 Task: Research Airbnb accommodation in Kaping, Sweden from 10th December, 2023 to 25th December, 2023 for 4 adults. Place can be room with 4 bedrooms having 4 beds and 4 bathrooms. Property type can be hotel. Amenities needed are: wifi, TV, free parkinig on premises, gym, breakfast.
Action: Mouse moved to (513, 91)
Screenshot: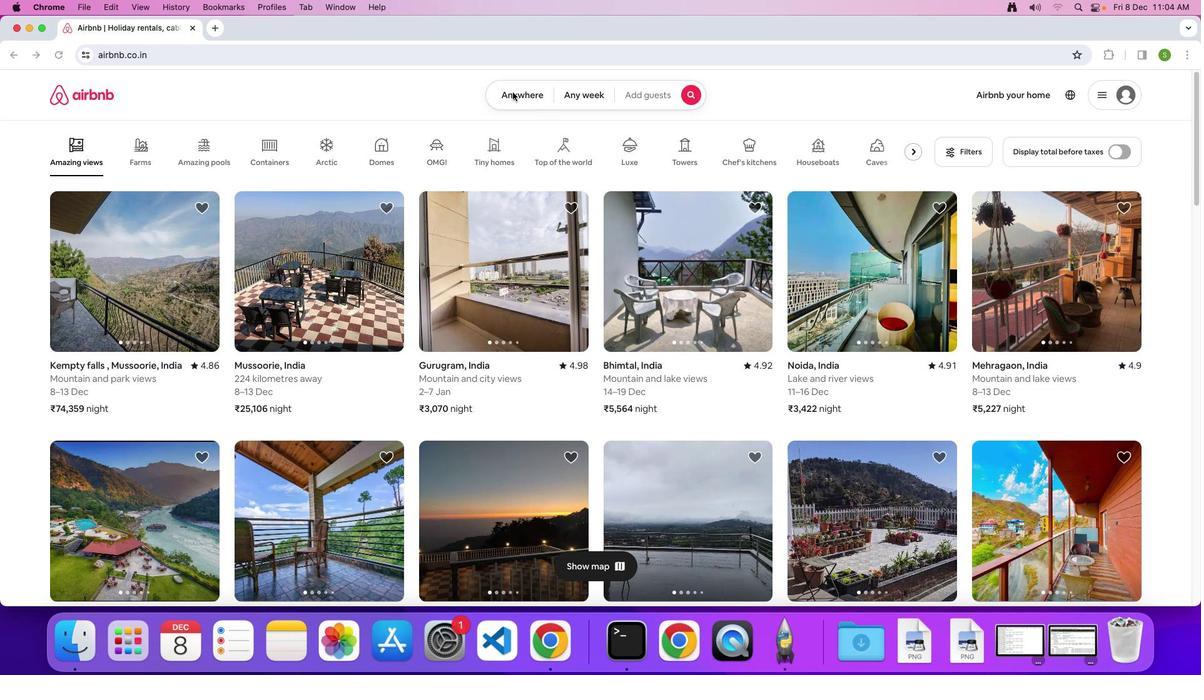 
Action: Mouse pressed left at (513, 91)
Screenshot: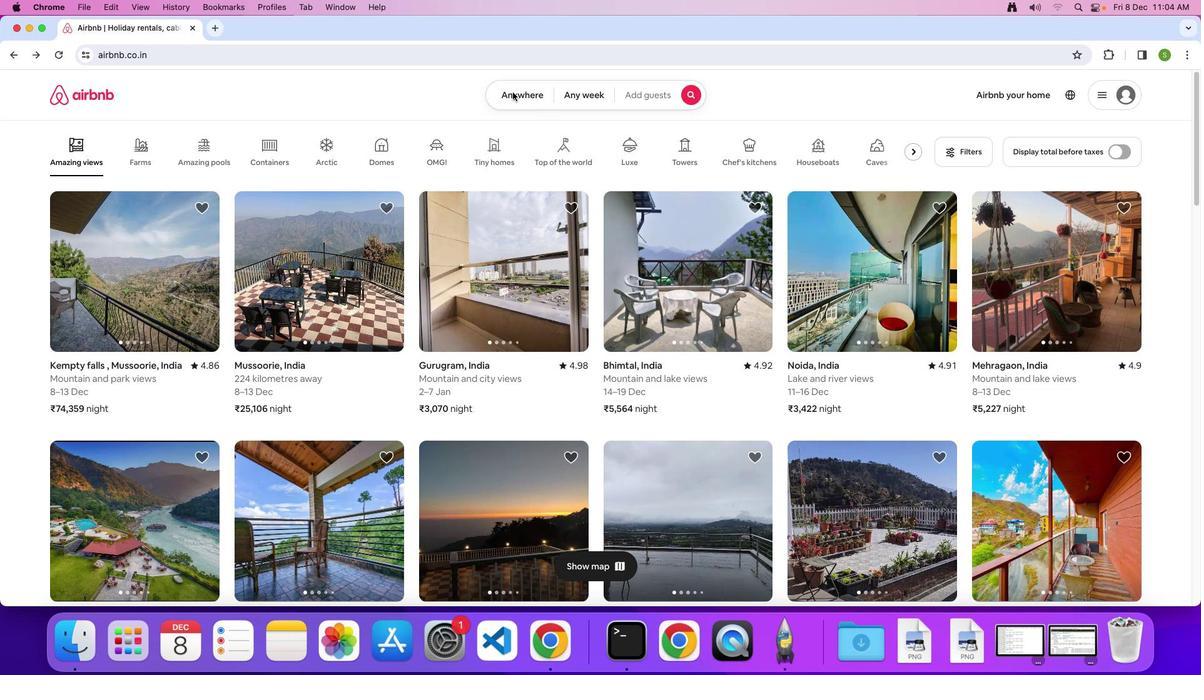 
Action: Mouse moved to (511, 96)
Screenshot: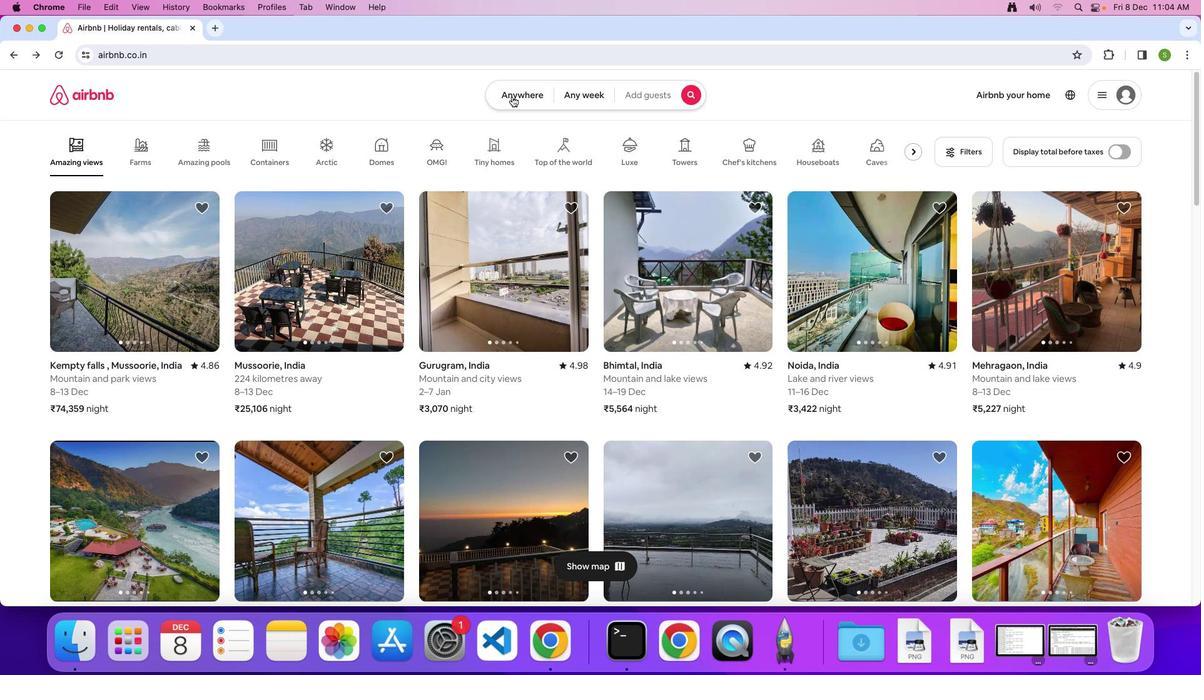 
Action: Mouse pressed left at (511, 96)
Screenshot: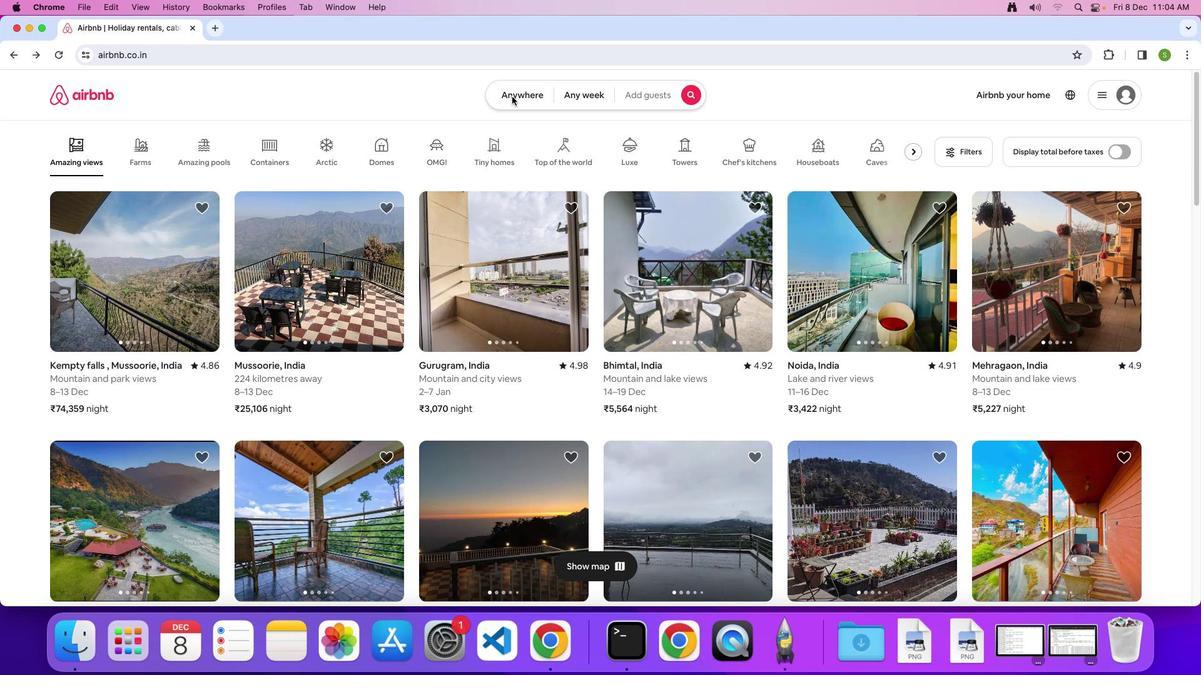 
Action: Mouse moved to (441, 140)
Screenshot: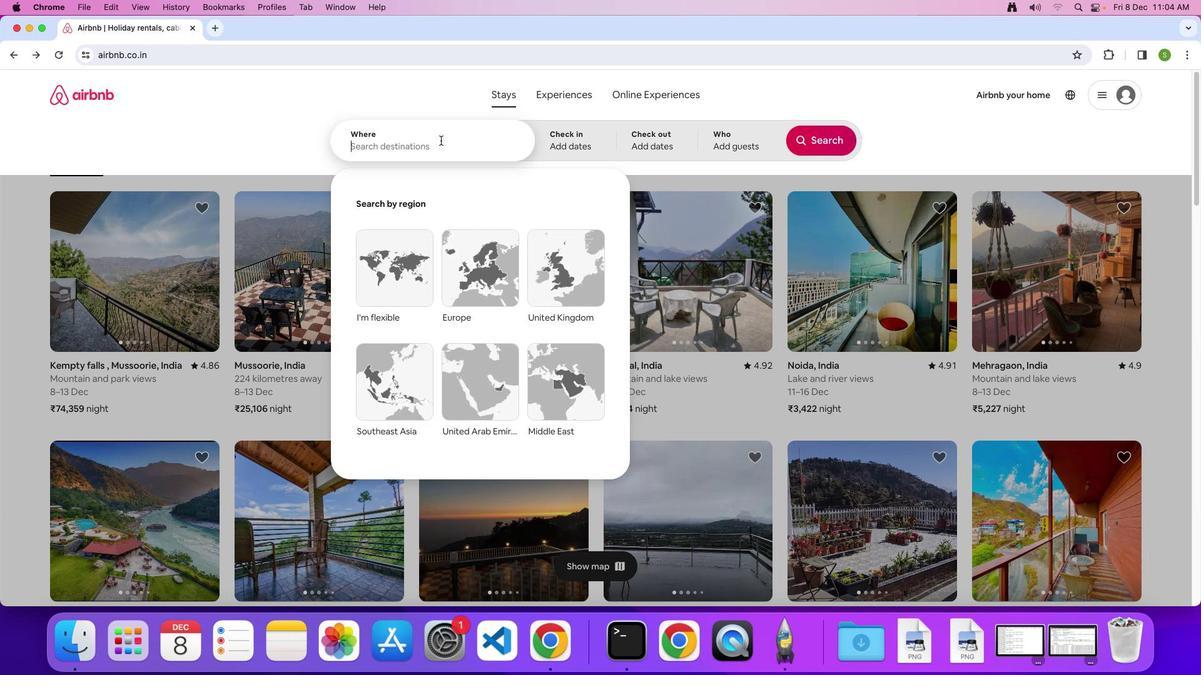 
Action: Mouse pressed left at (441, 140)
Screenshot: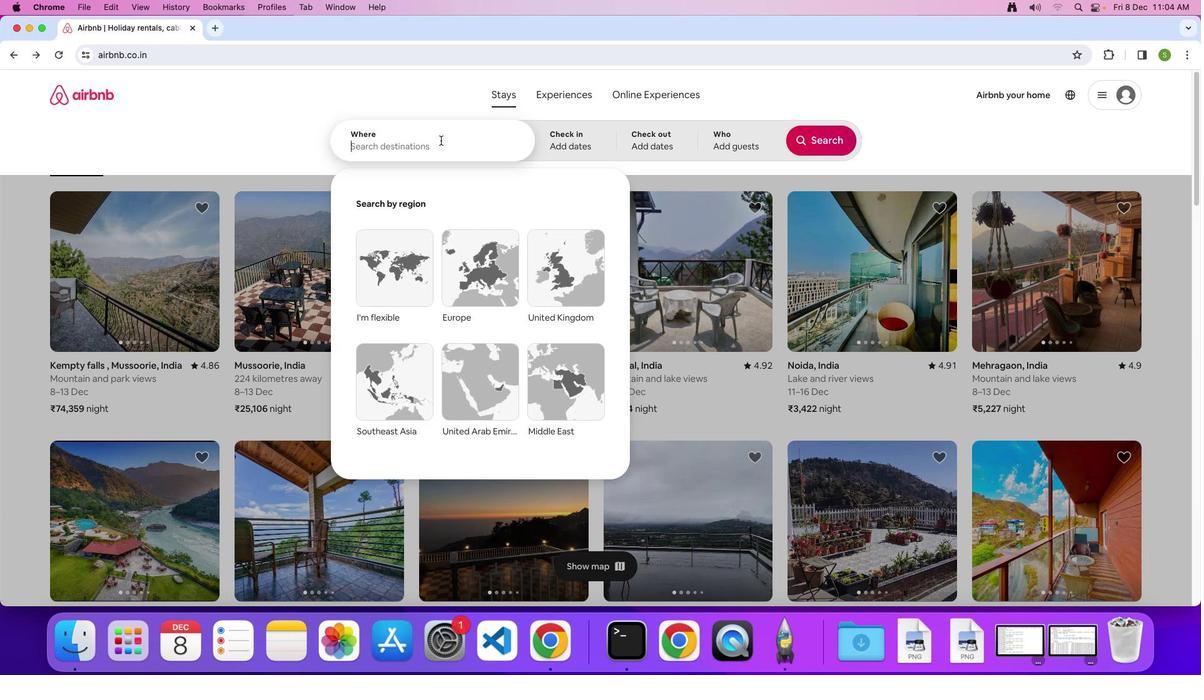 
Action: Key pressed 'K''A'Key.caps_lock'p''i''n''g'','Key.spaceKey.shift'S''w''e''d''e''n'Key.enter
Screenshot: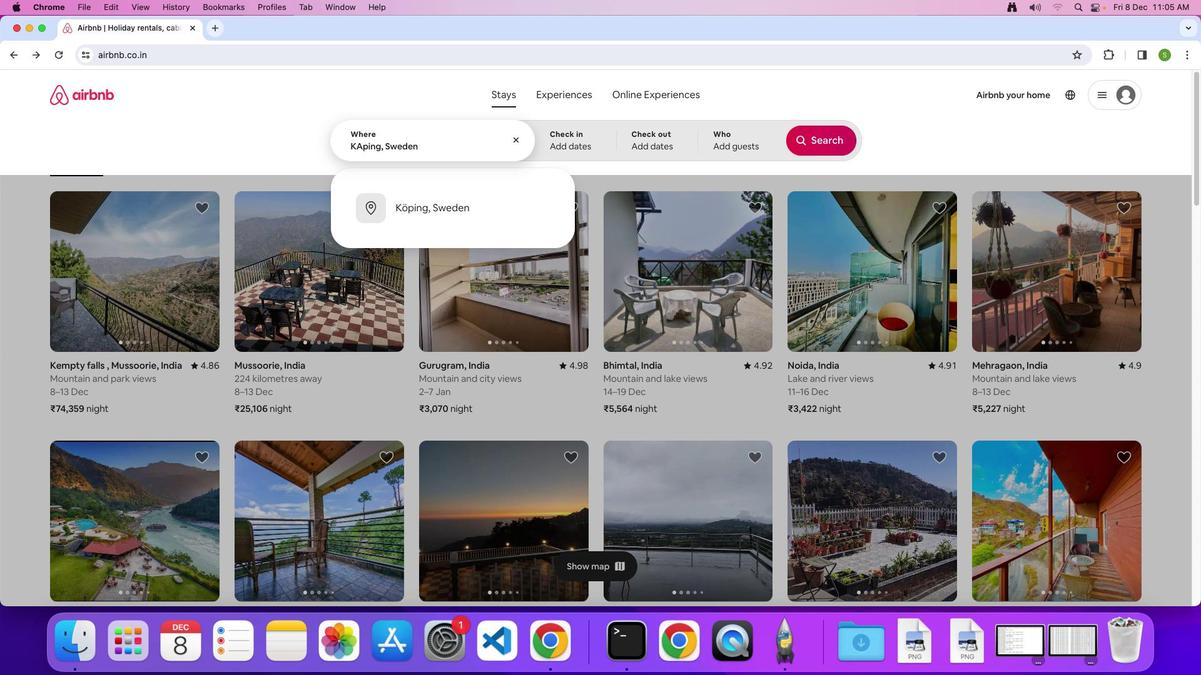 
Action: Mouse moved to (389, 359)
Screenshot: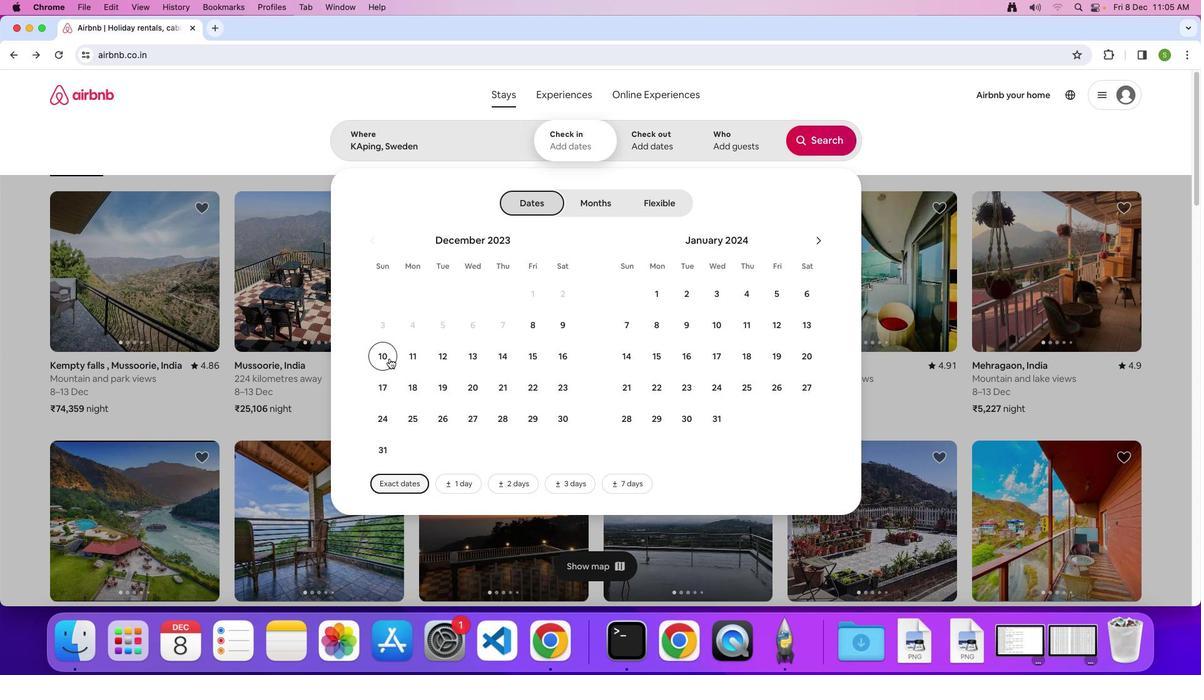 
Action: Mouse pressed left at (389, 359)
Screenshot: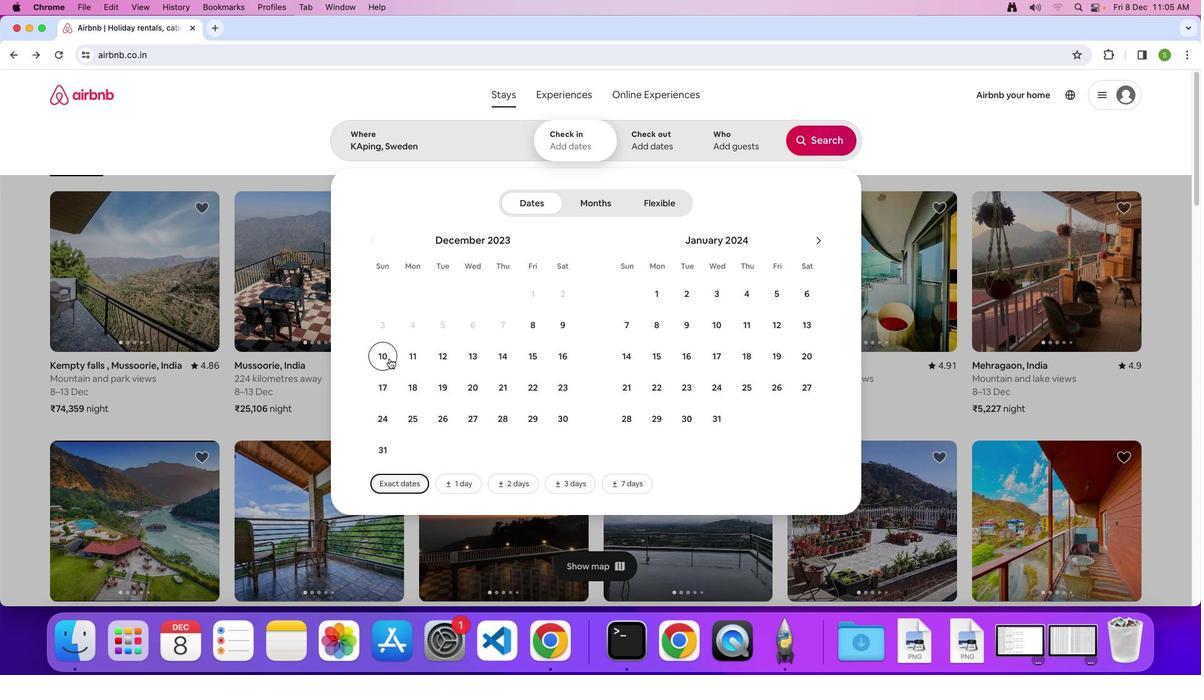 
Action: Mouse moved to (412, 421)
Screenshot: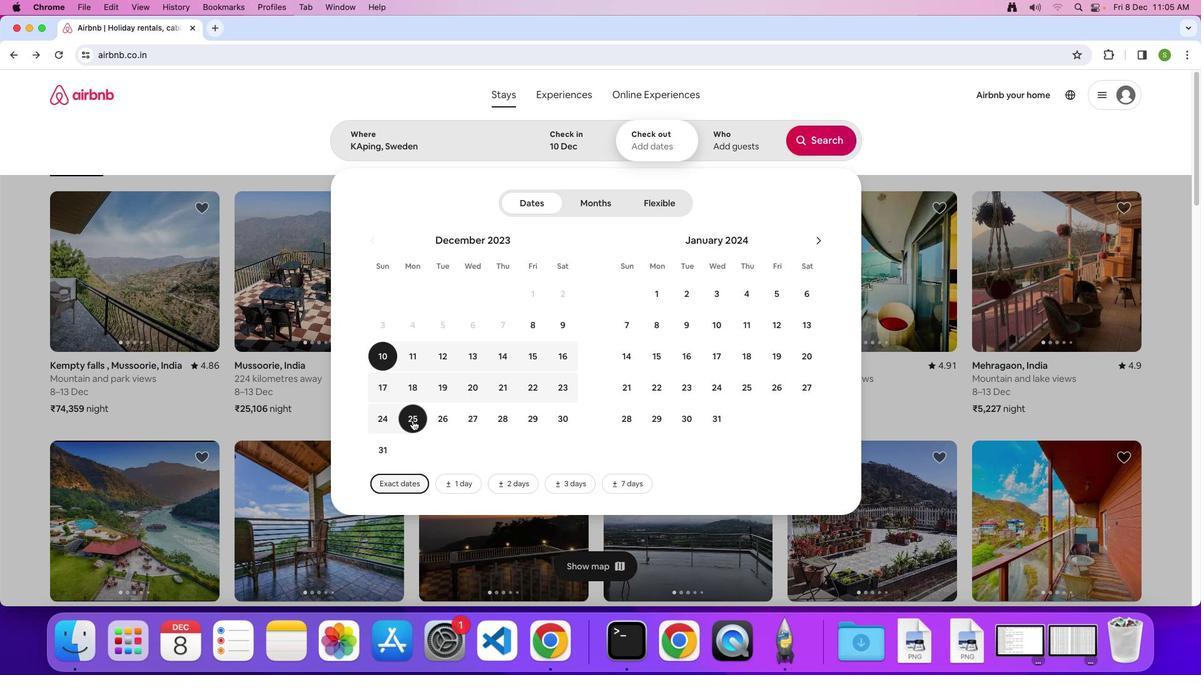 
Action: Mouse pressed left at (412, 421)
Screenshot: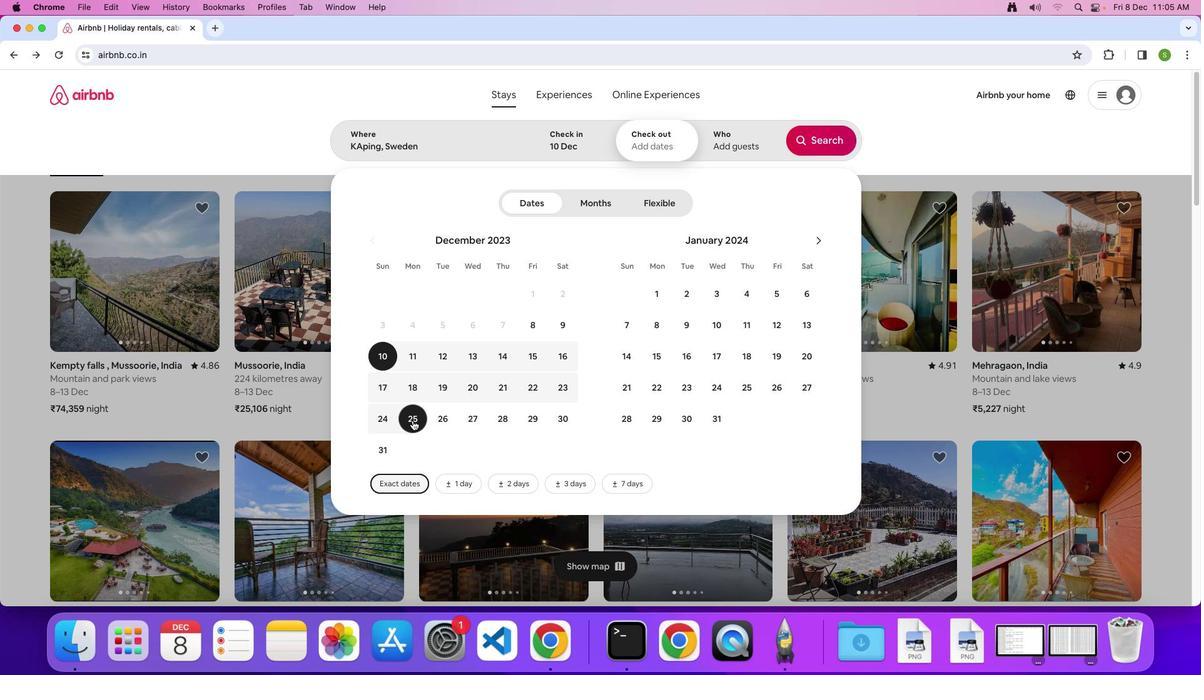 
Action: Mouse moved to (725, 150)
Screenshot: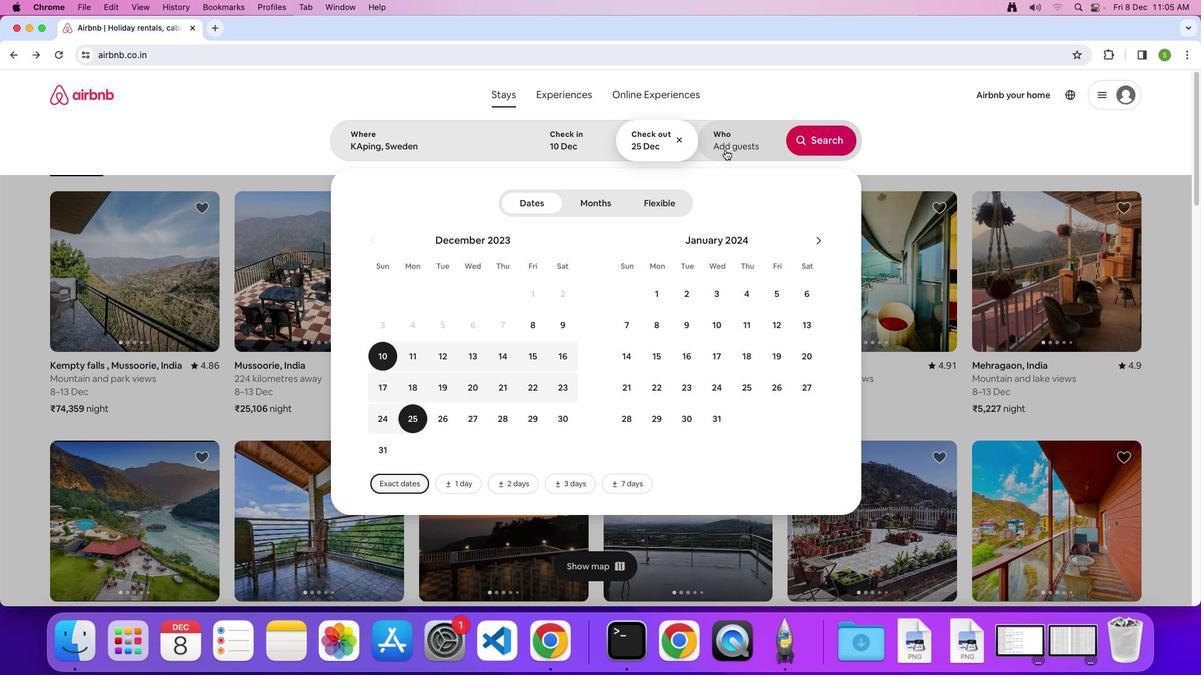 
Action: Mouse pressed left at (725, 150)
Screenshot: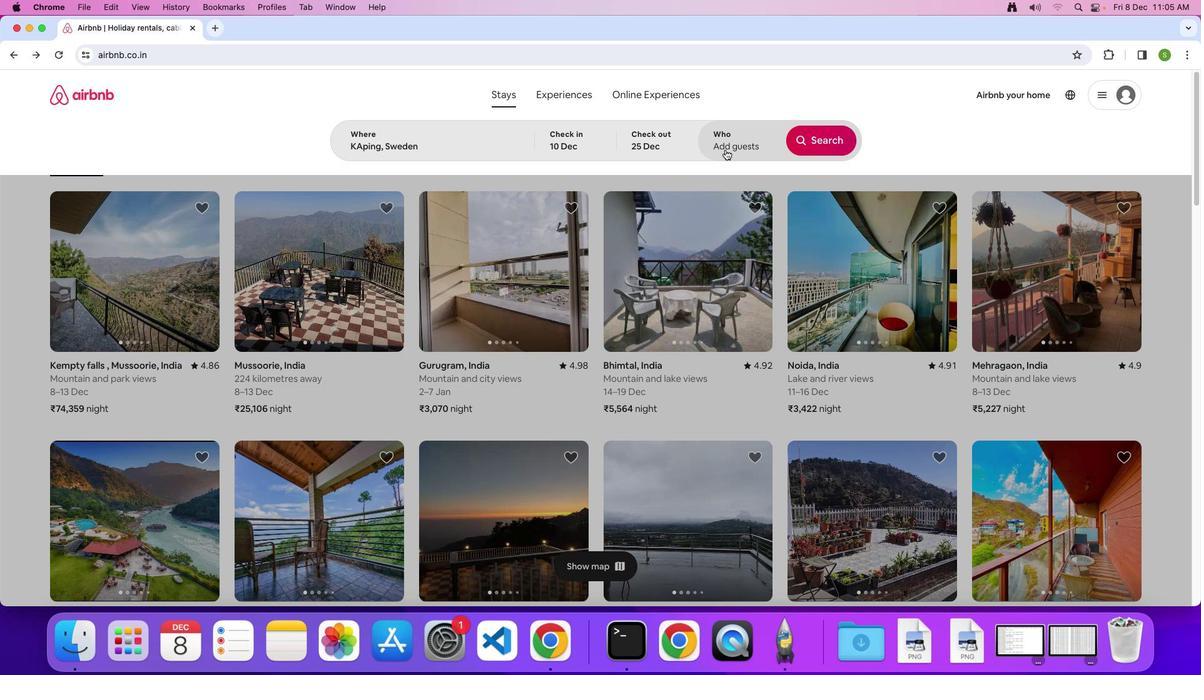 
Action: Mouse moved to (830, 208)
Screenshot: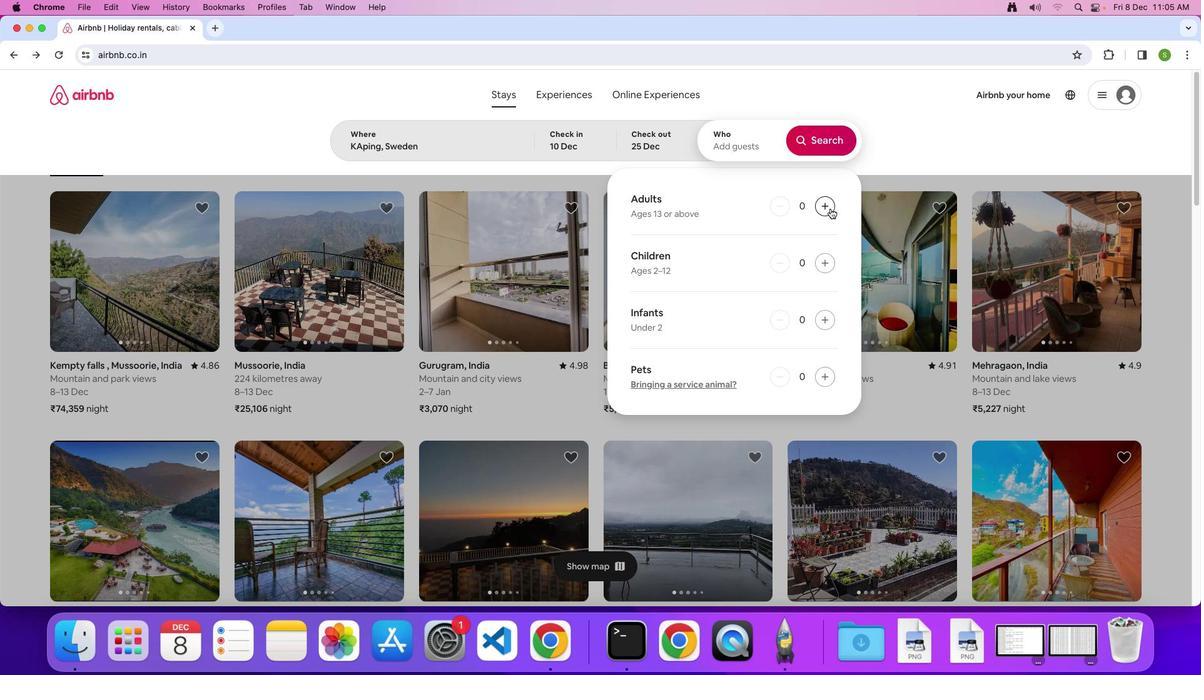
Action: Mouse pressed left at (830, 208)
Screenshot: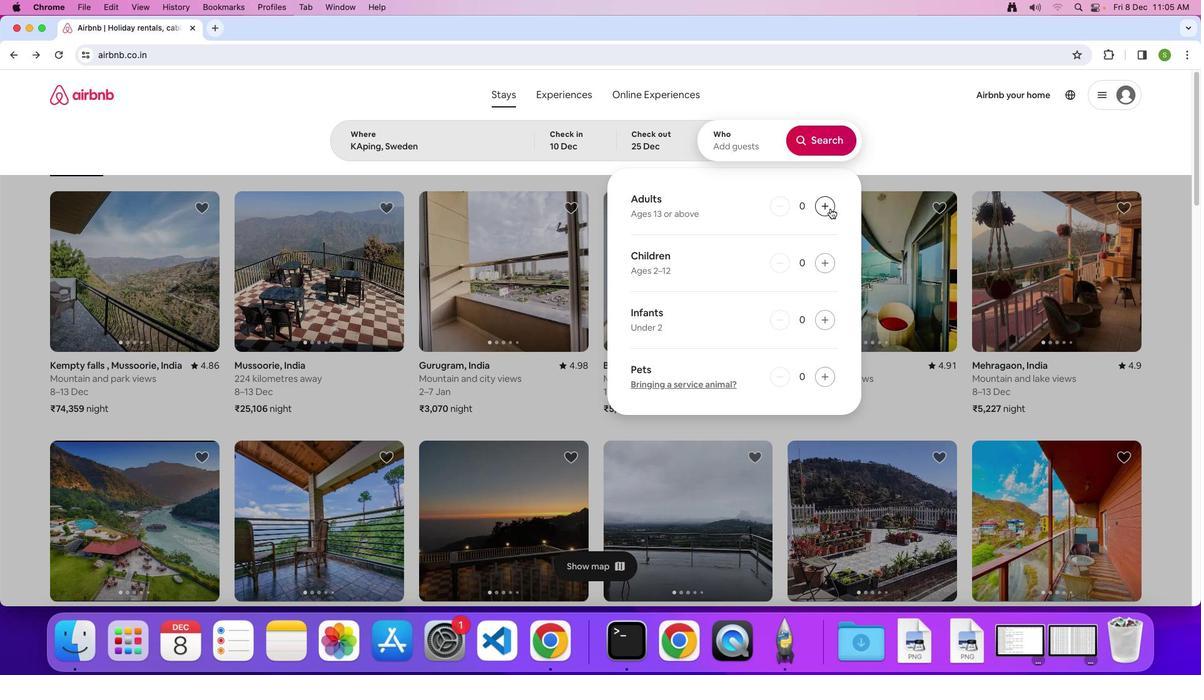 
Action: Mouse pressed left at (830, 208)
Screenshot: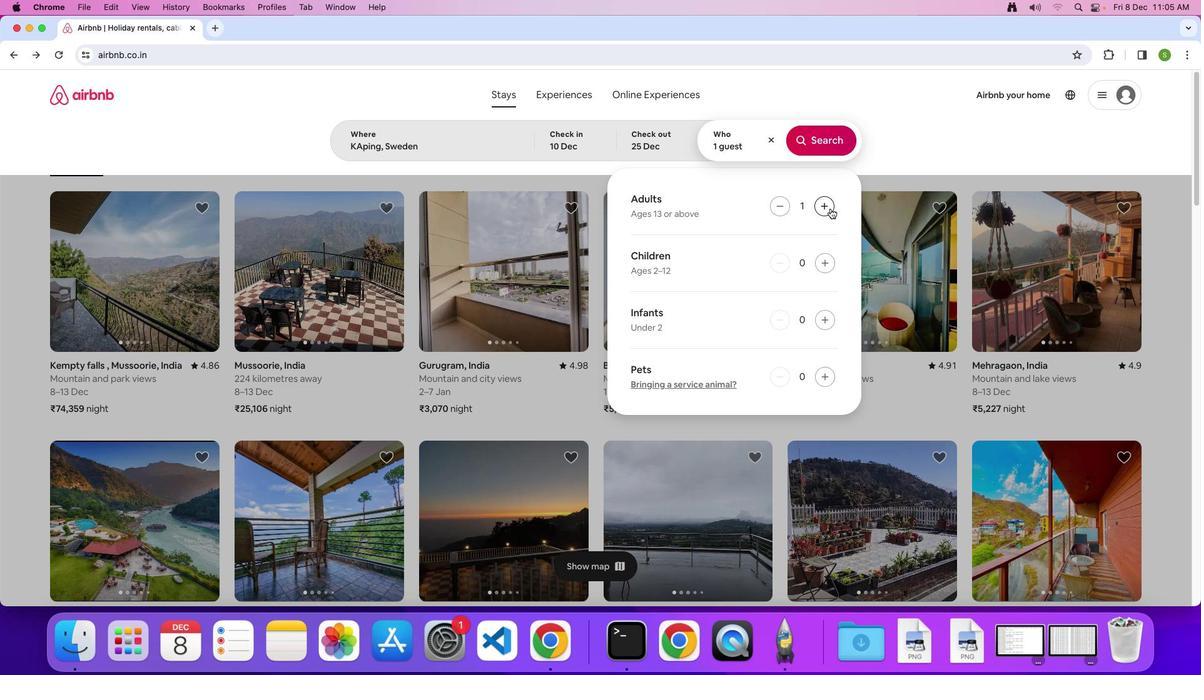 
Action: Mouse pressed left at (830, 208)
Screenshot: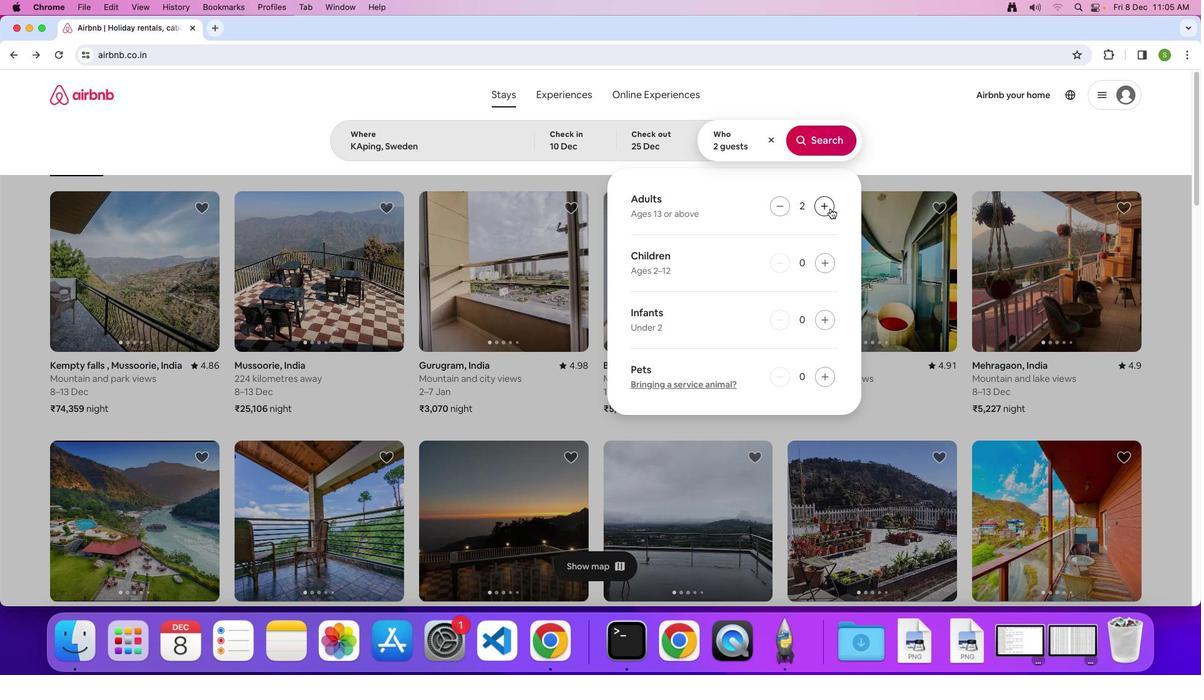 
Action: Mouse pressed left at (830, 208)
Screenshot: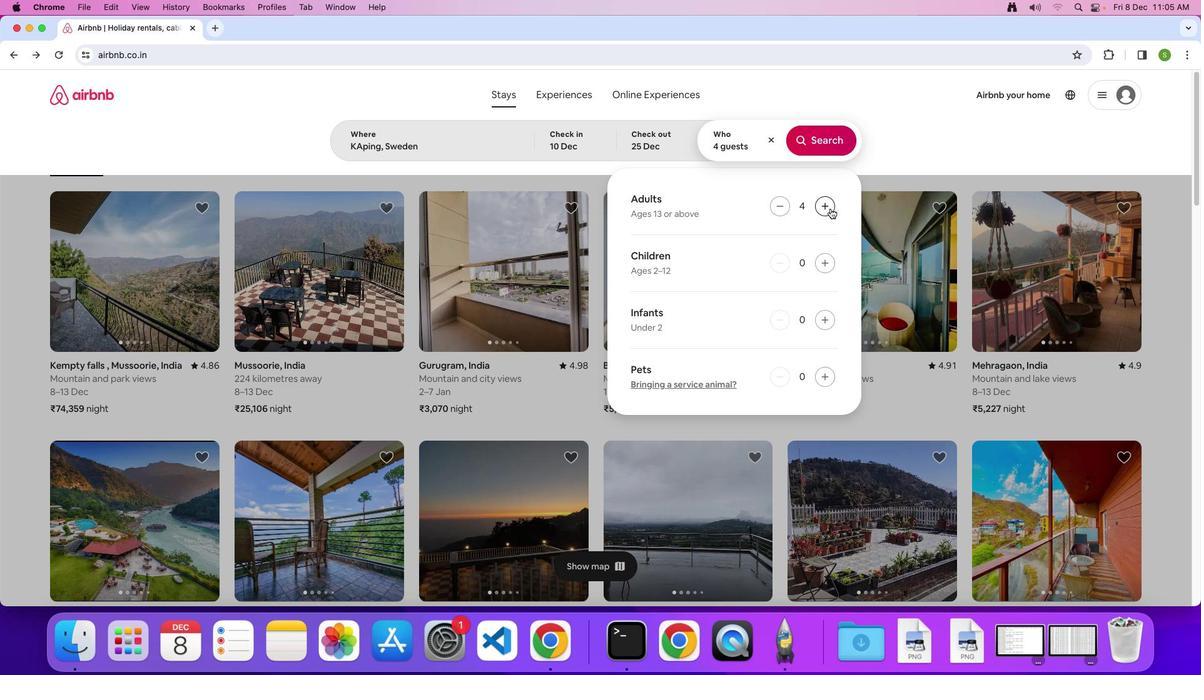
Action: Mouse moved to (823, 146)
Screenshot: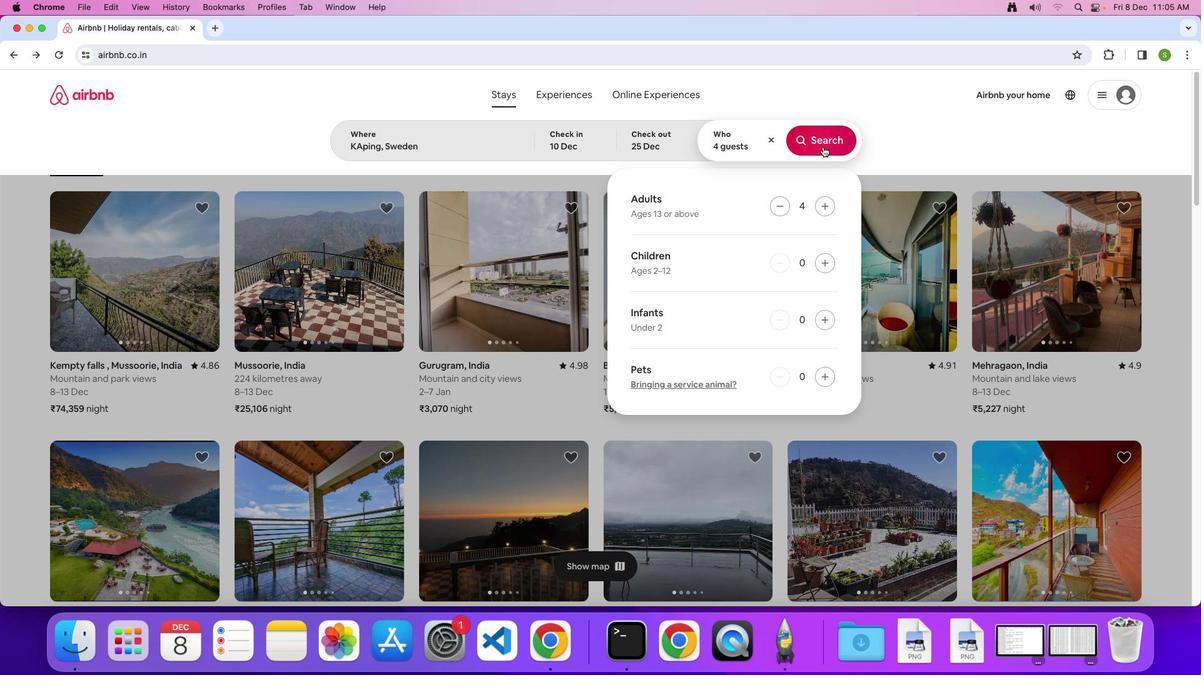 
Action: Mouse pressed left at (823, 146)
Screenshot: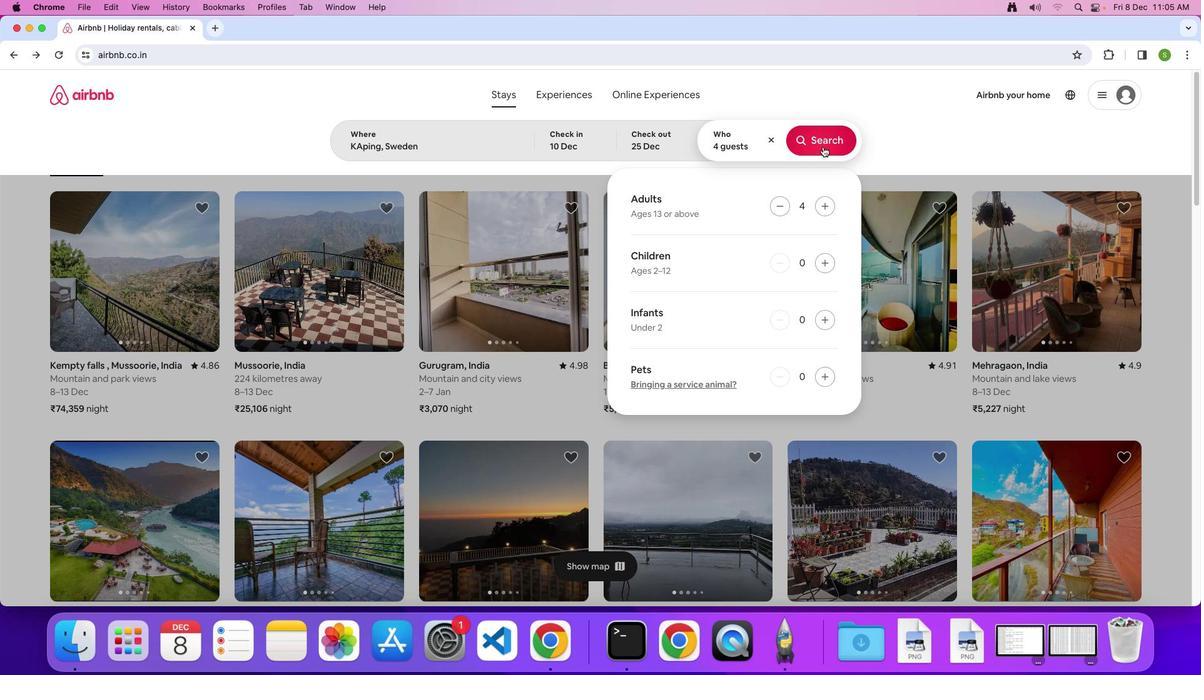 
Action: Mouse moved to (1009, 149)
Screenshot: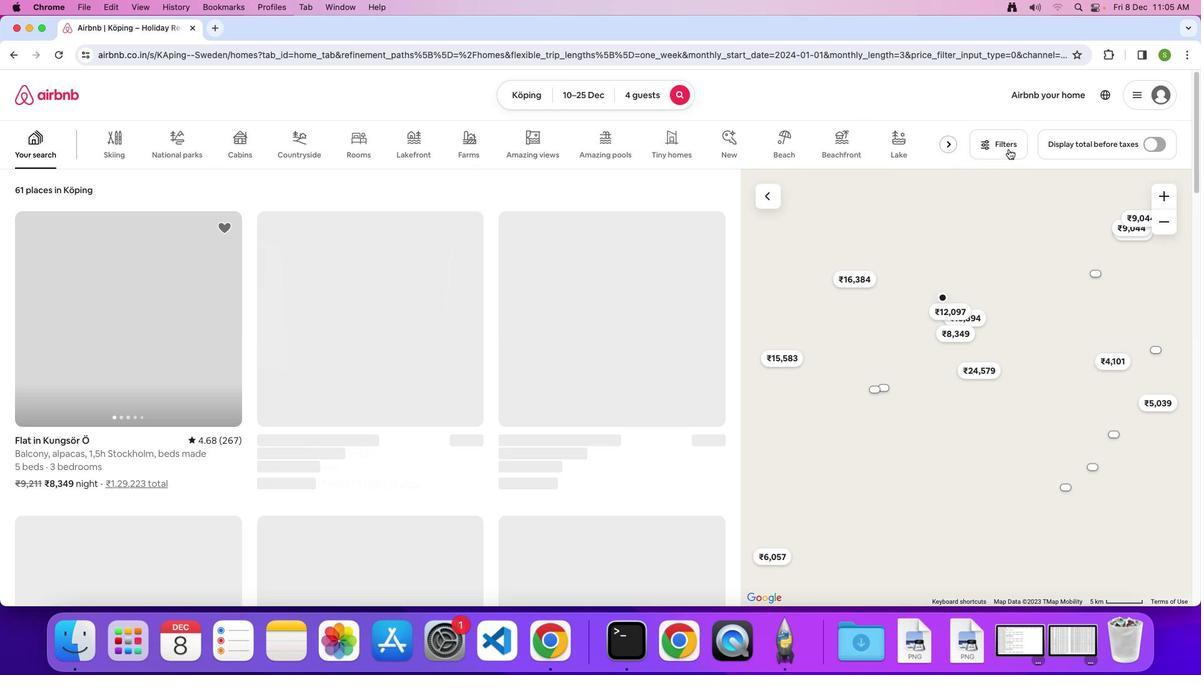 
Action: Mouse pressed left at (1009, 149)
Screenshot: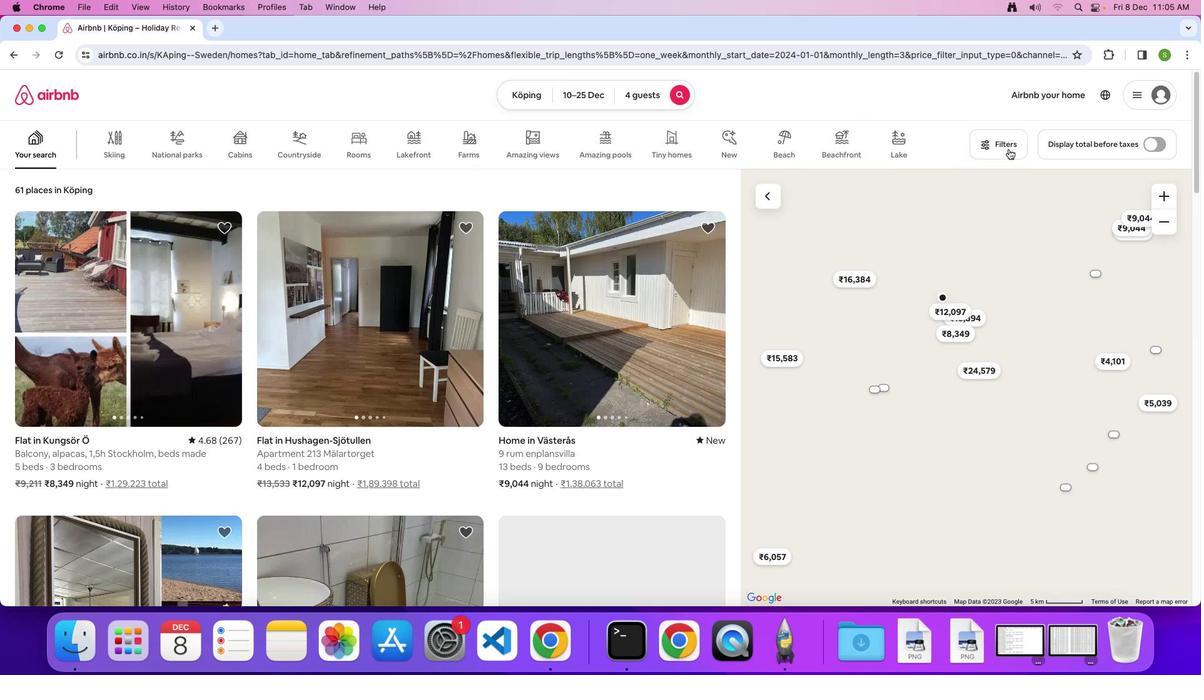 
Action: Mouse moved to (603, 228)
Screenshot: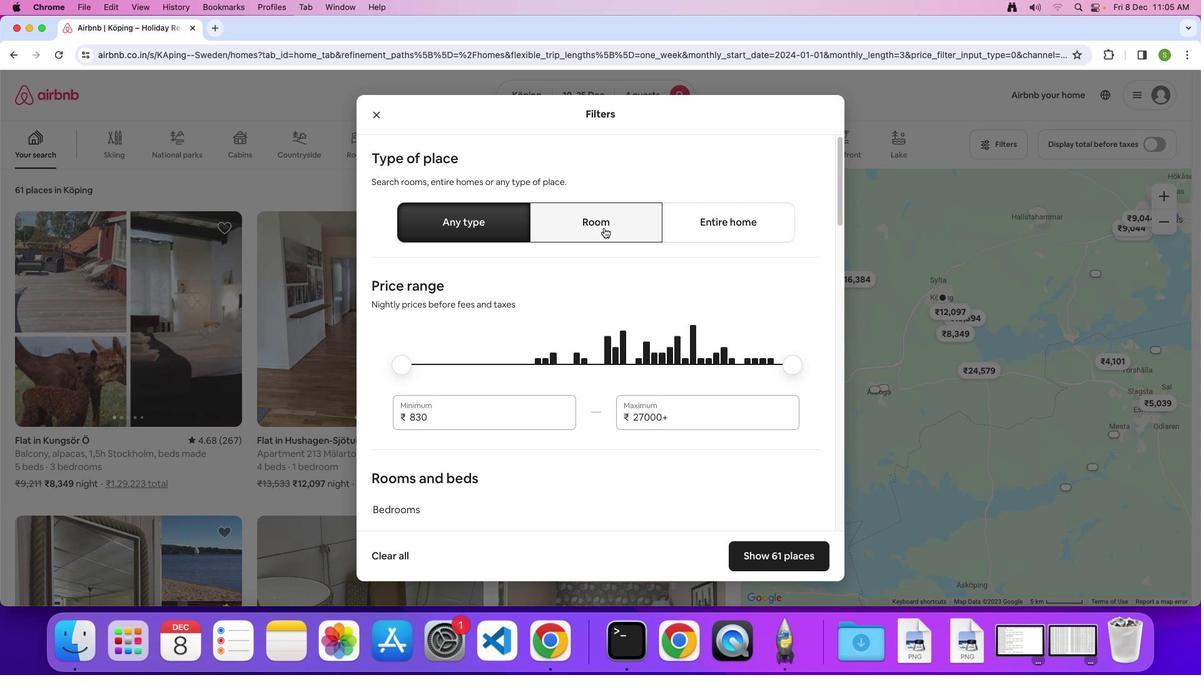 
Action: Mouse pressed left at (603, 228)
Screenshot: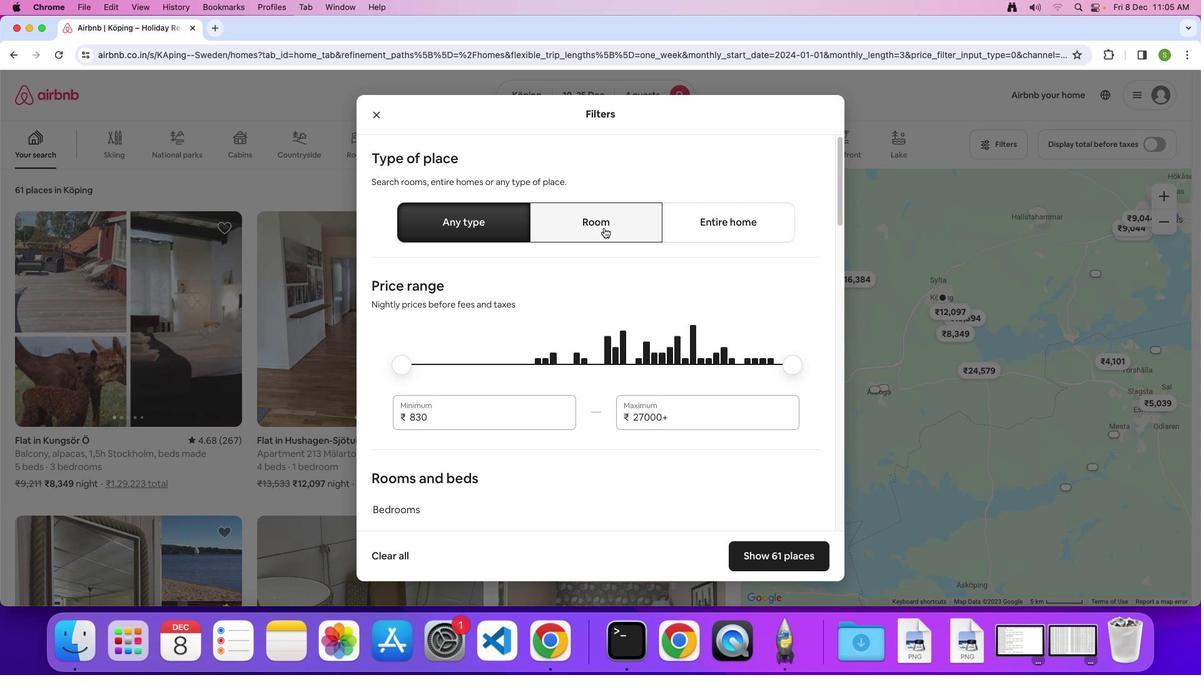 
Action: Mouse moved to (591, 348)
Screenshot: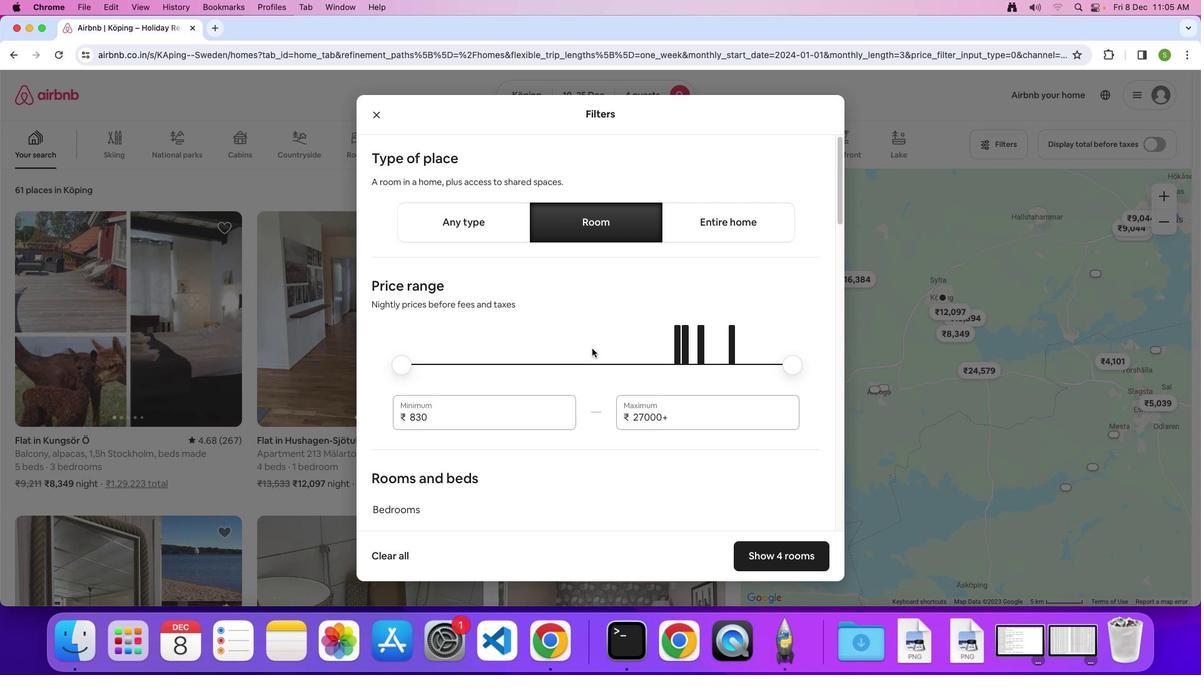 
Action: Mouse scrolled (591, 348) with delta (0, 0)
Screenshot: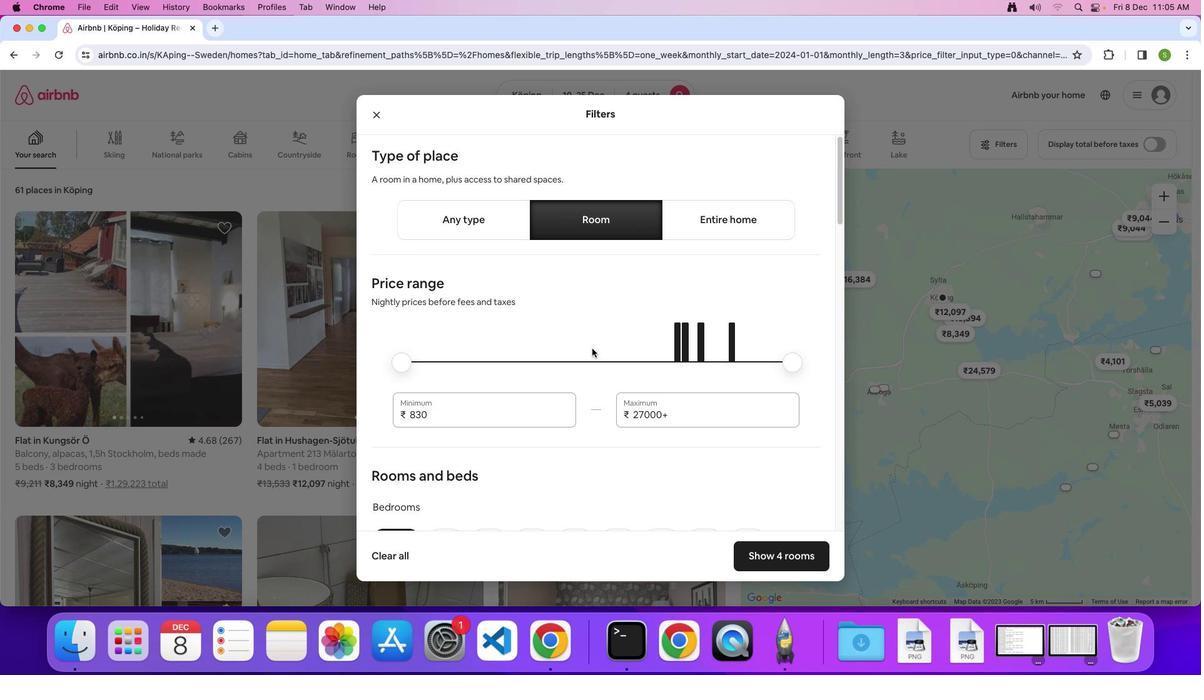 
Action: Mouse scrolled (591, 348) with delta (0, 0)
Screenshot: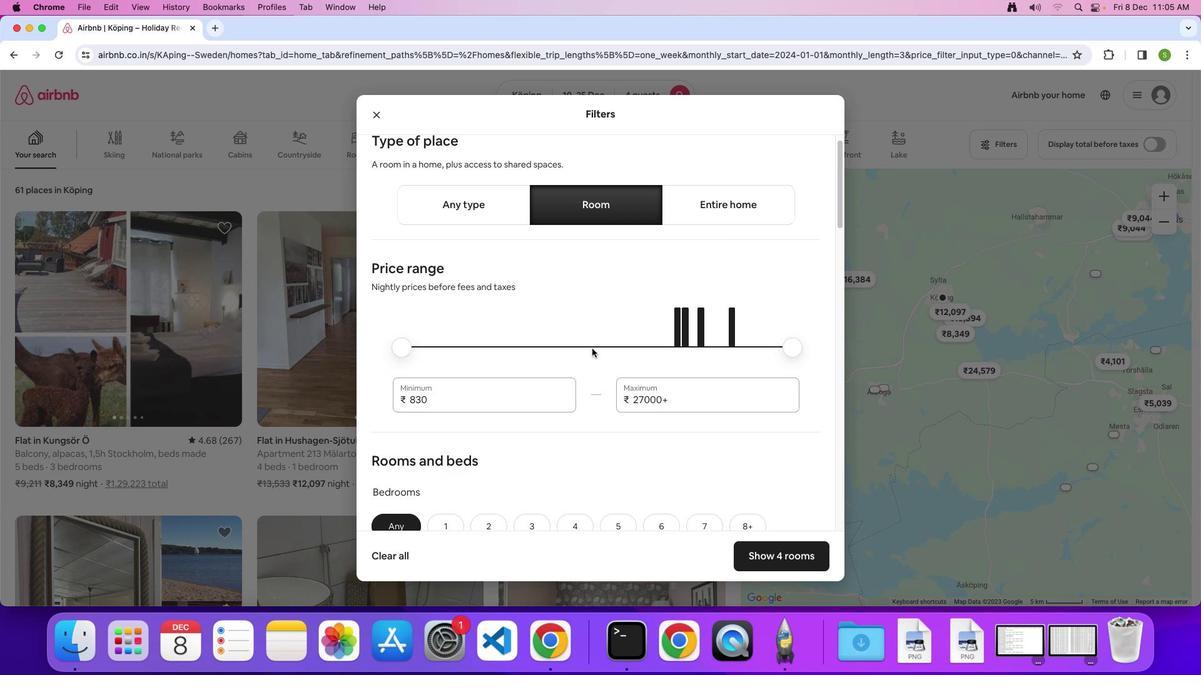 
Action: Mouse scrolled (591, 348) with delta (0, 0)
Screenshot: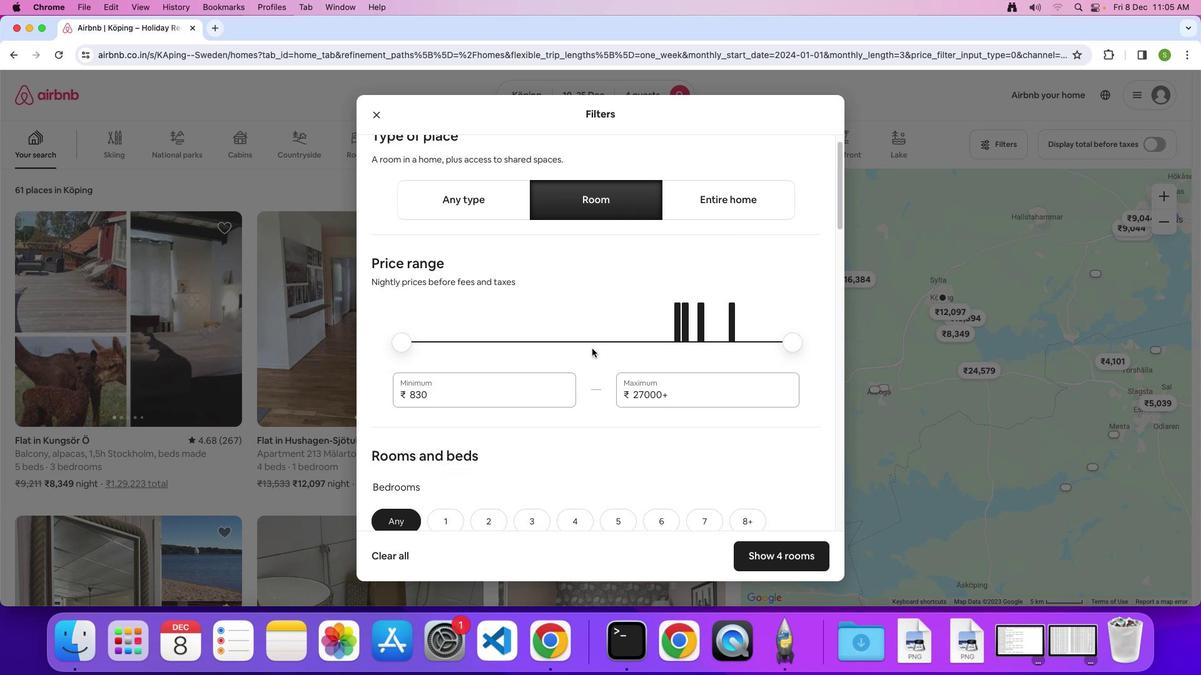 
Action: Mouse scrolled (591, 348) with delta (0, 0)
Screenshot: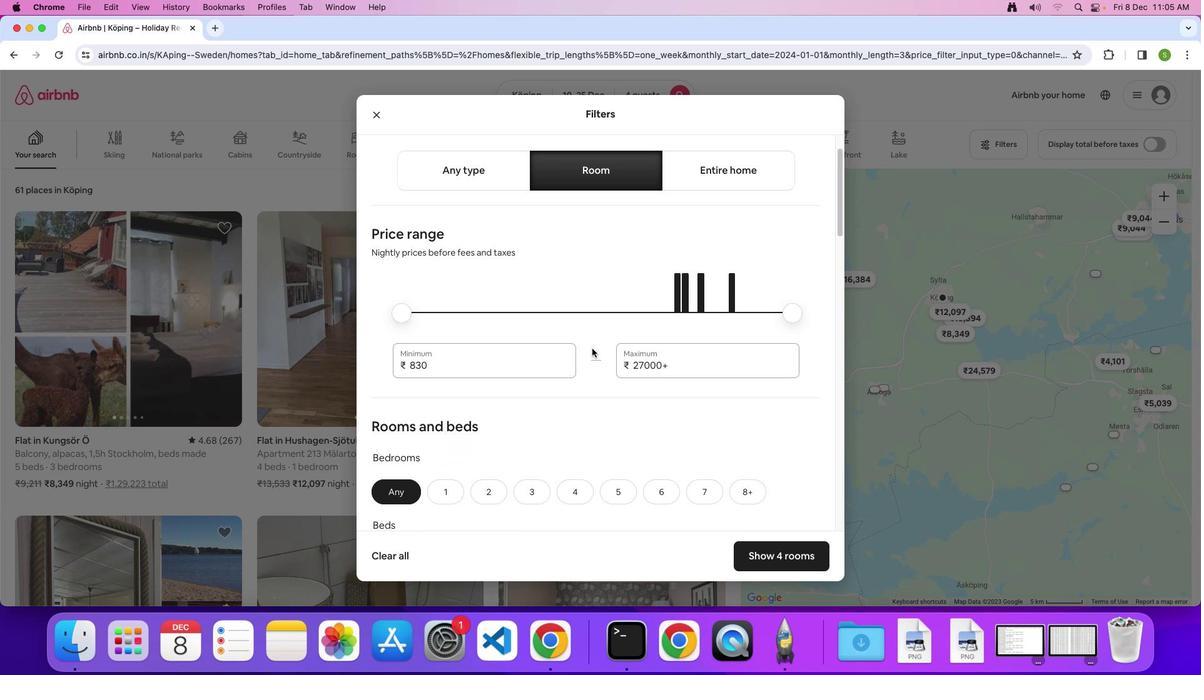 
Action: Mouse scrolled (591, 348) with delta (0, 0)
Screenshot: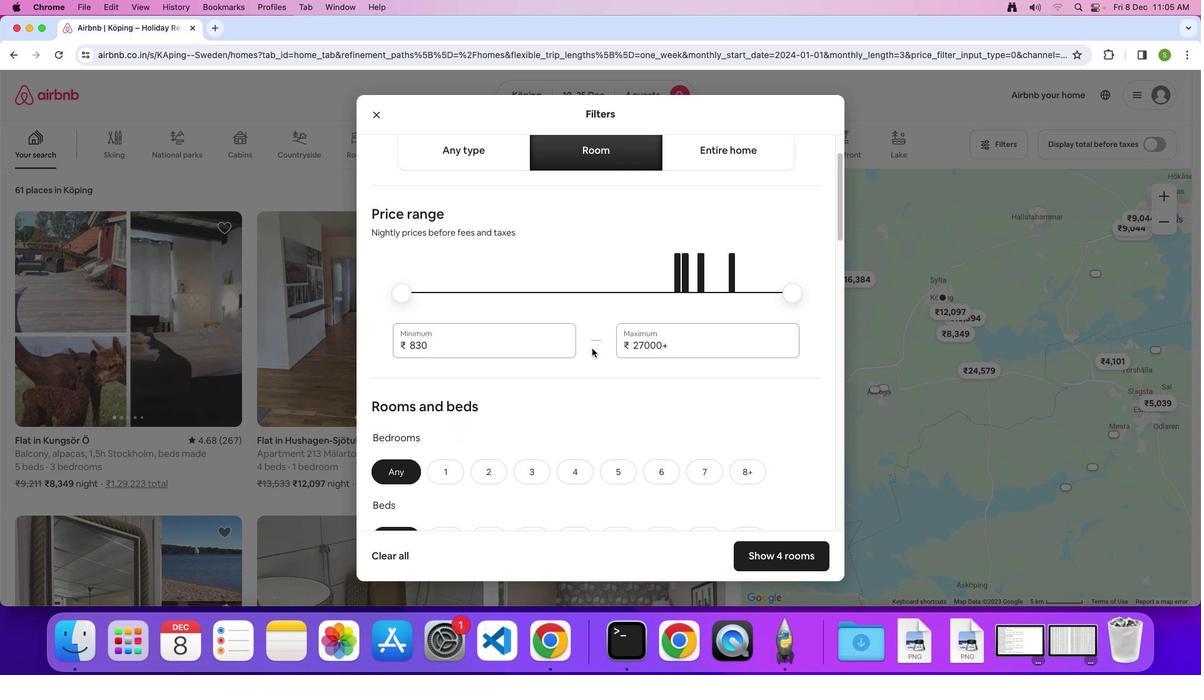 
Action: Mouse scrolled (591, 348) with delta (0, -1)
Screenshot: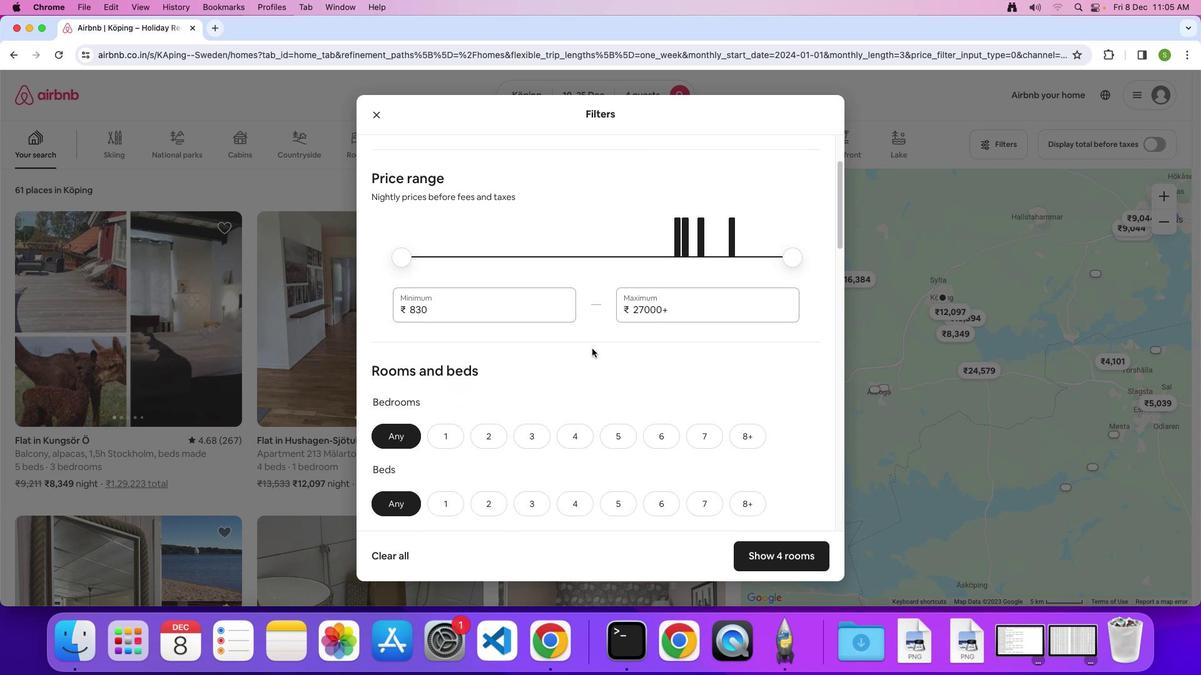 
Action: Mouse scrolled (591, 348) with delta (0, 0)
Screenshot: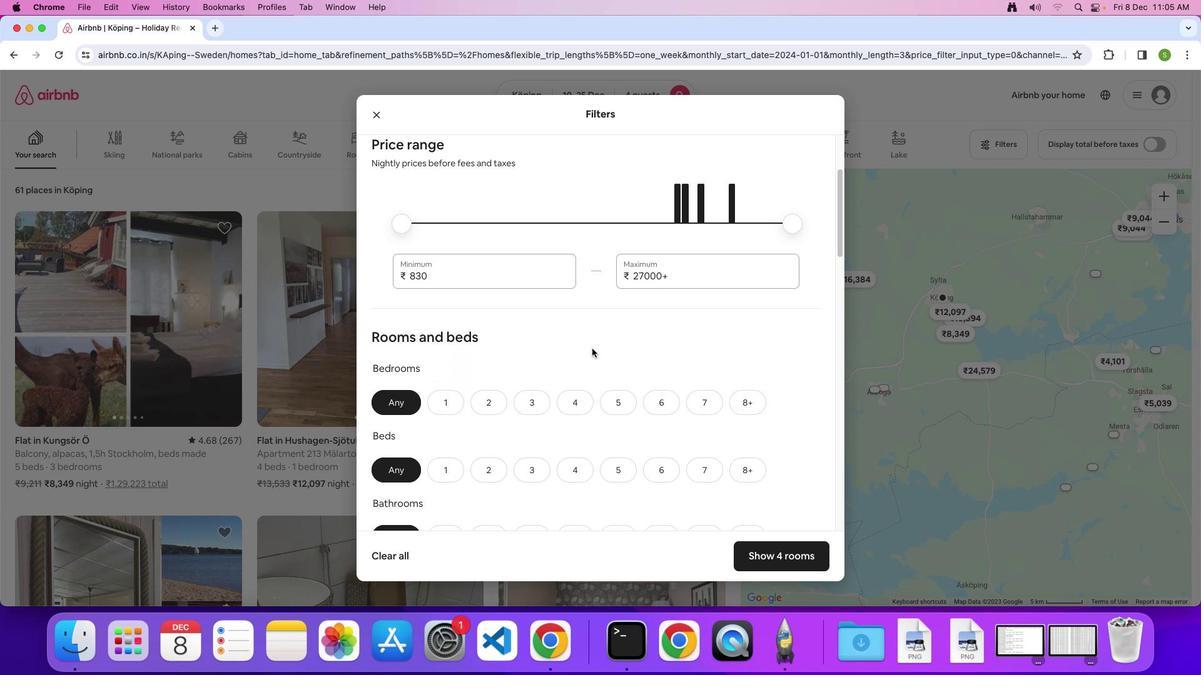 
Action: Mouse scrolled (591, 348) with delta (0, 0)
Screenshot: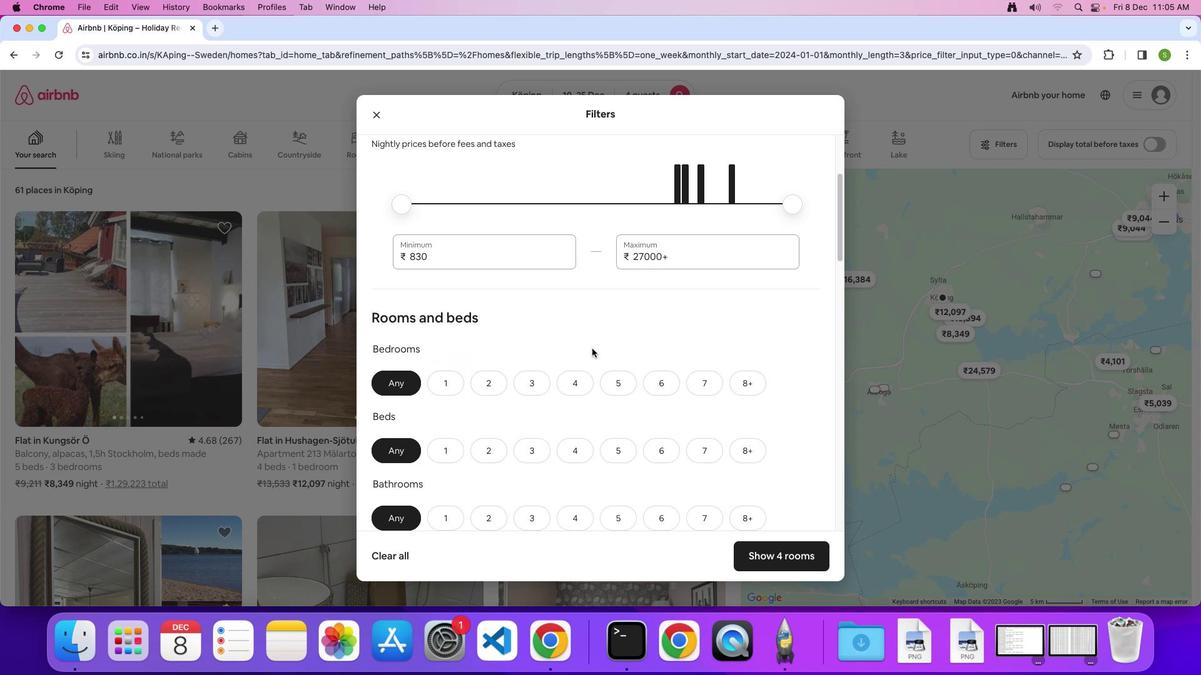 
Action: Mouse scrolled (591, 348) with delta (0, -1)
Screenshot: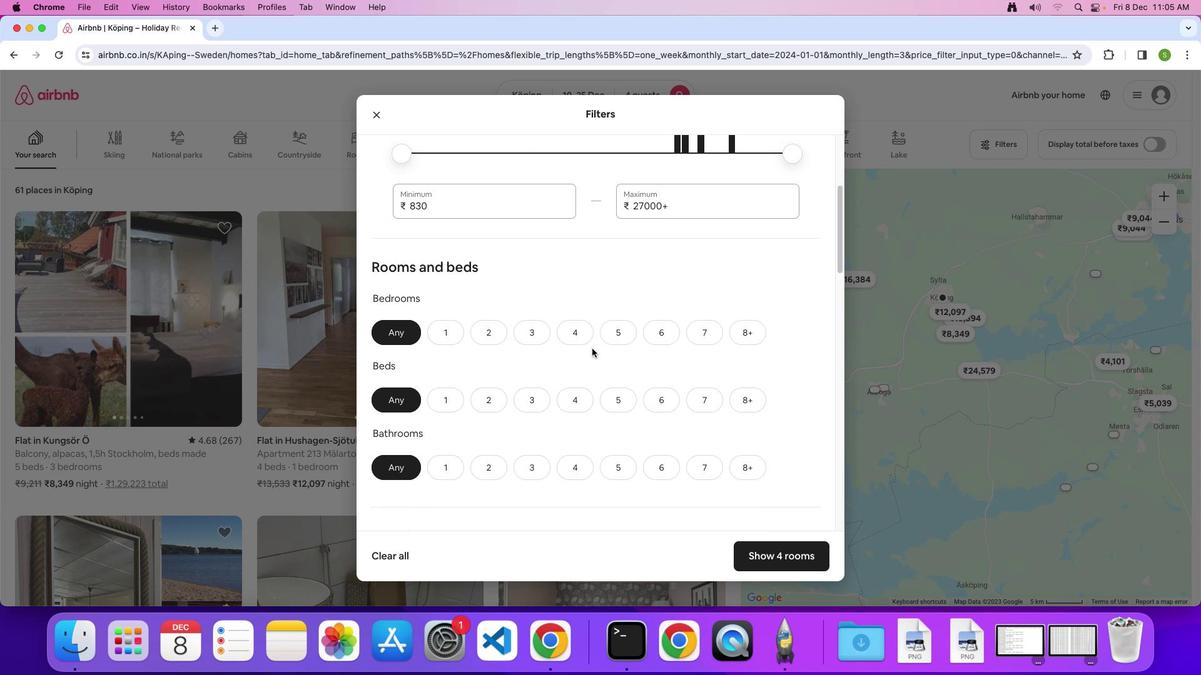 
Action: Mouse moved to (582, 320)
Screenshot: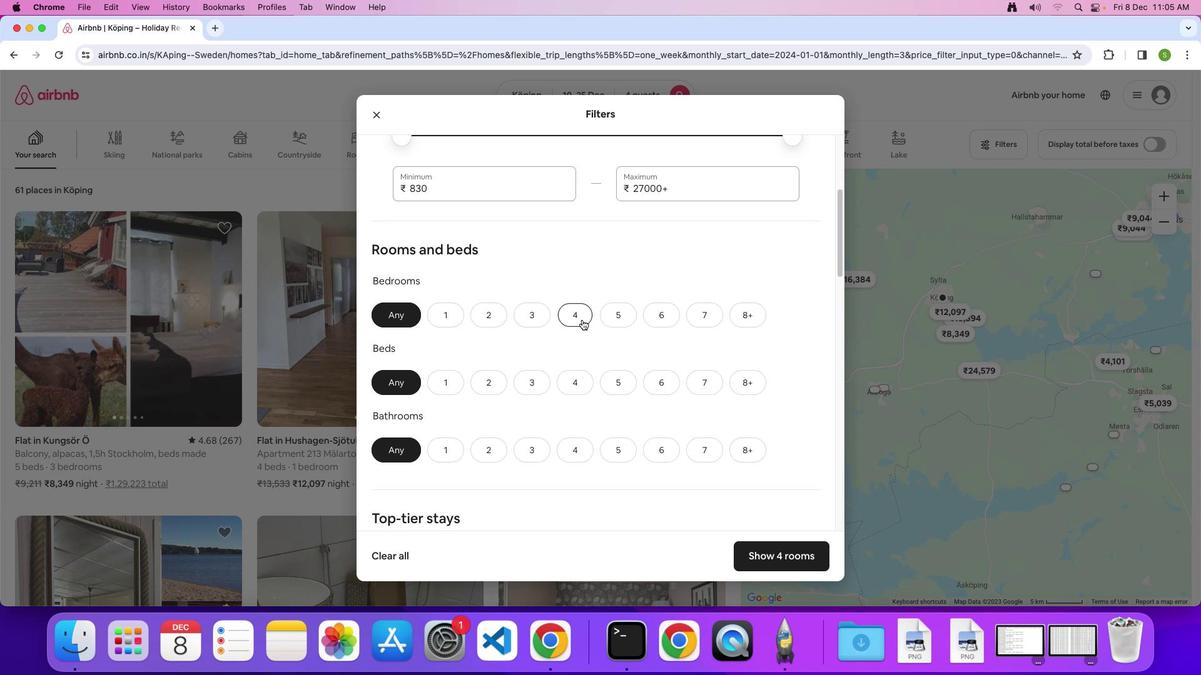 
Action: Mouse pressed left at (582, 320)
Screenshot: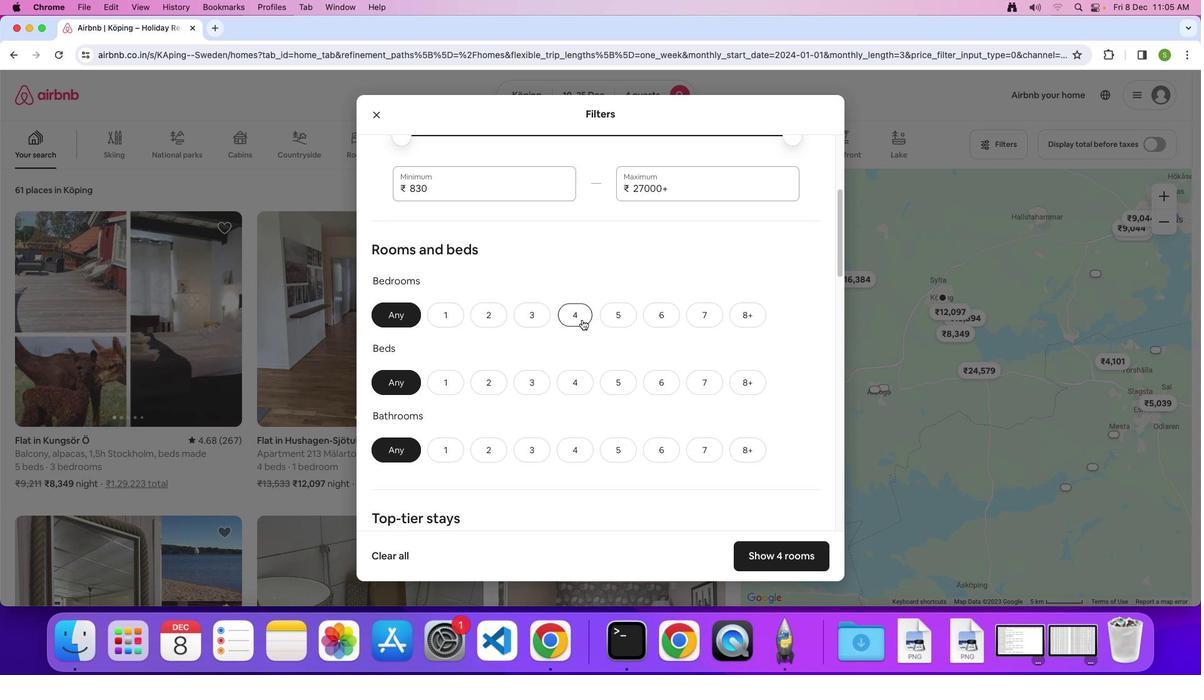
Action: Mouse moved to (577, 387)
Screenshot: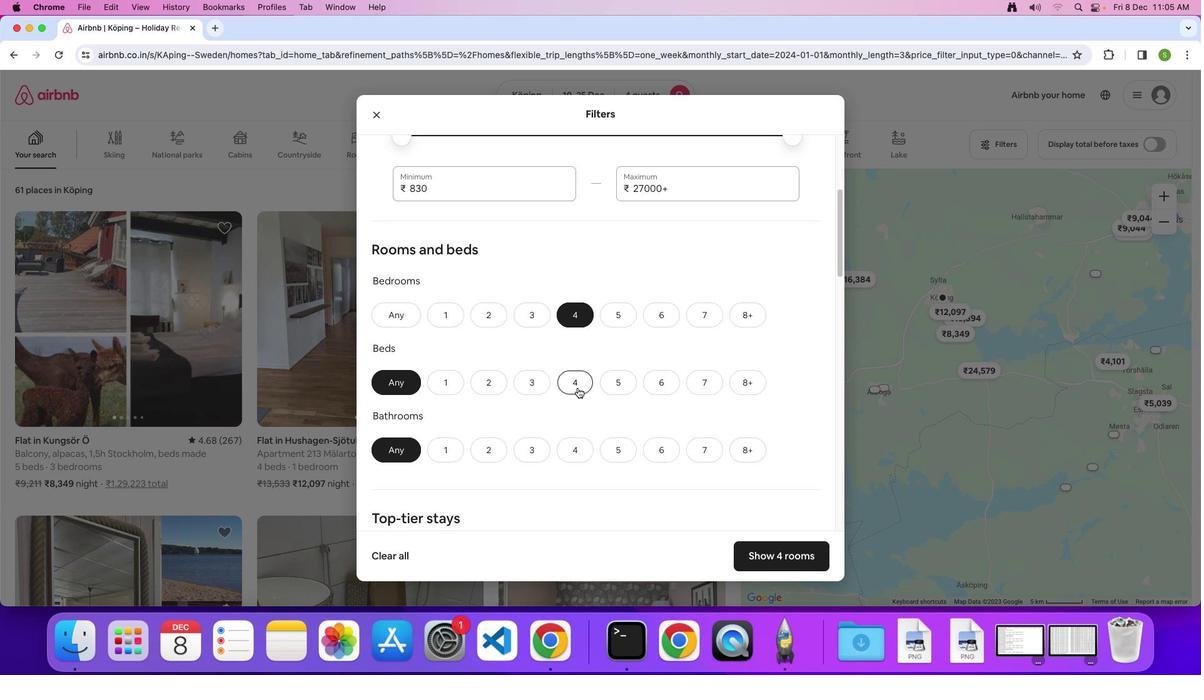 
Action: Mouse pressed left at (577, 387)
Screenshot: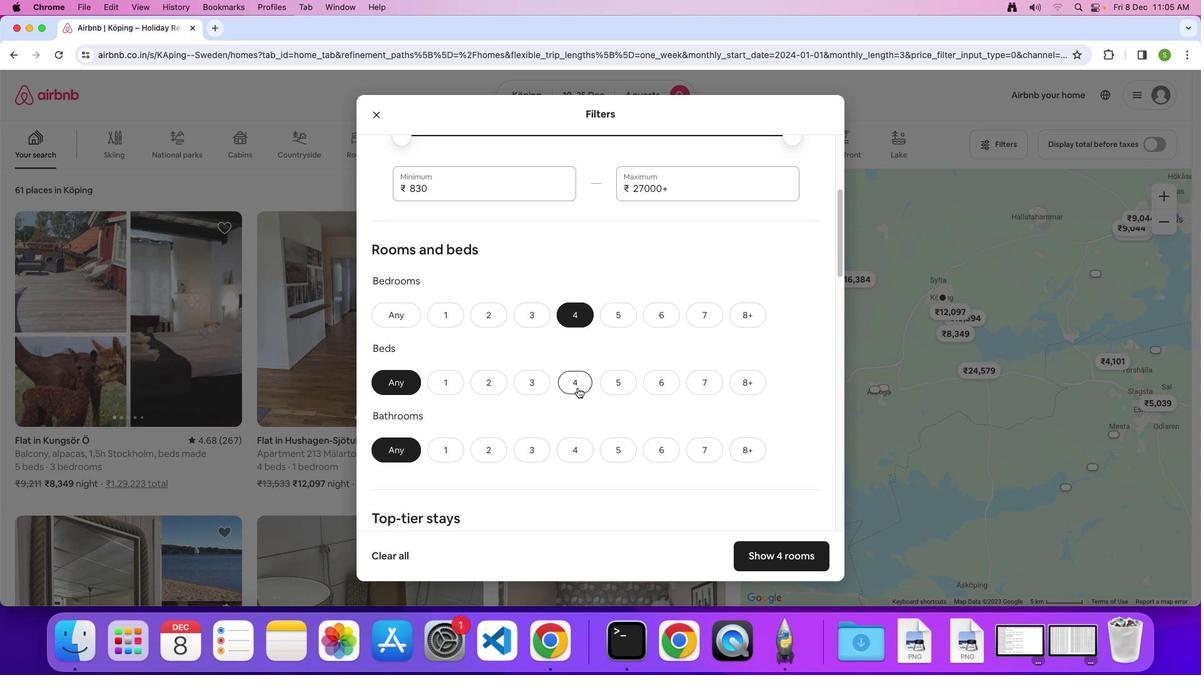 
Action: Mouse moved to (659, 365)
Screenshot: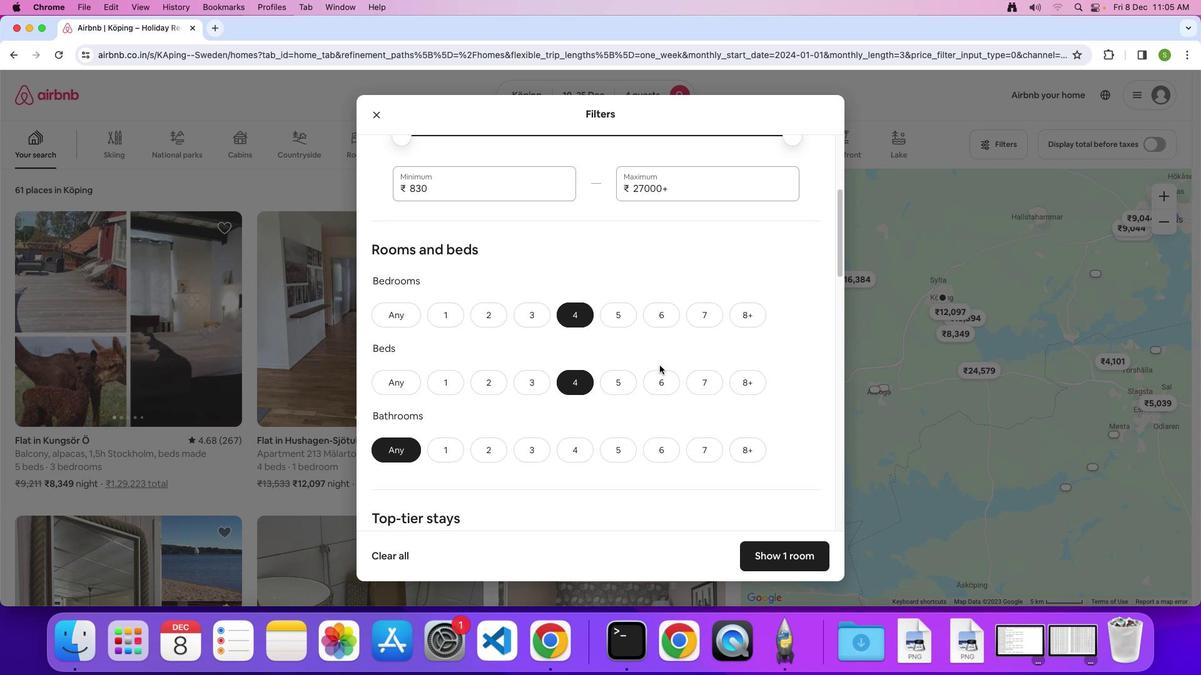 
Action: Mouse scrolled (659, 365) with delta (0, 0)
Screenshot: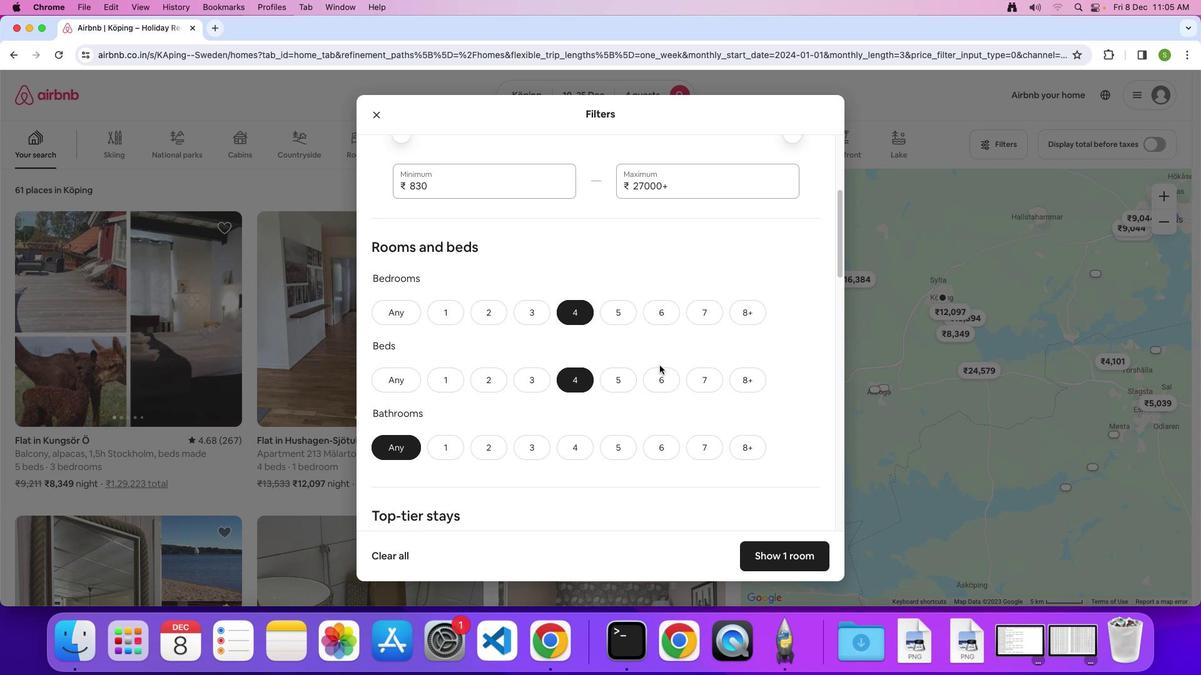 
Action: Mouse scrolled (659, 365) with delta (0, 0)
Screenshot: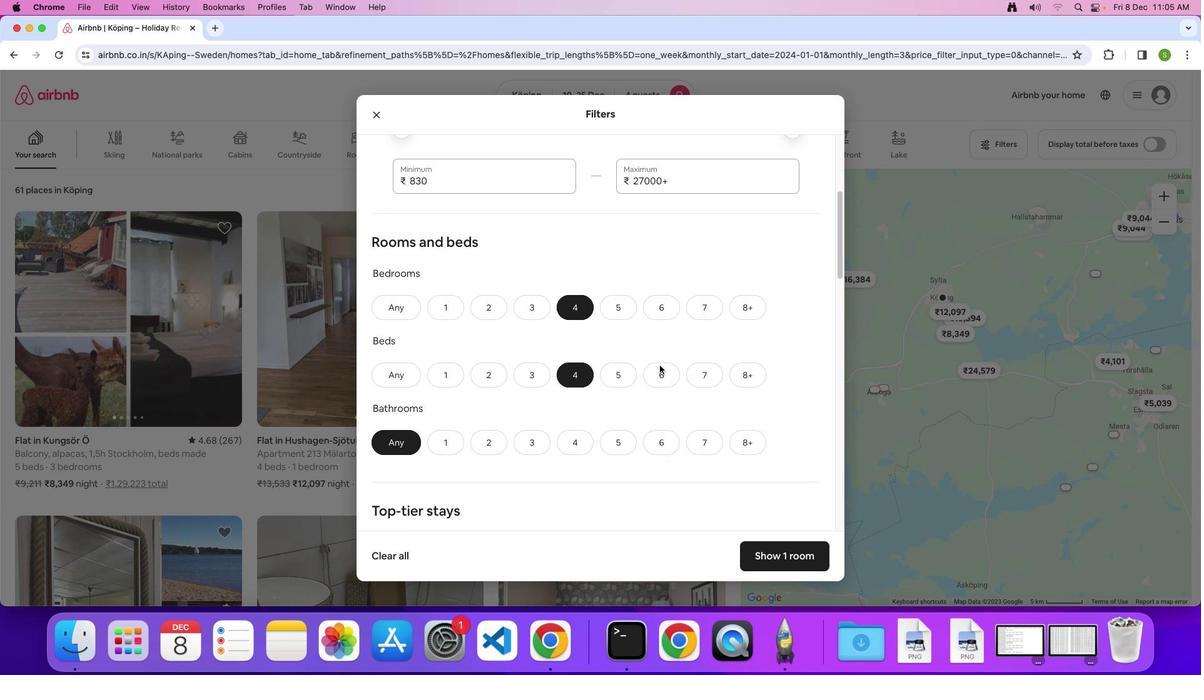 
Action: Mouse scrolled (659, 365) with delta (0, 0)
Screenshot: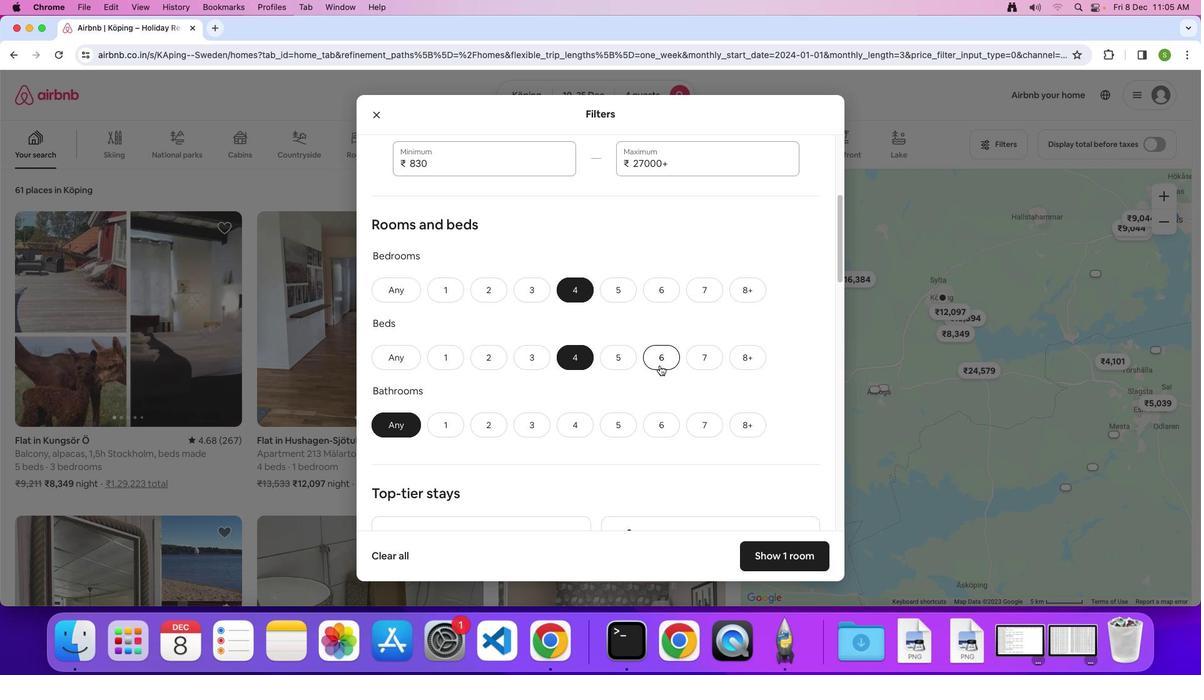 
Action: Mouse scrolled (659, 365) with delta (0, 0)
Screenshot: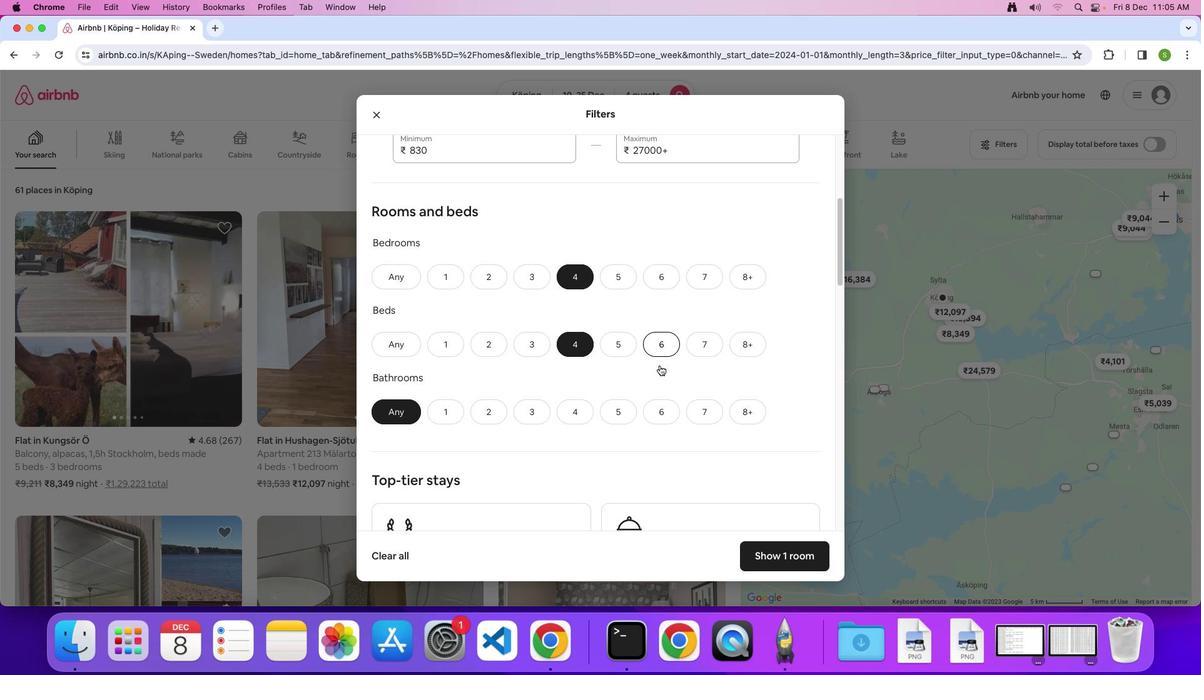 
Action: Mouse moved to (659, 365)
Screenshot: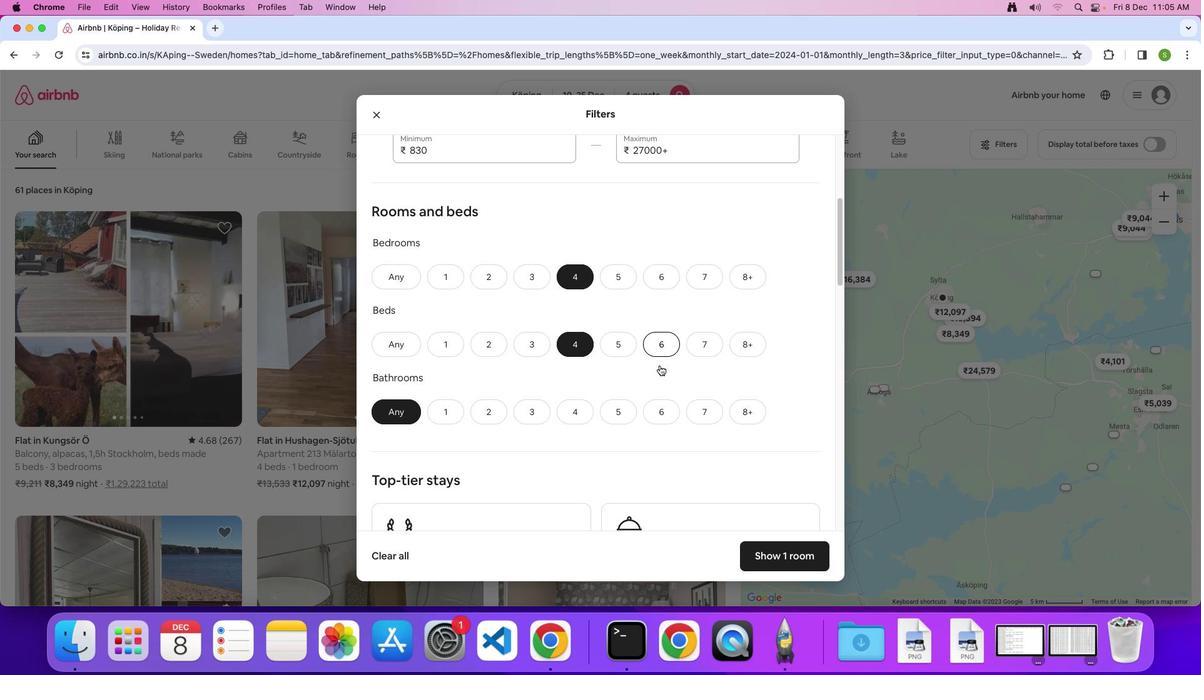 
Action: Mouse scrolled (659, 365) with delta (0, -1)
Screenshot: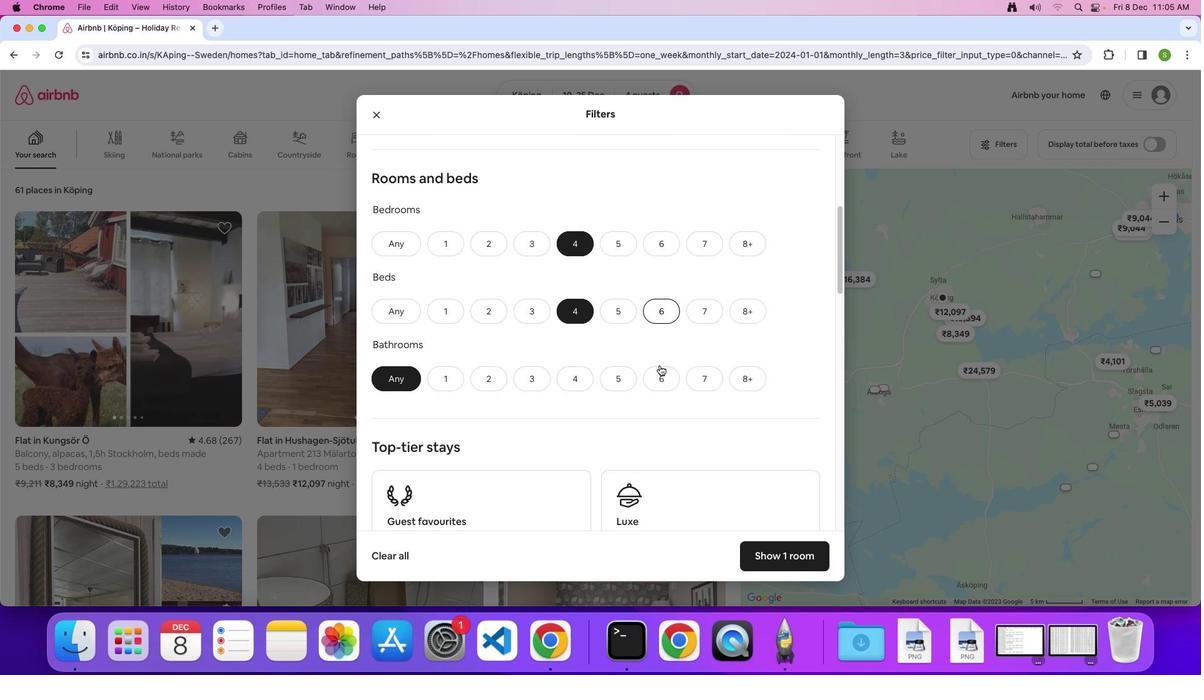 
Action: Mouse moved to (575, 347)
Screenshot: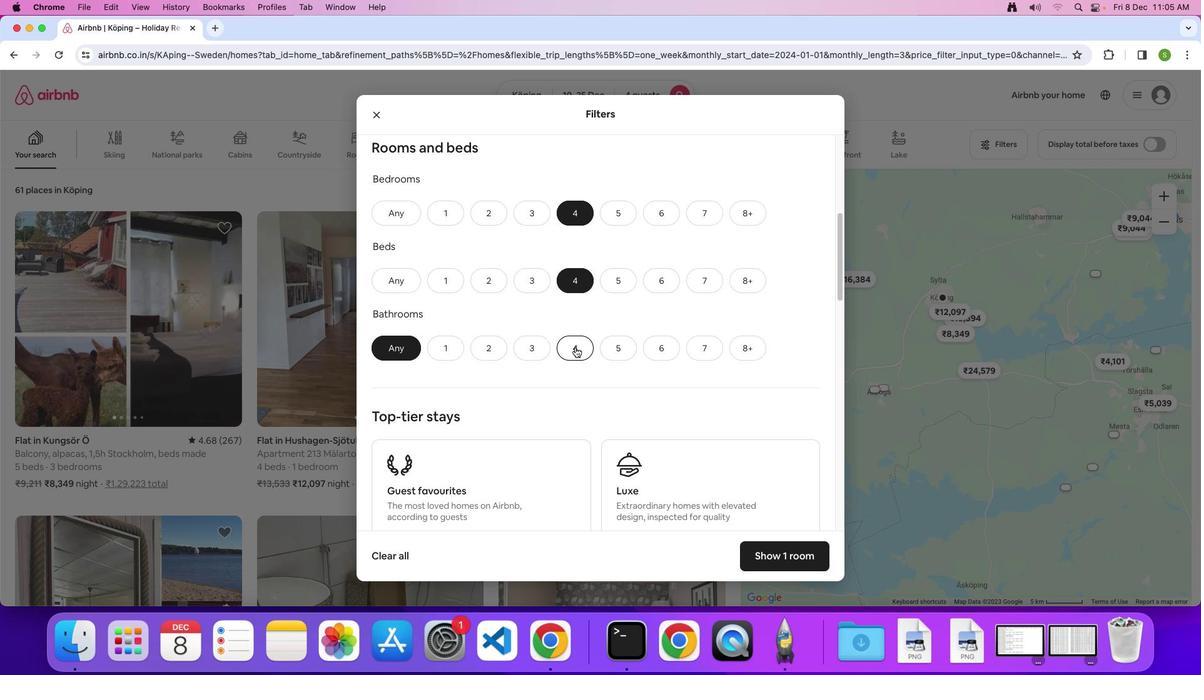
Action: Mouse pressed left at (575, 347)
Screenshot: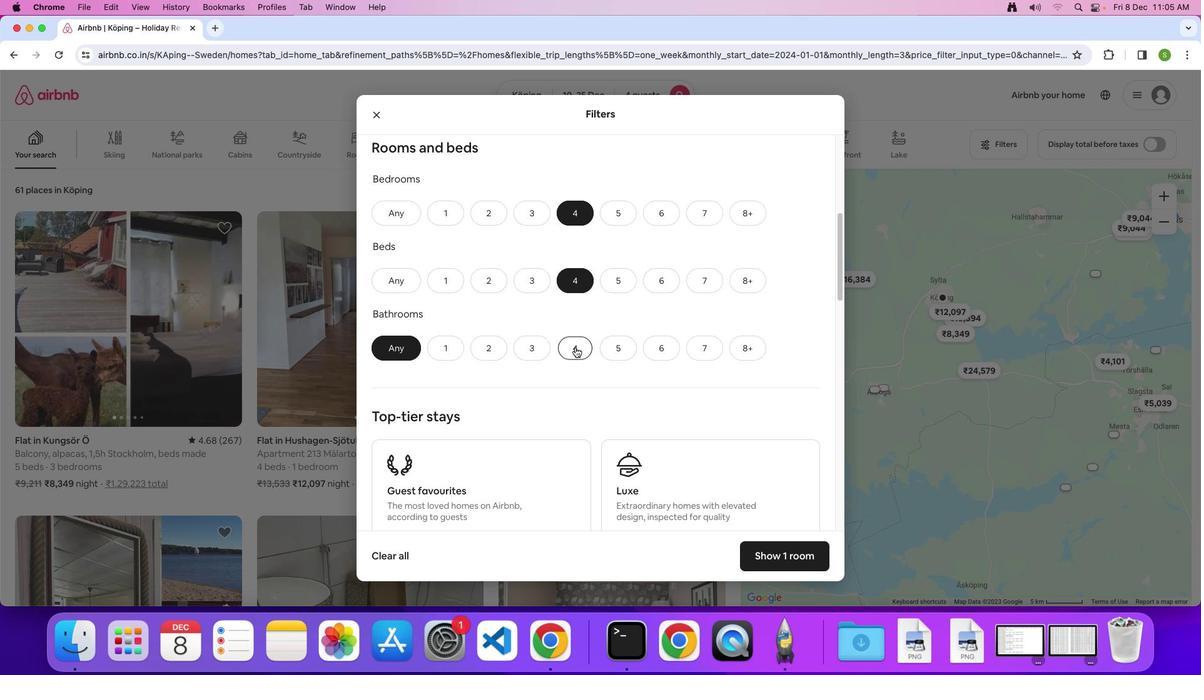 
Action: Mouse moved to (683, 332)
Screenshot: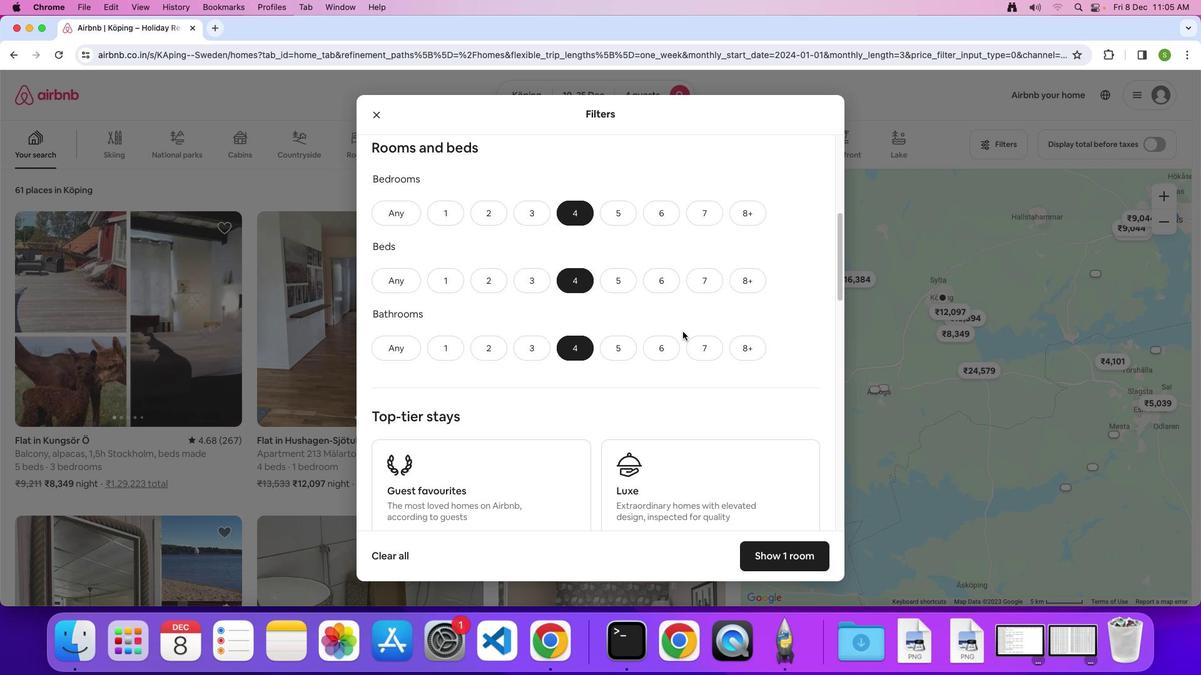 
Action: Mouse scrolled (683, 332) with delta (0, 0)
Screenshot: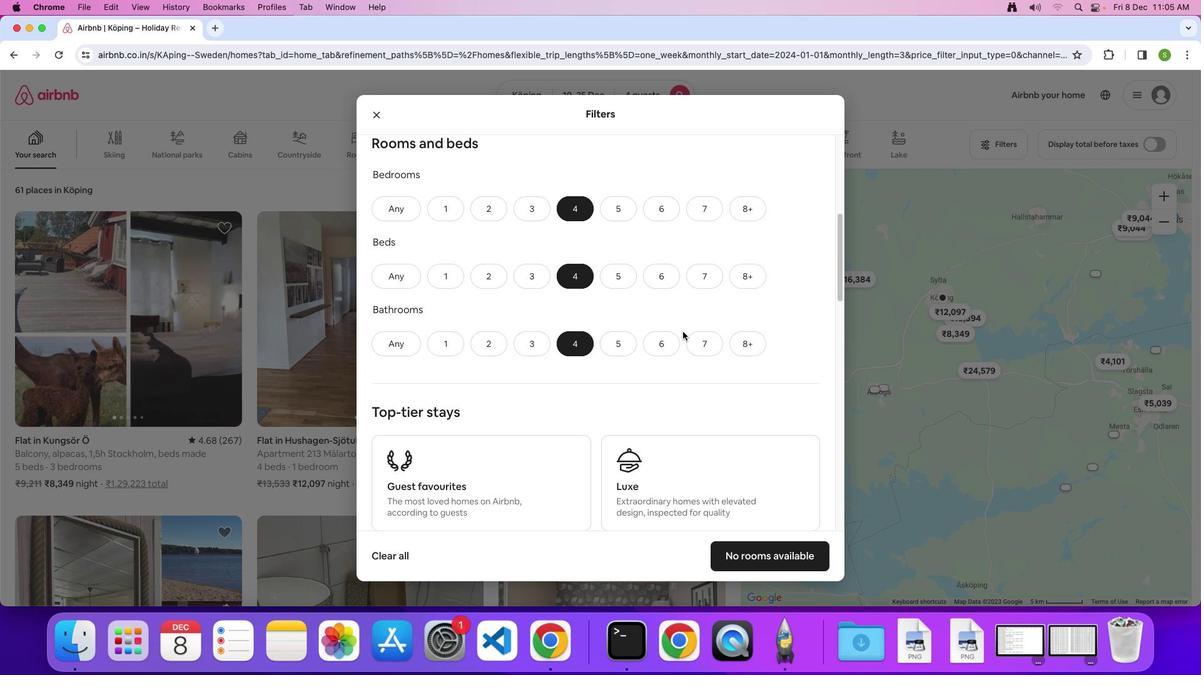 
Action: Mouse scrolled (683, 332) with delta (0, 0)
Screenshot: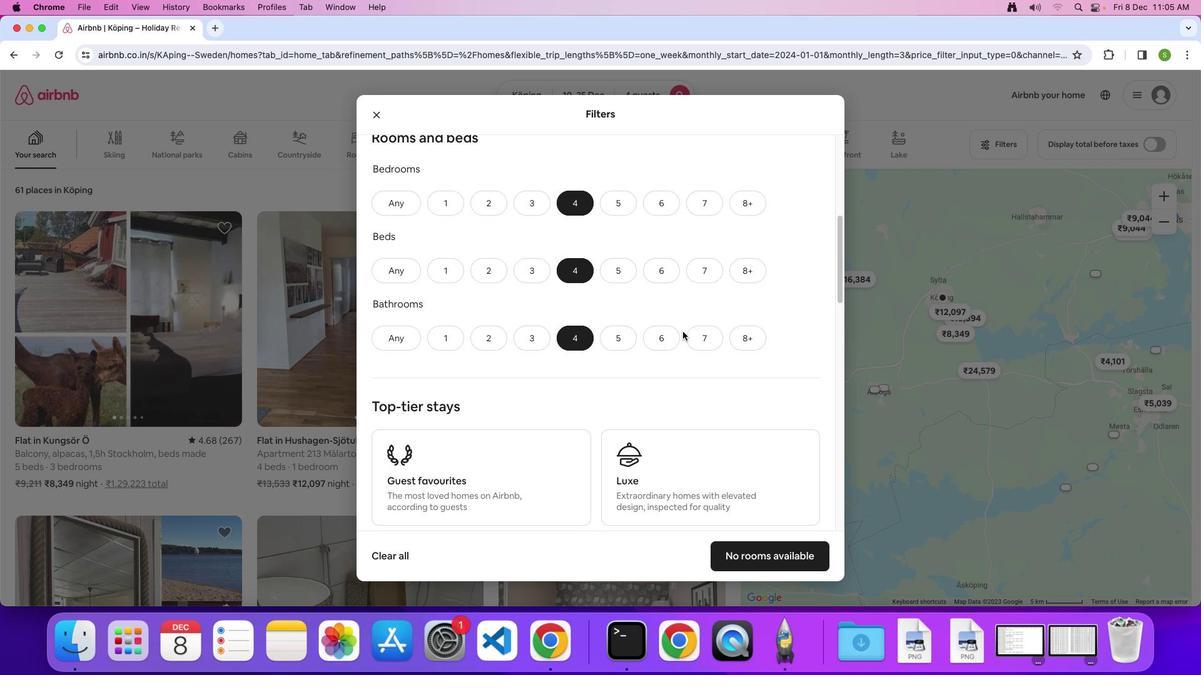 
Action: Mouse scrolled (683, 332) with delta (0, -1)
Screenshot: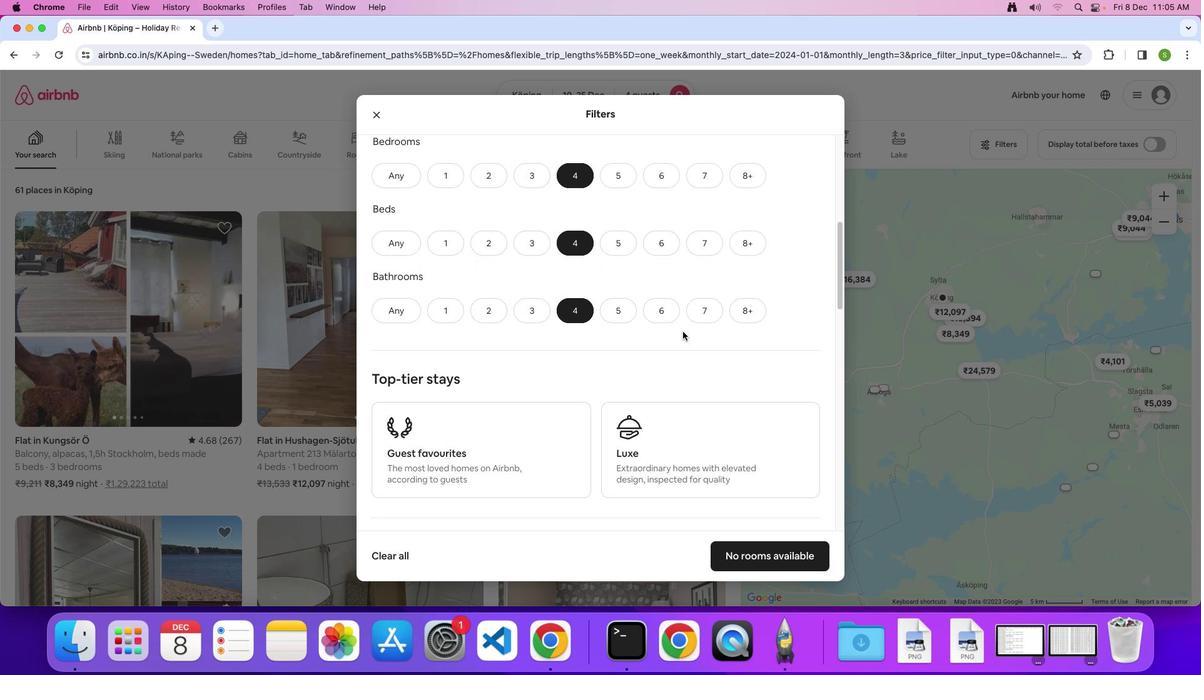 
Action: Mouse scrolled (683, 332) with delta (0, 0)
Screenshot: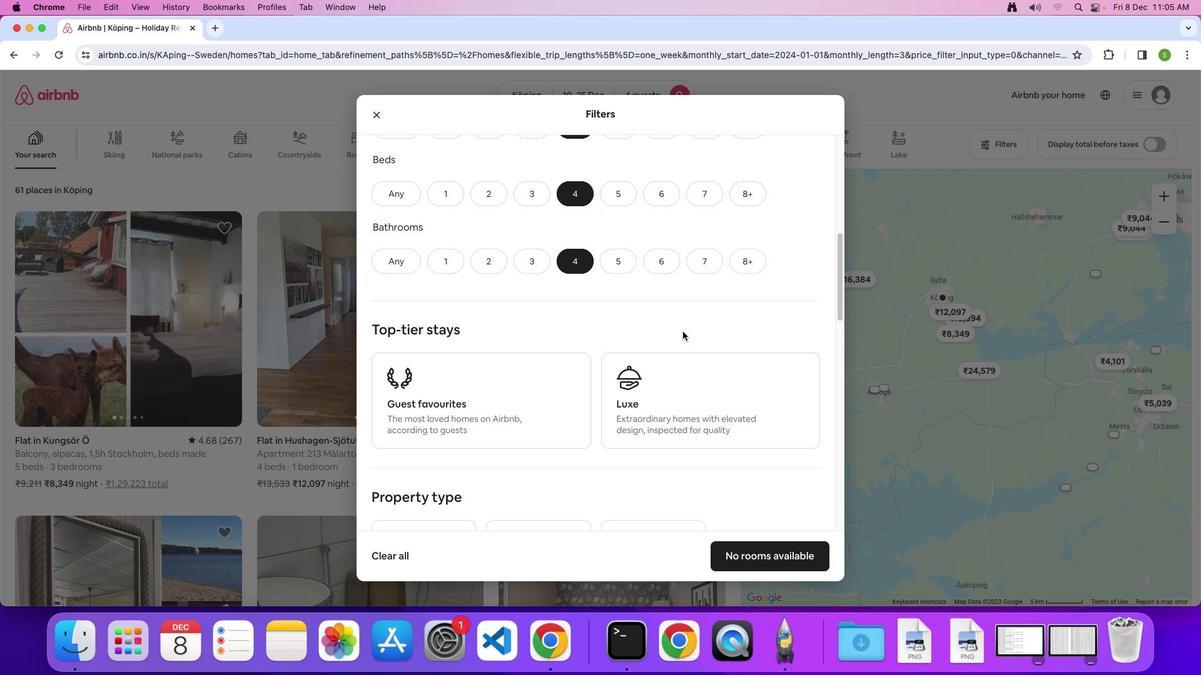 
Action: Mouse scrolled (683, 332) with delta (0, 0)
Screenshot: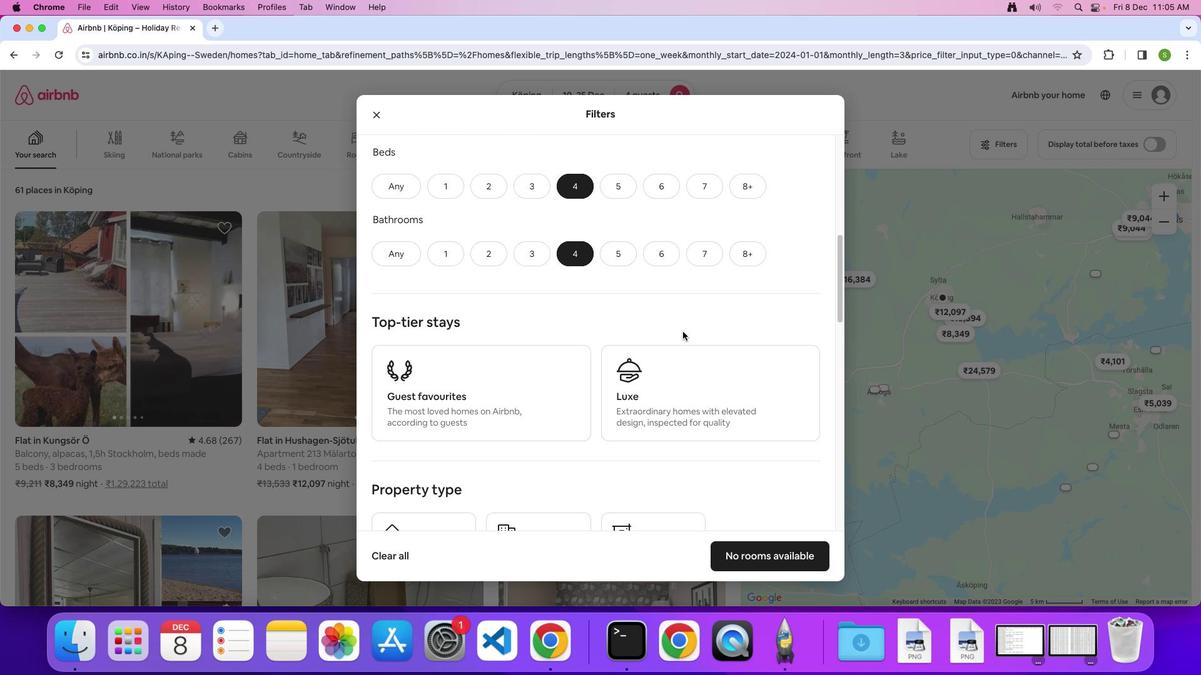 
Action: Mouse scrolled (683, 332) with delta (0, 0)
Screenshot: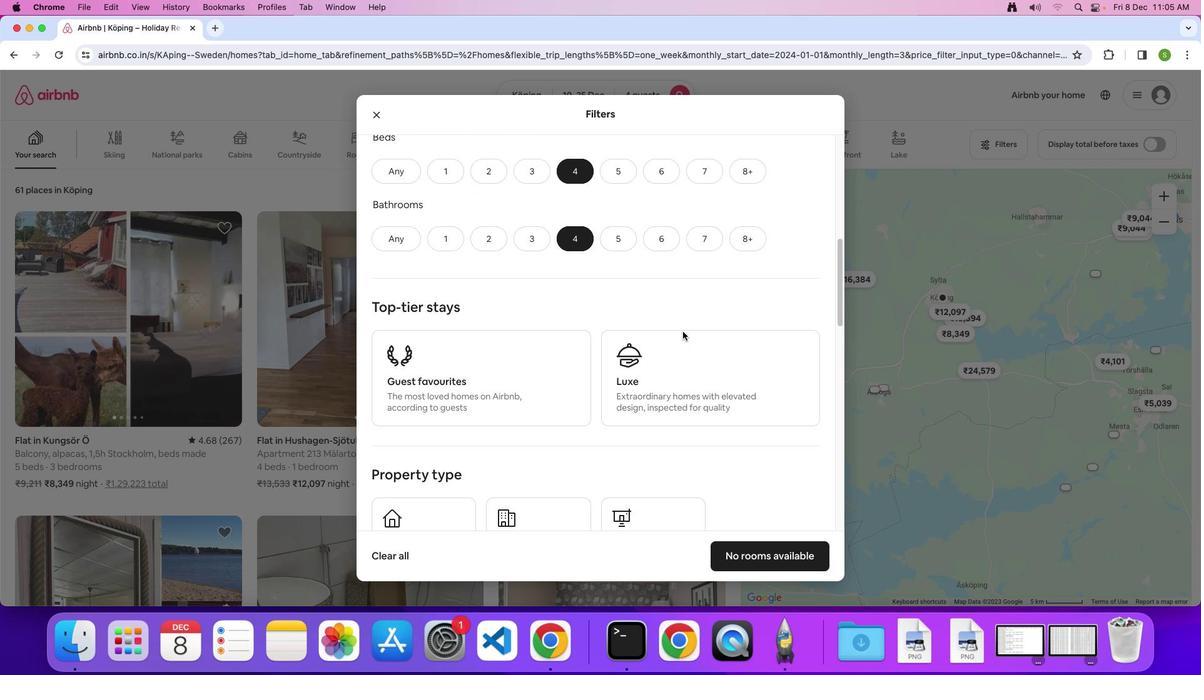 
Action: Mouse scrolled (683, 332) with delta (0, 0)
Screenshot: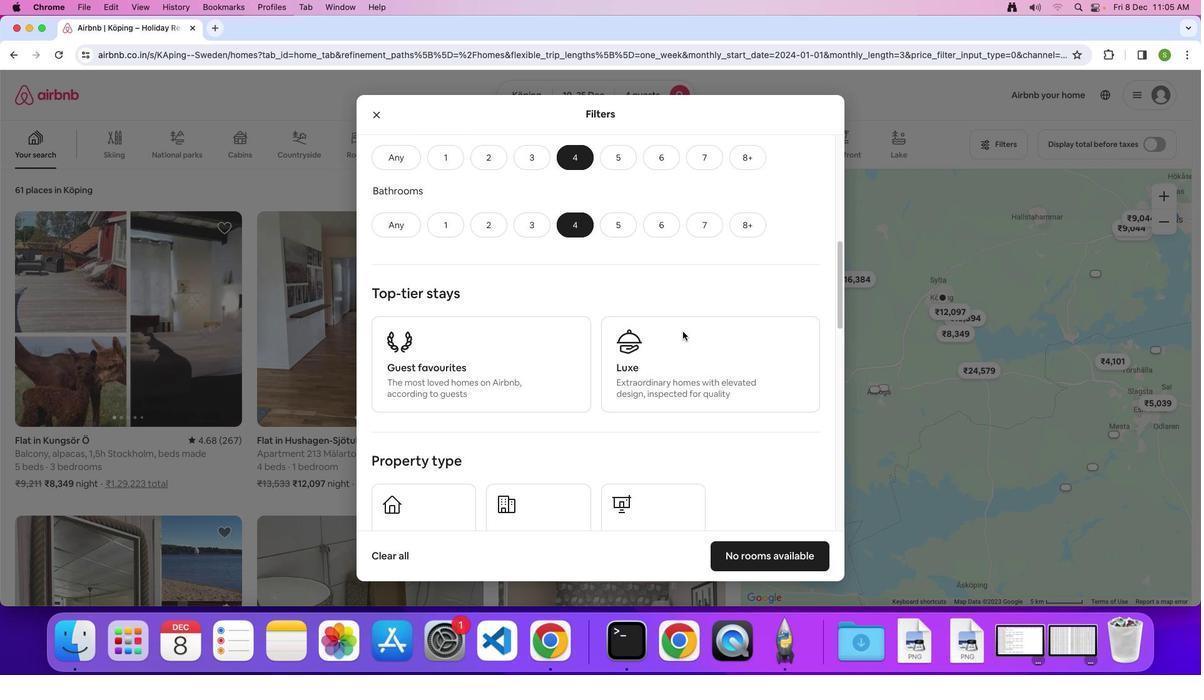 
Action: Mouse scrolled (683, 332) with delta (0, -1)
Screenshot: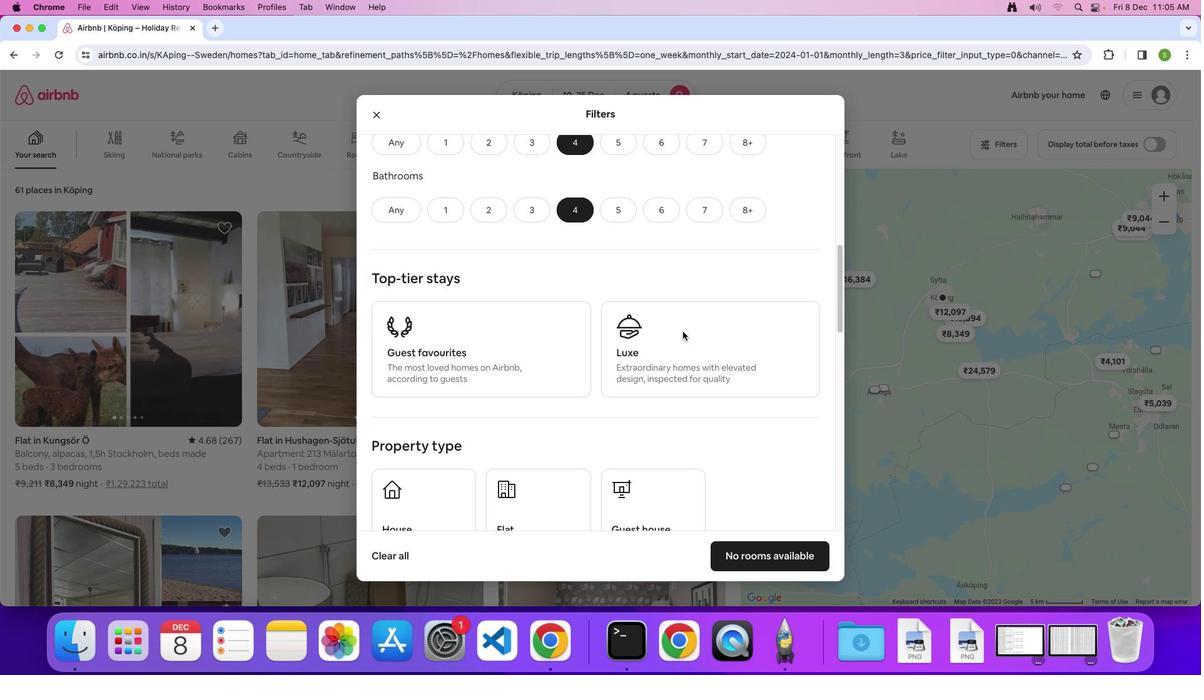
Action: Mouse scrolled (683, 332) with delta (0, 0)
Screenshot: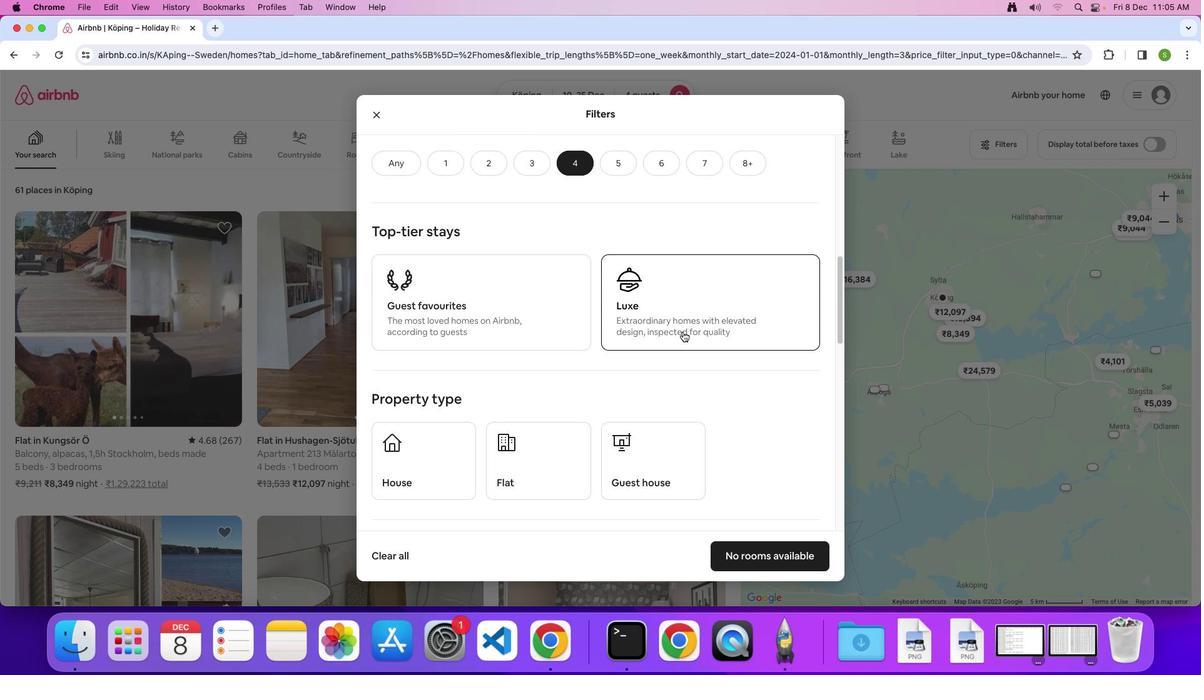 
Action: Mouse scrolled (683, 332) with delta (0, 0)
Screenshot: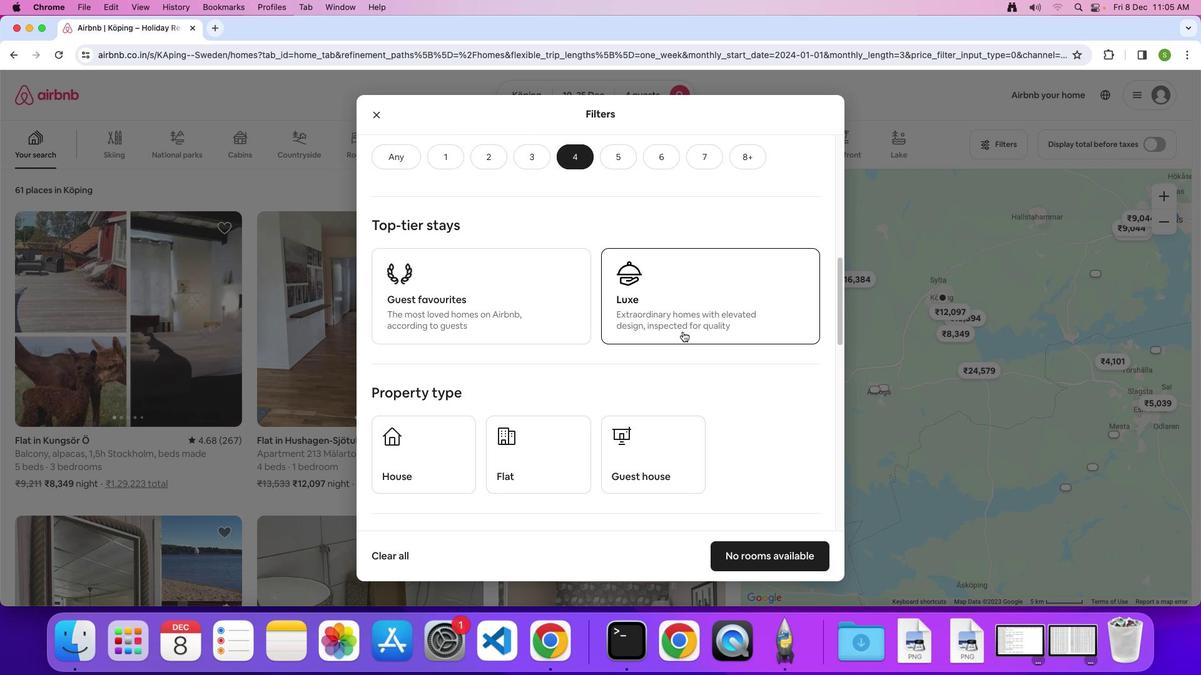 
Action: Mouse scrolled (683, 332) with delta (0, 0)
Screenshot: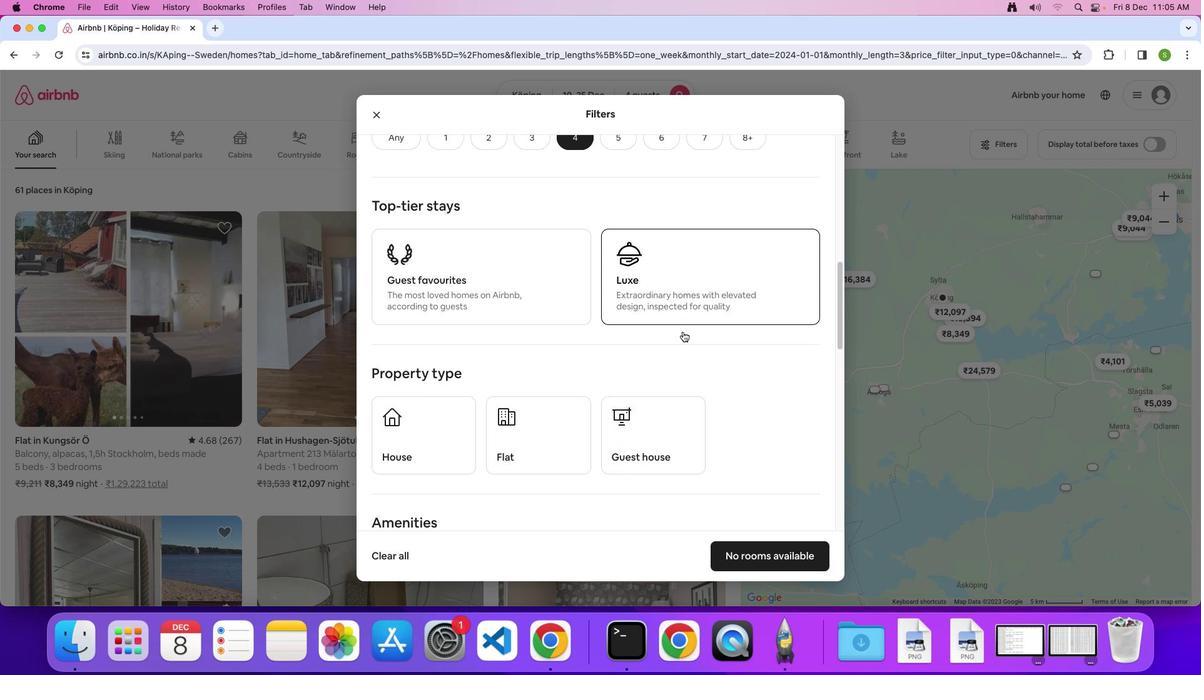 
Action: Mouse scrolled (683, 332) with delta (0, 0)
Screenshot: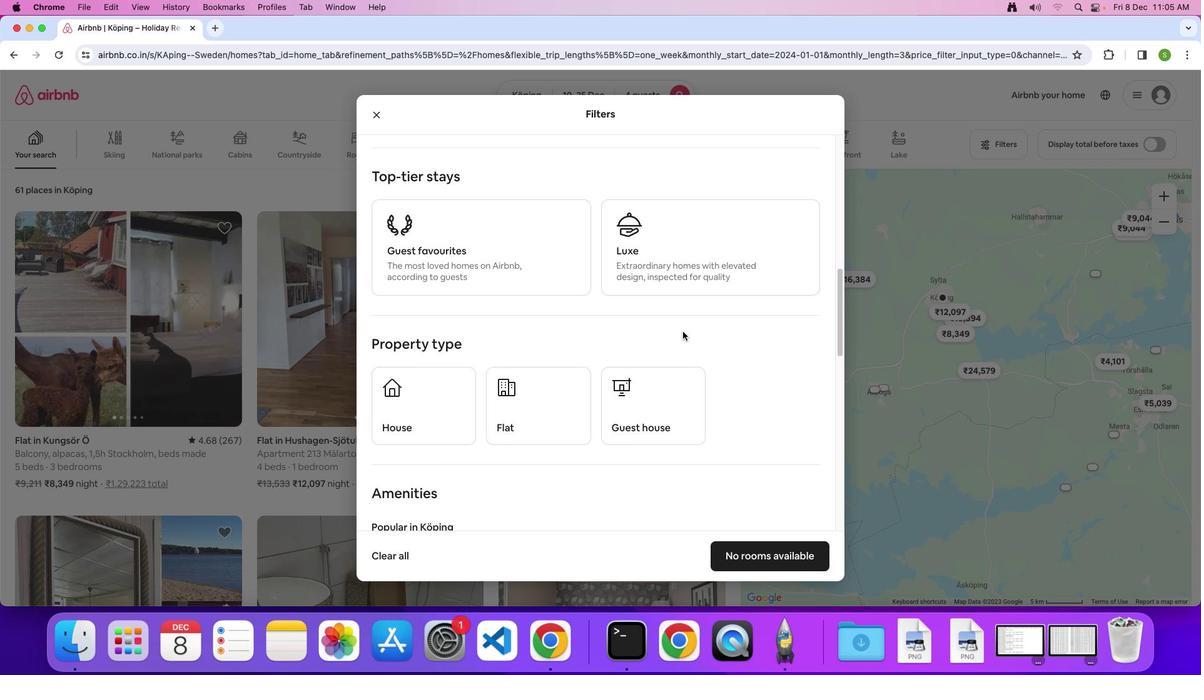 
Action: Mouse scrolled (683, 332) with delta (0, 0)
Screenshot: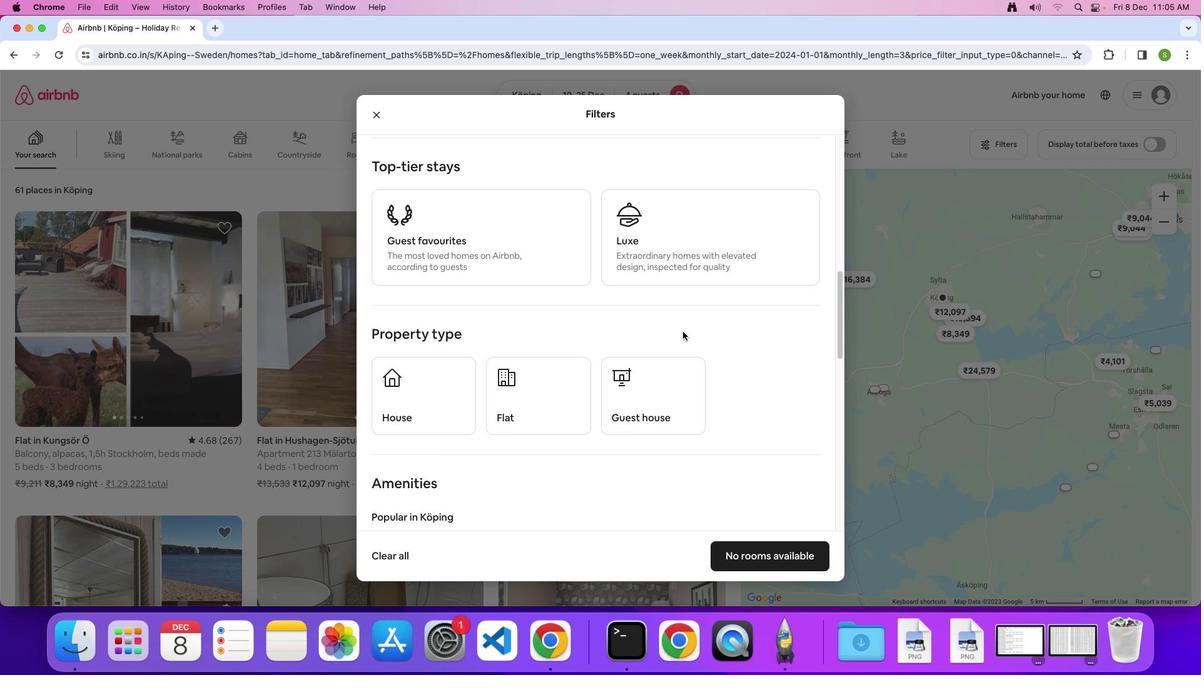 
Action: Mouse scrolled (683, 332) with delta (0, 0)
Screenshot: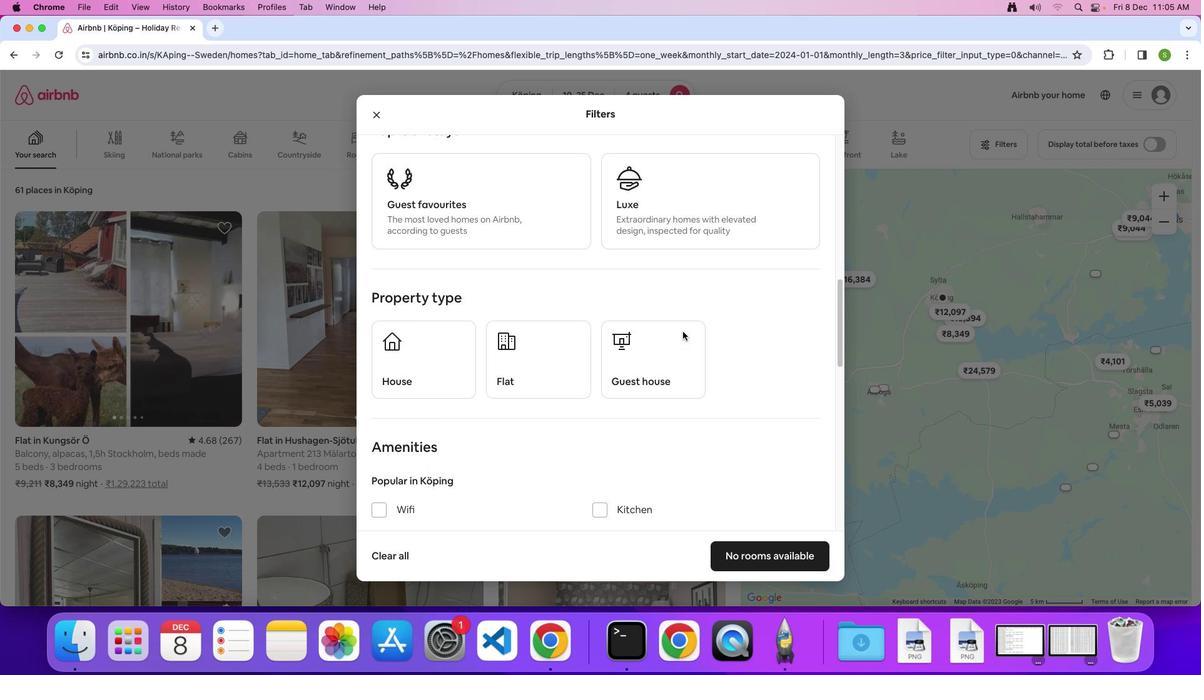 
Action: Mouse scrolled (683, 332) with delta (0, 0)
Screenshot: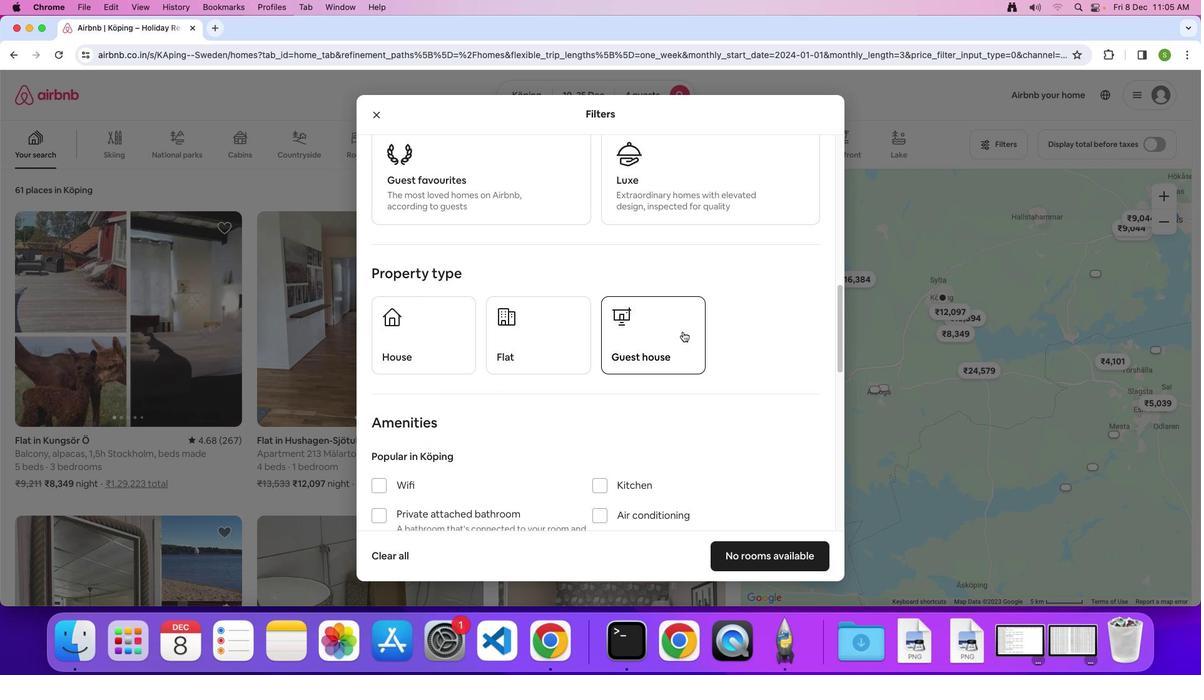 
Action: Mouse scrolled (683, 332) with delta (0, 0)
Screenshot: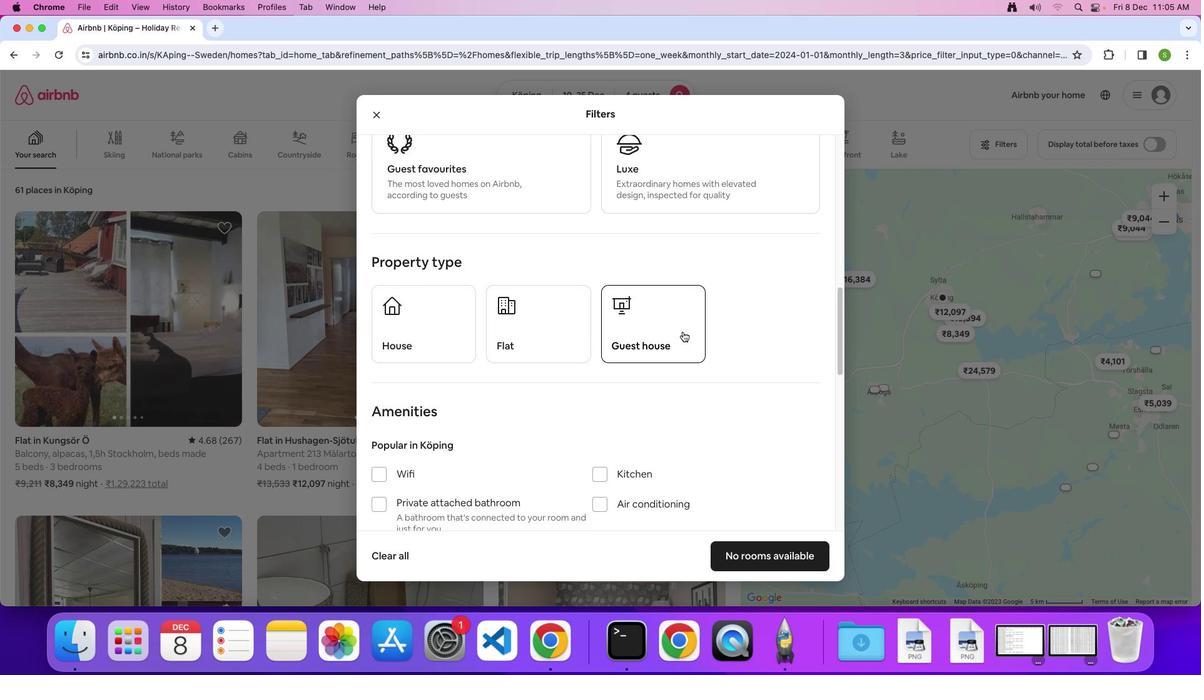 
Action: Mouse scrolled (683, 332) with delta (0, 0)
Screenshot: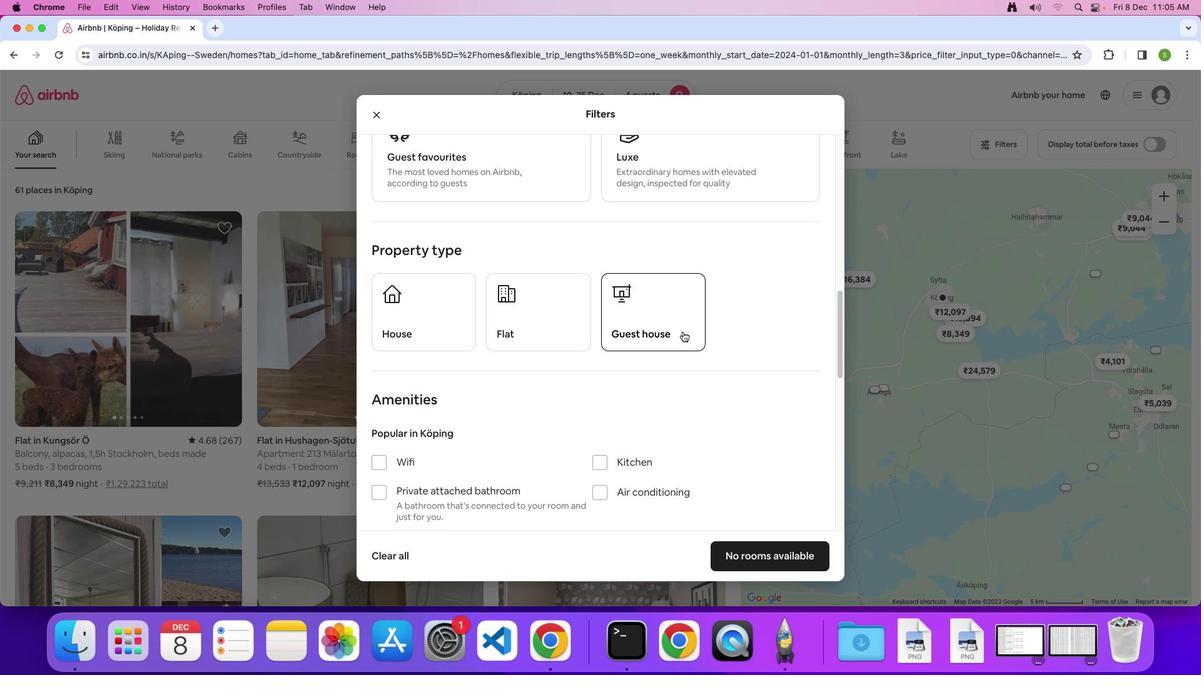 
Action: Mouse scrolled (683, 332) with delta (0, 0)
Screenshot: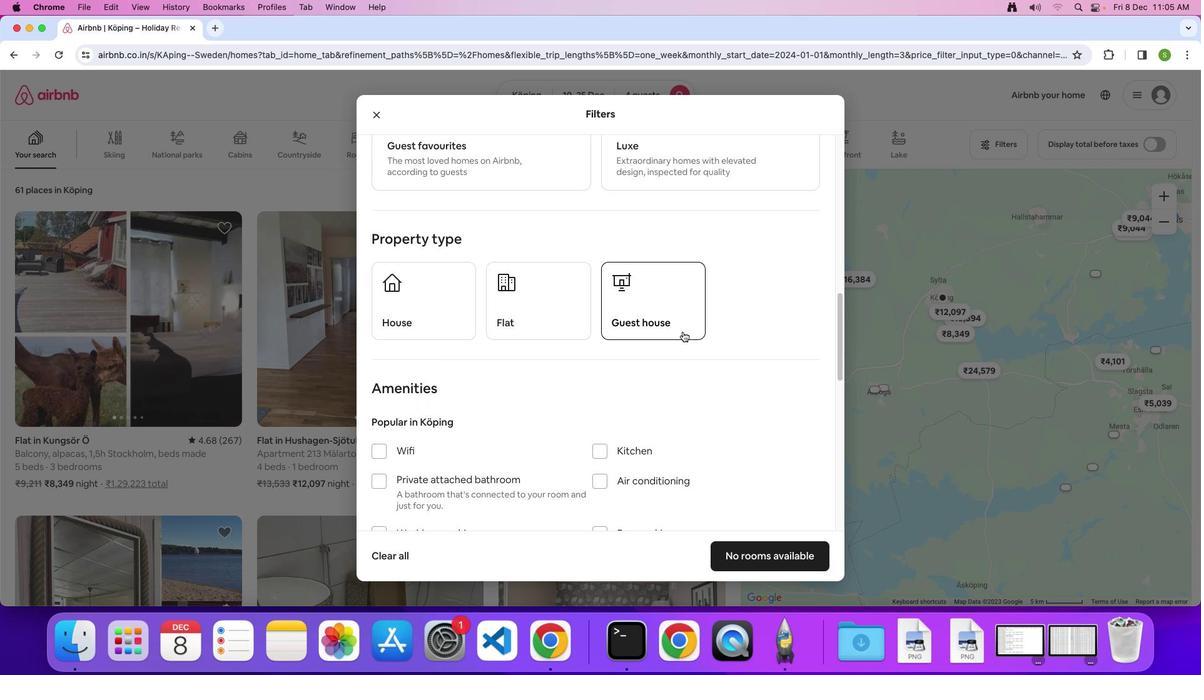
Action: Mouse scrolled (683, 332) with delta (0, -1)
Screenshot: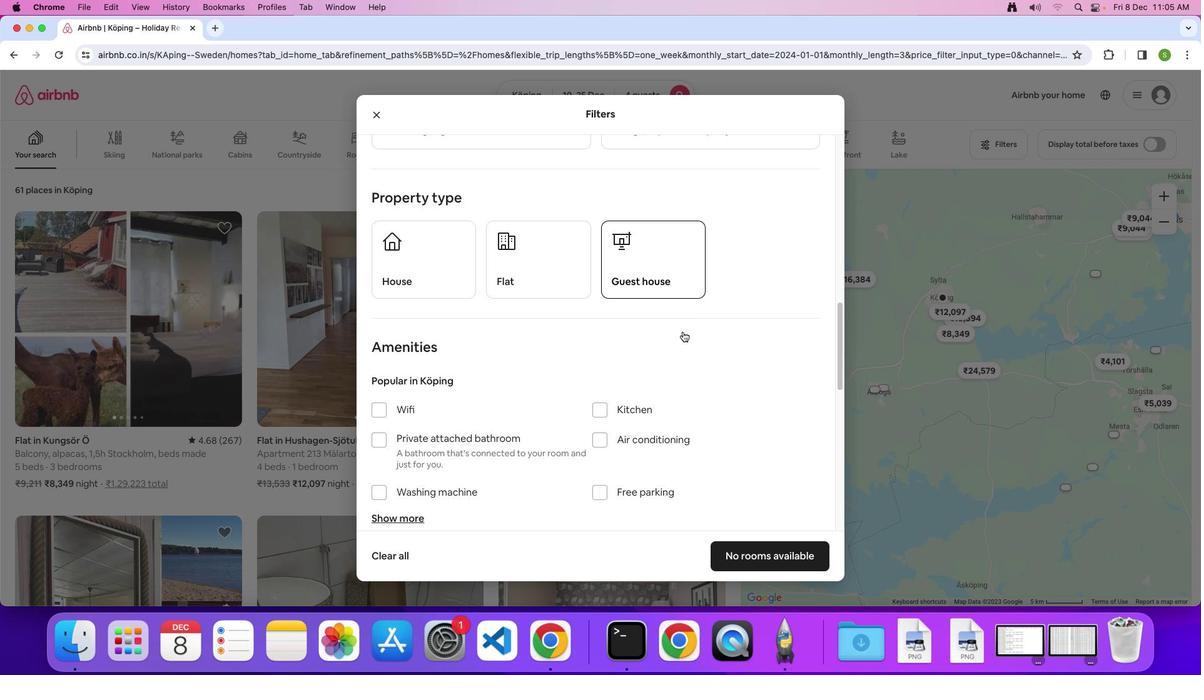 
Action: Mouse scrolled (683, 332) with delta (0, 0)
Screenshot: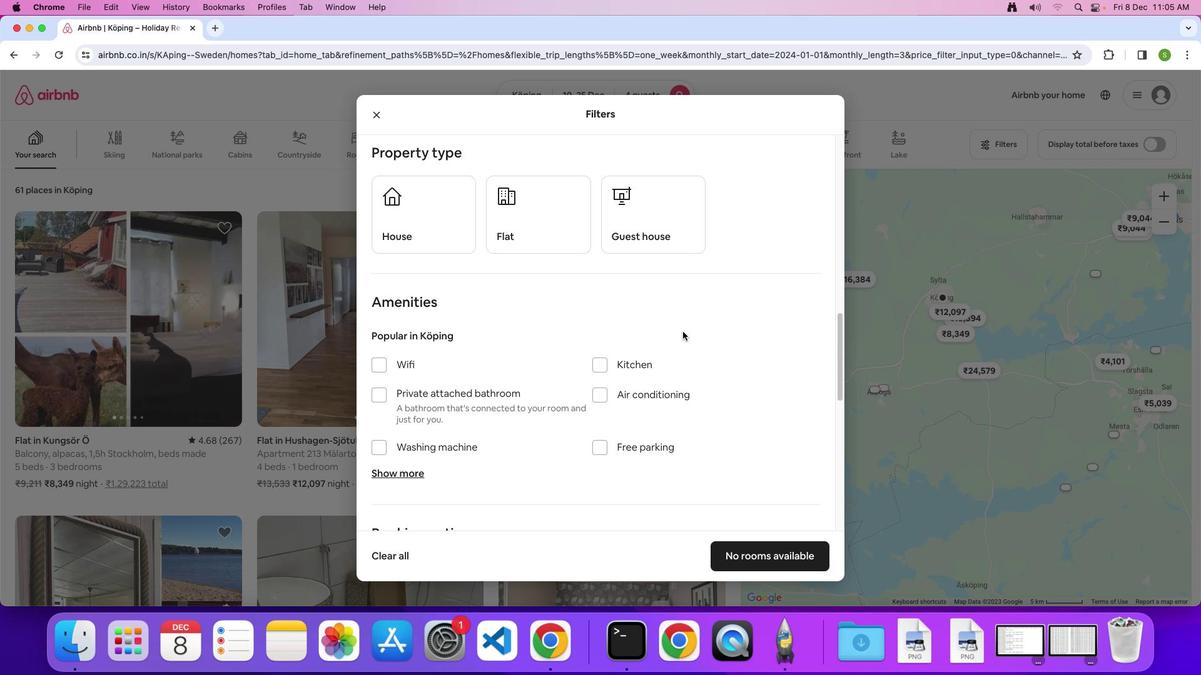 
Action: Mouse scrolled (683, 332) with delta (0, 0)
Screenshot: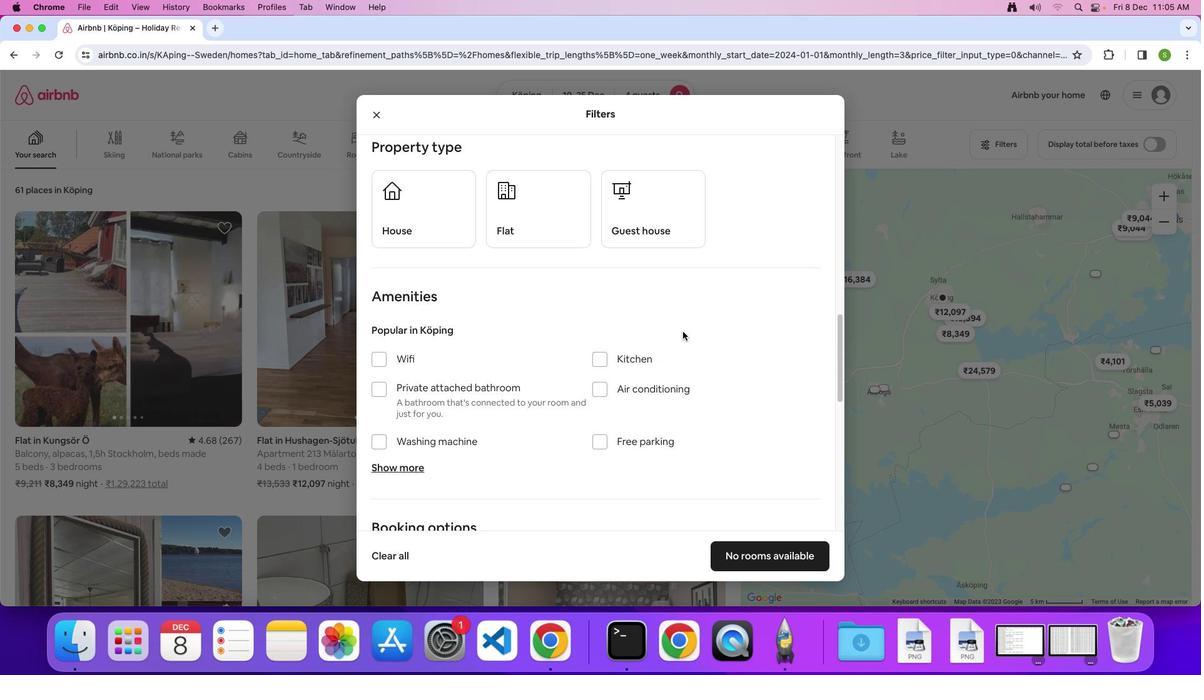 
Action: Mouse scrolled (683, 332) with delta (0, -1)
Screenshot: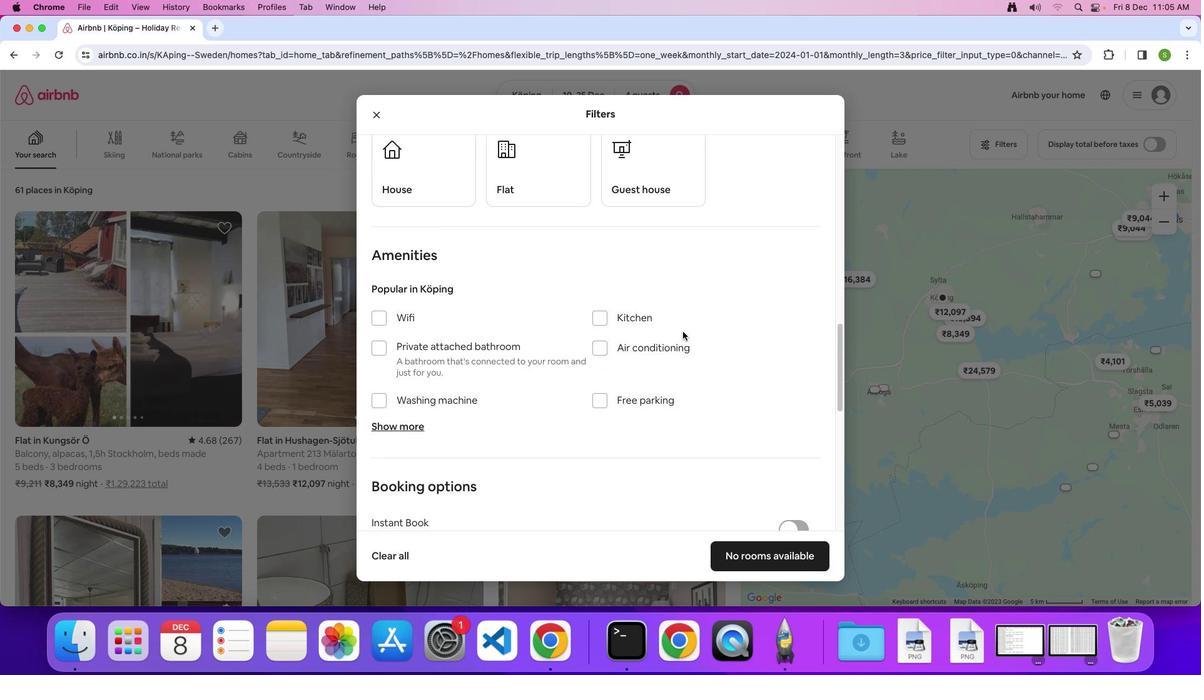
Action: Mouse scrolled (683, 332) with delta (0, 0)
Screenshot: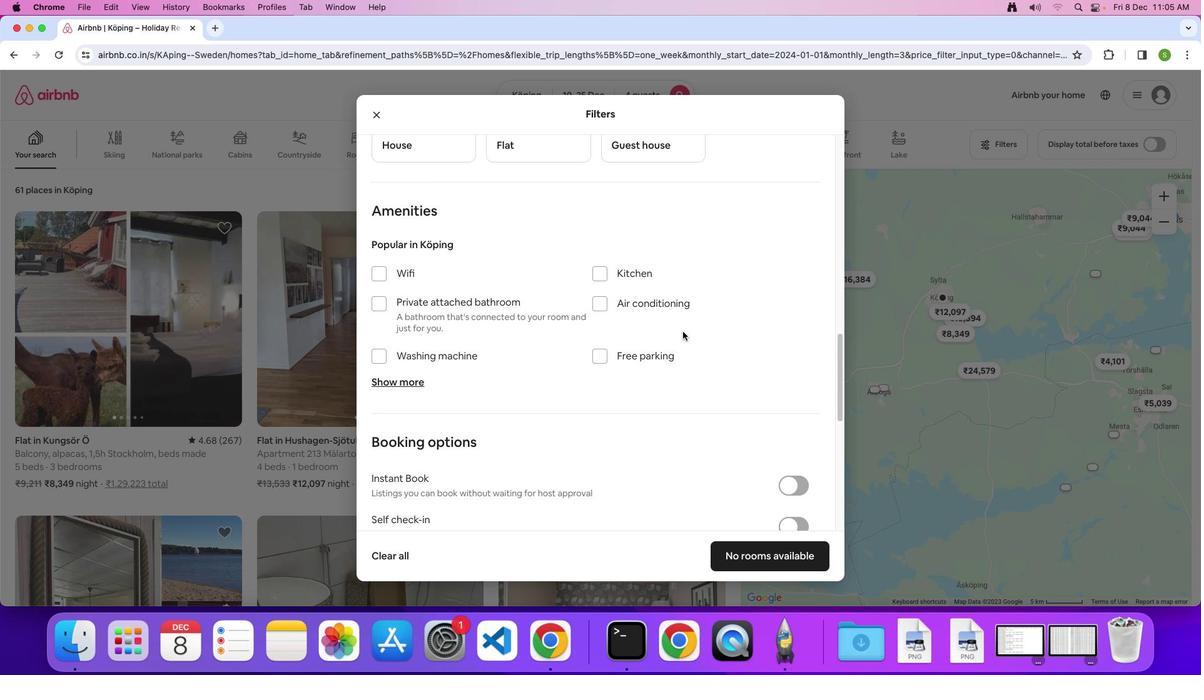 
Action: Mouse scrolled (683, 332) with delta (0, 0)
Screenshot: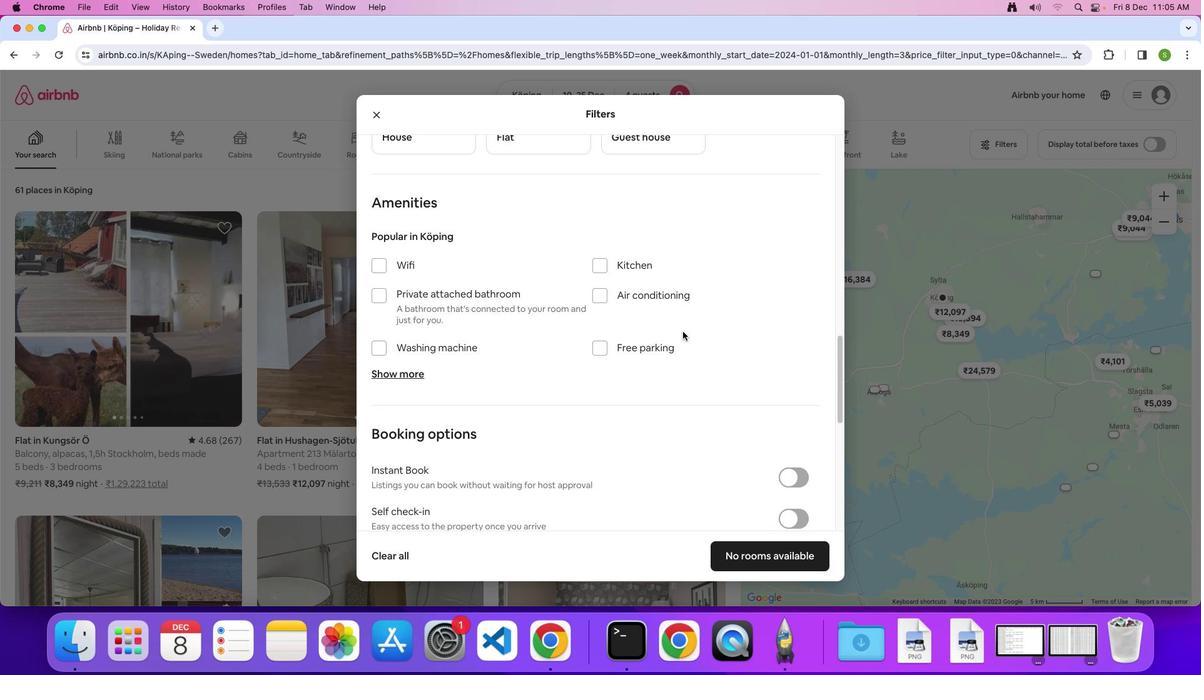 
Action: Mouse moved to (384, 256)
Screenshot: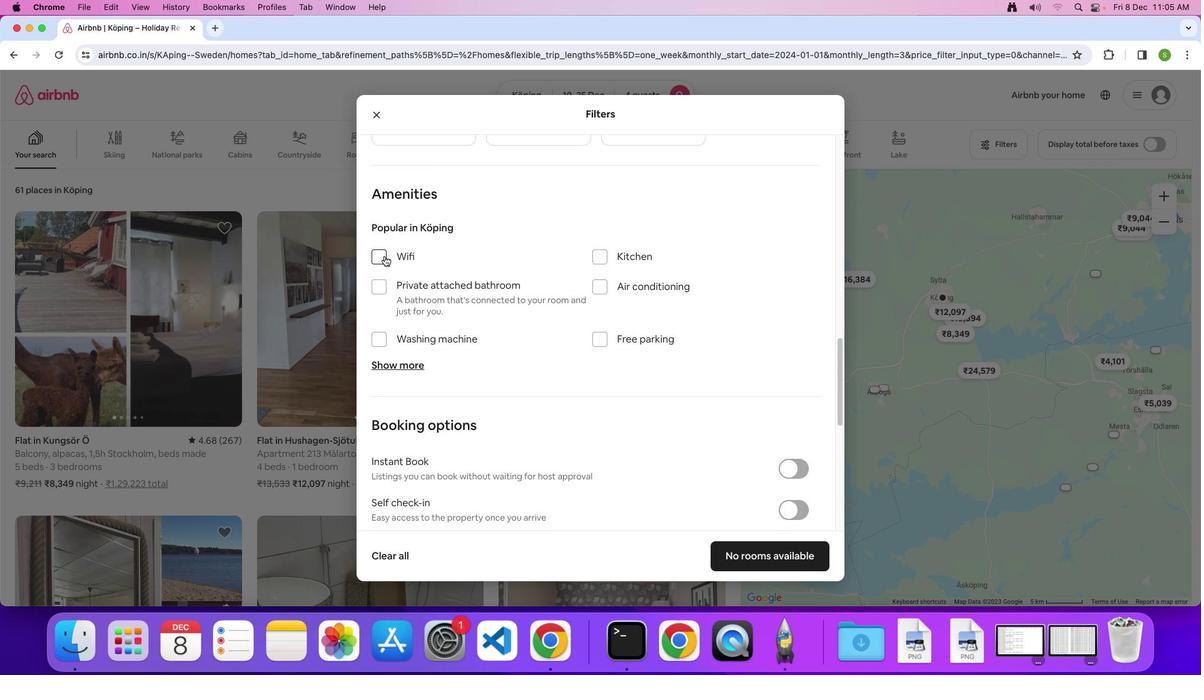 
Action: Mouse pressed left at (384, 256)
Screenshot: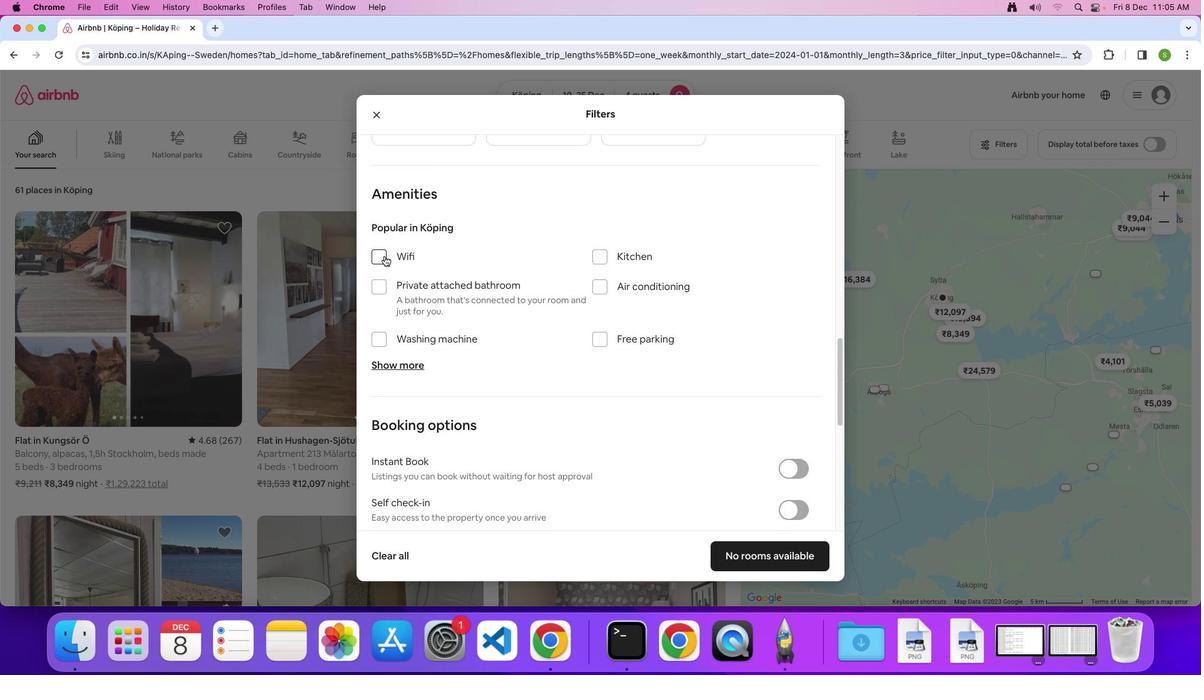 
Action: Mouse moved to (505, 259)
Screenshot: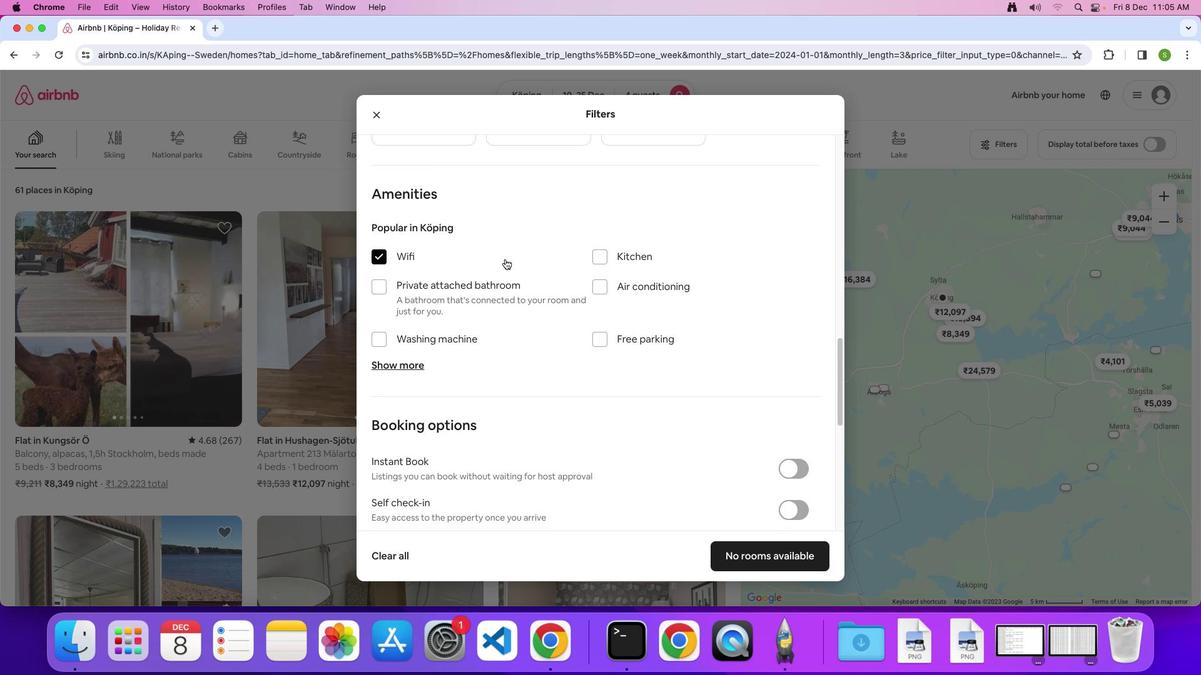 
Action: Mouse scrolled (505, 259) with delta (0, 0)
Screenshot: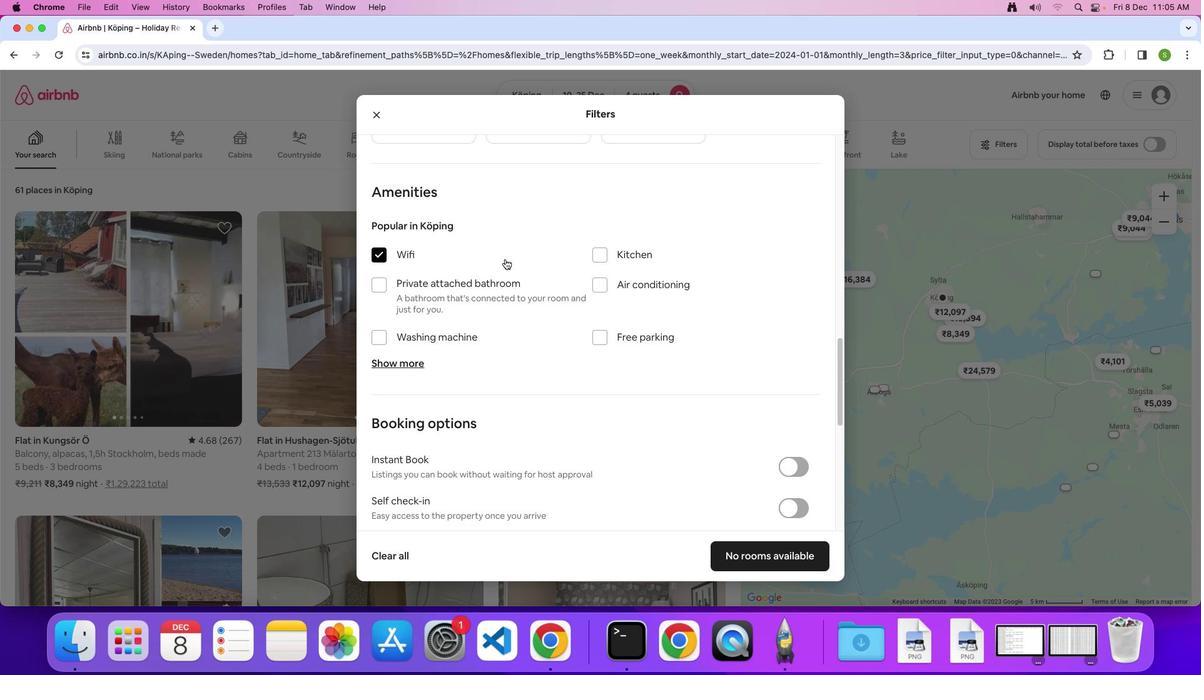 
Action: Mouse scrolled (505, 259) with delta (0, 0)
Screenshot: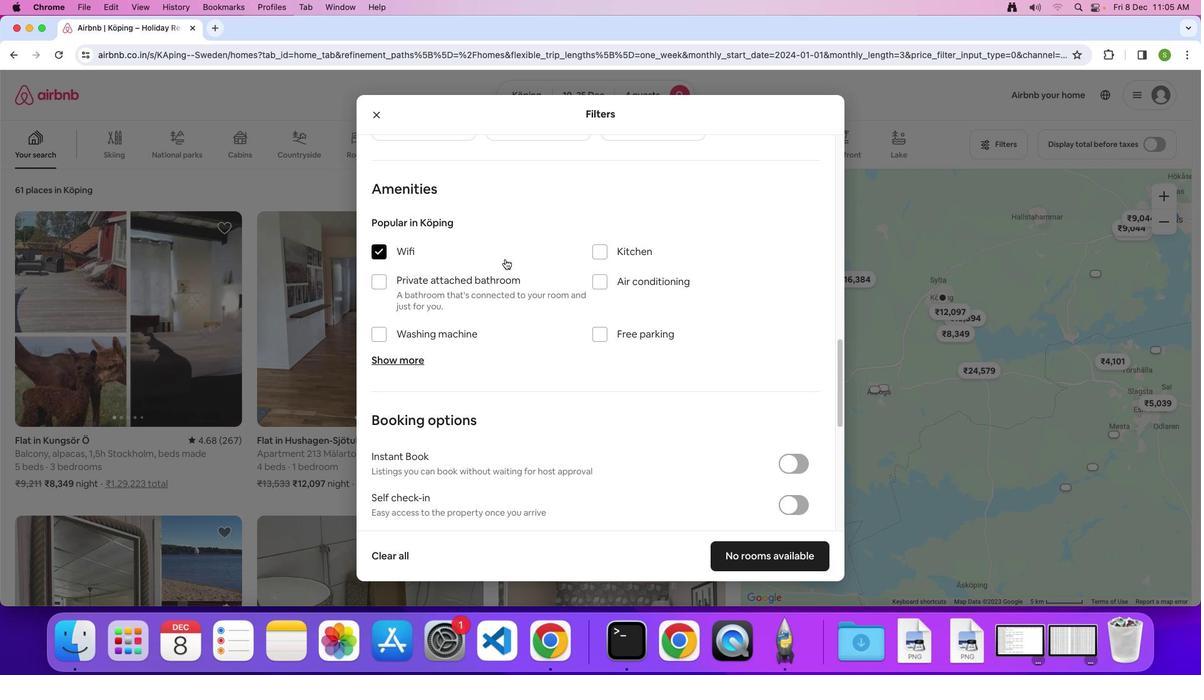 
Action: Mouse scrolled (505, 259) with delta (0, 0)
Screenshot: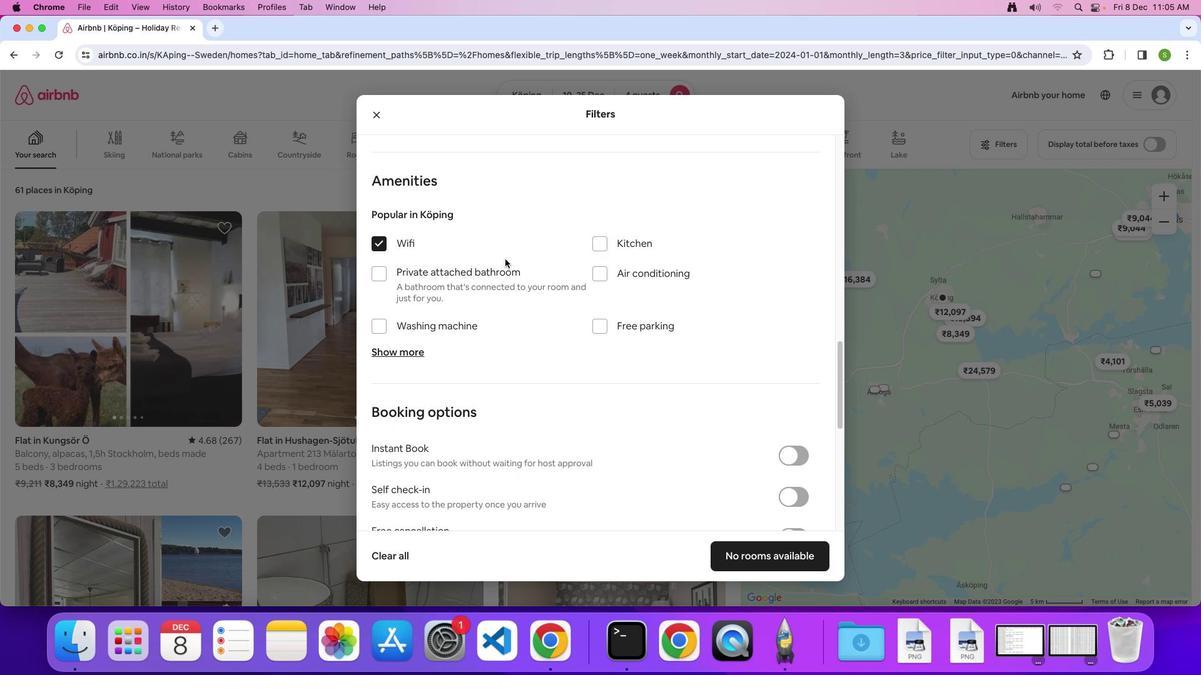 
Action: Mouse scrolled (505, 259) with delta (0, 0)
Screenshot: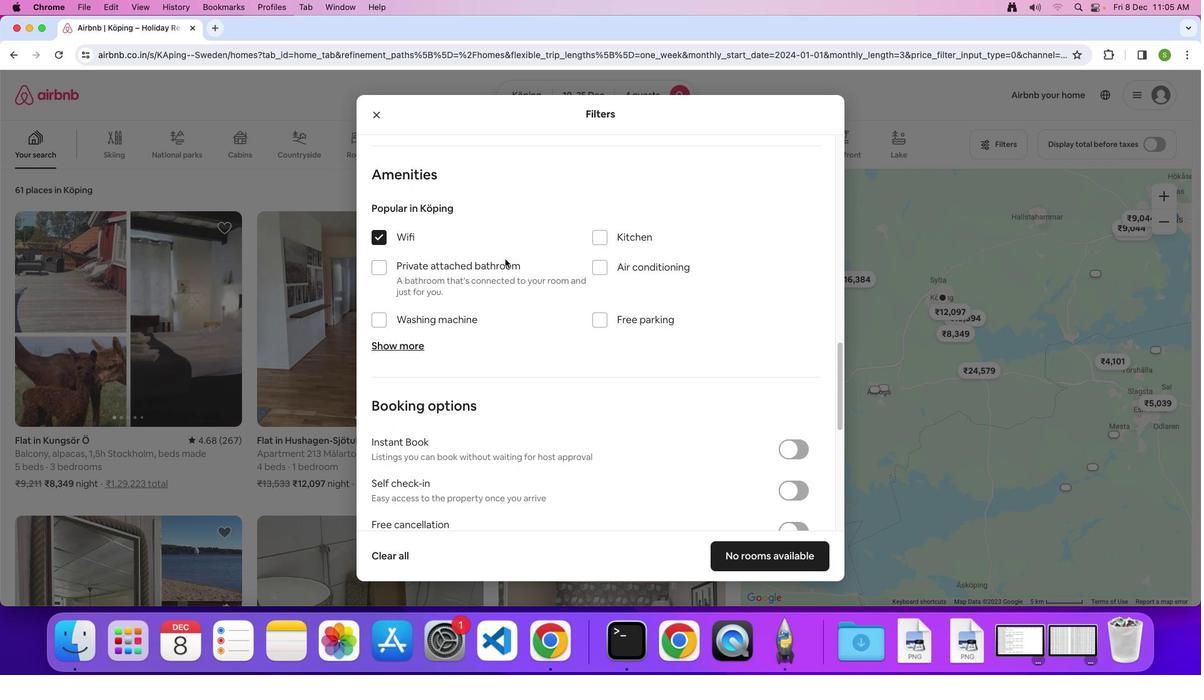 
Action: Mouse scrolled (505, 259) with delta (0, 0)
Screenshot: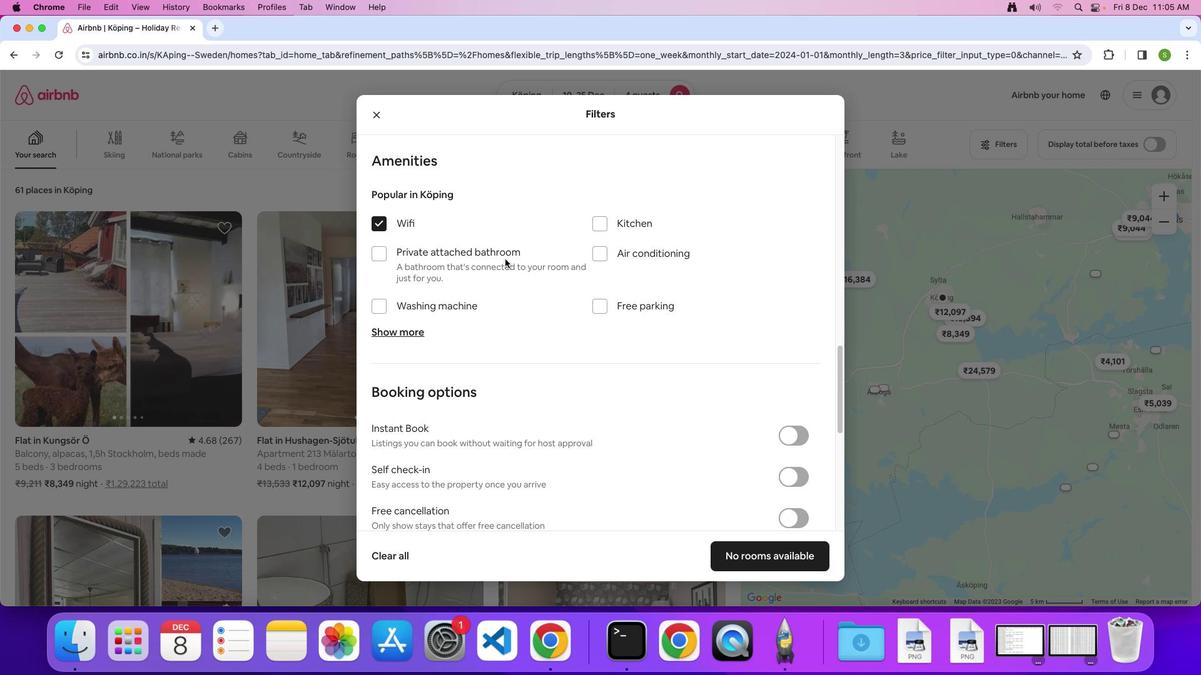 
Action: Mouse scrolled (505, 259) with delta (0, 0)
Screenshot: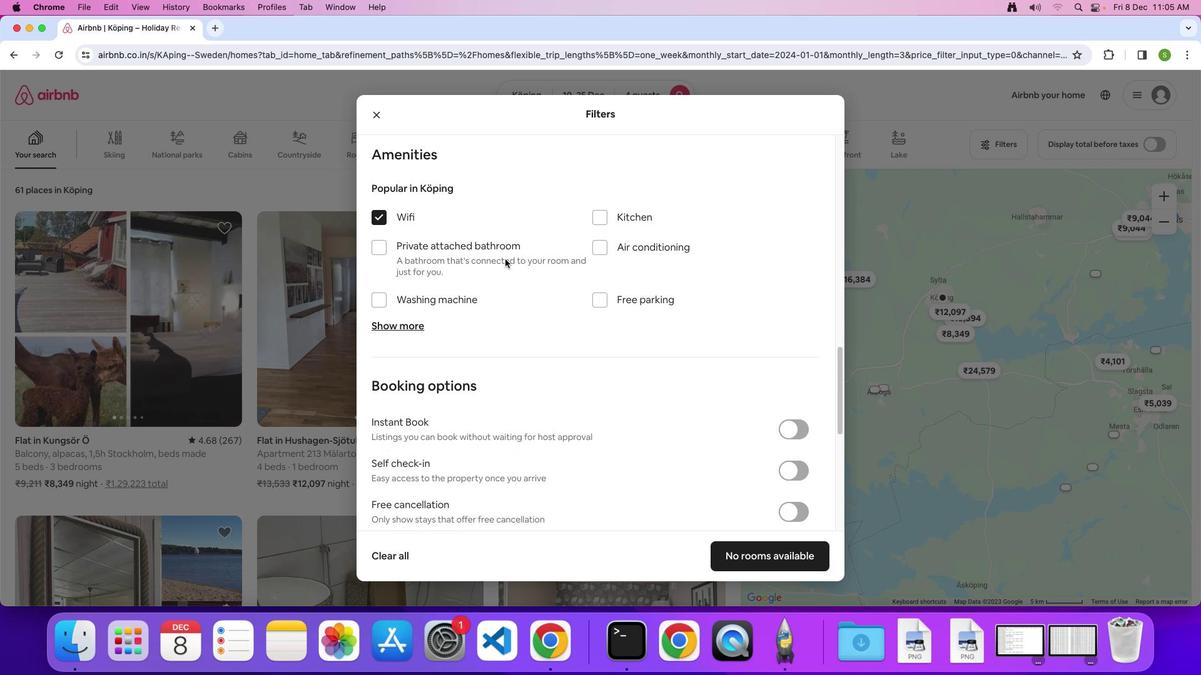 
Action: Mouse scrolled (505, 259) with delta (0, 0)
Screenshot: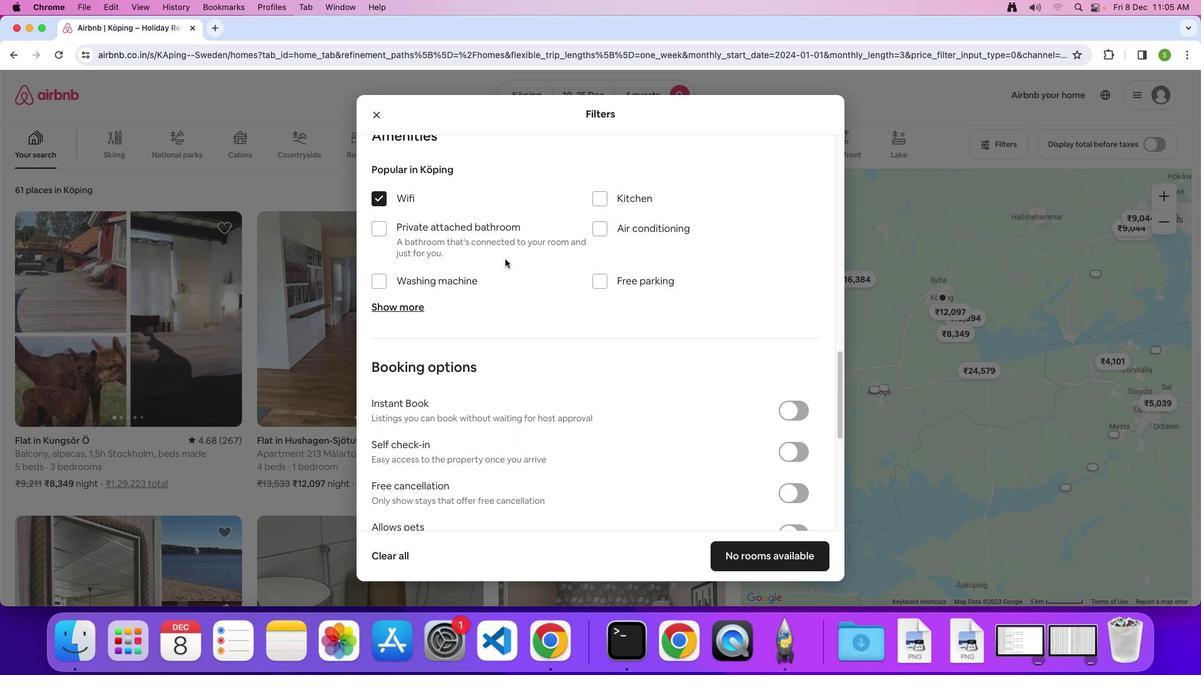 
Action: Mouse moved to (594, 265)
Screenshot: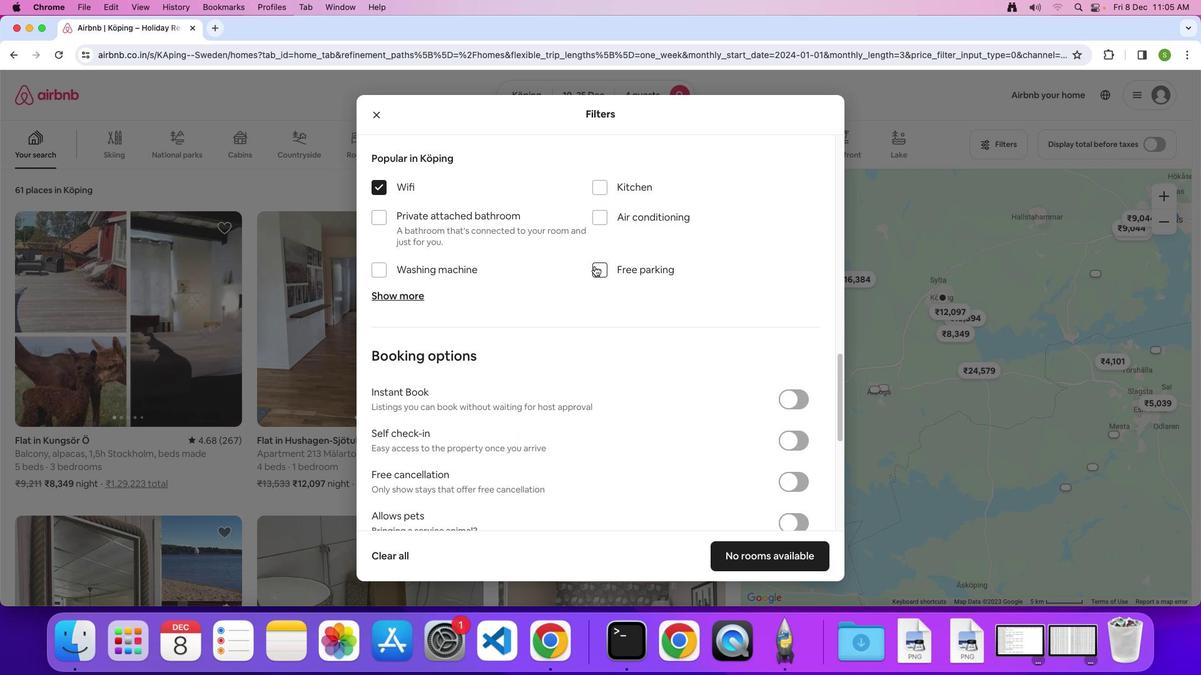 
Action: Mouse pressed left at (594, 265)
Screenshot: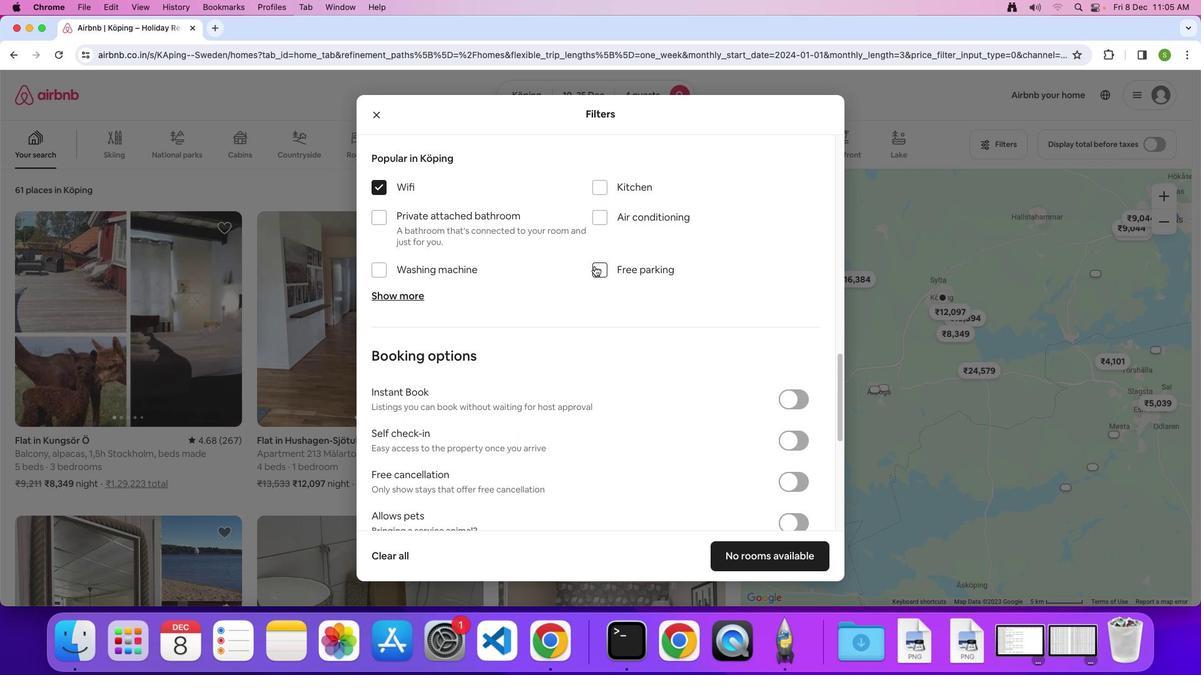 
Action: Mouse moved to (418, 298)
Screenshot: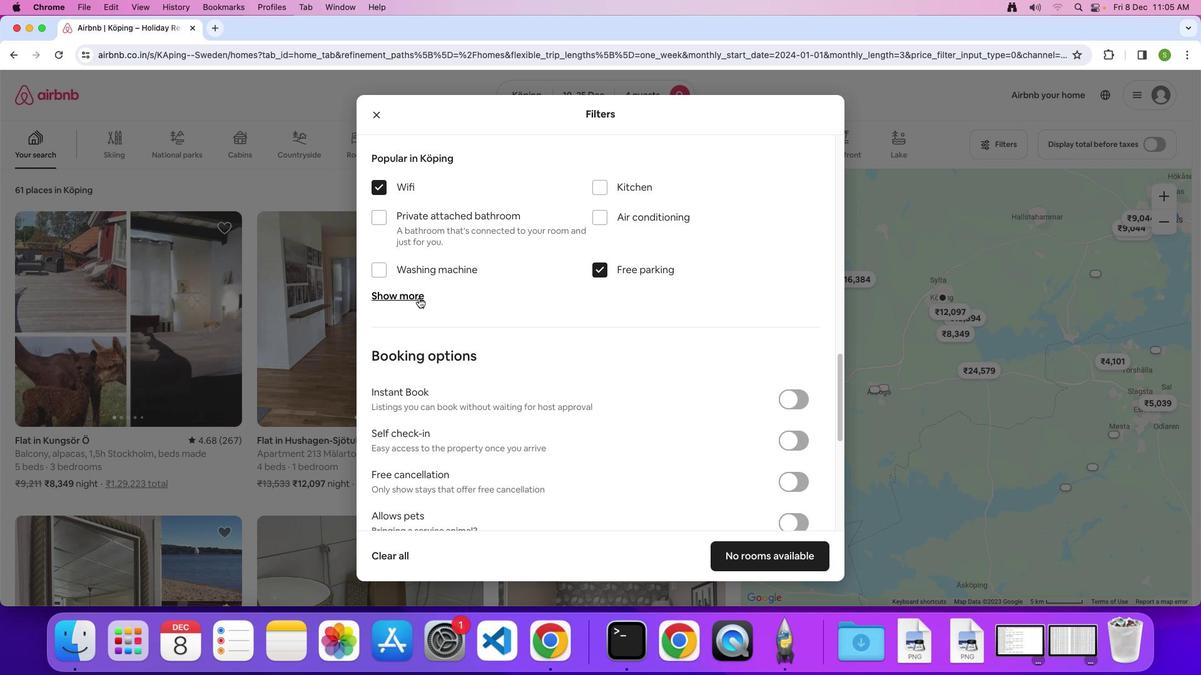 
Action: Mouse pressed left at (418, 298)
Screenshot: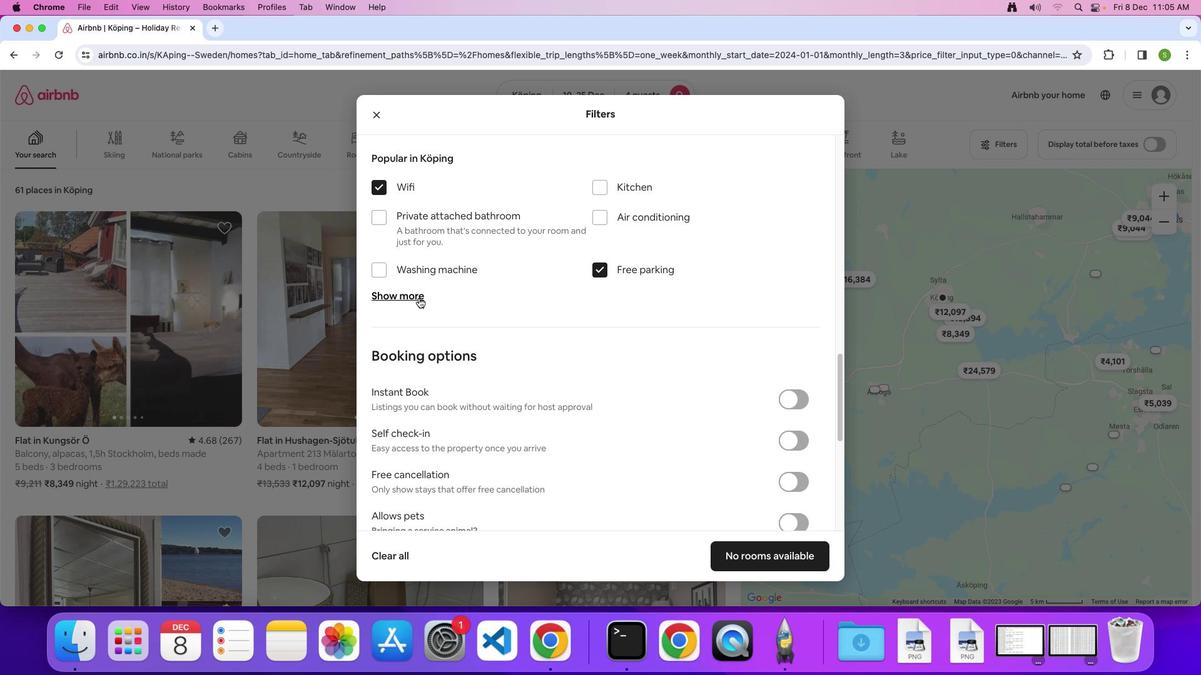 
Action: Mouse moved to (576, 308)
Screenshot: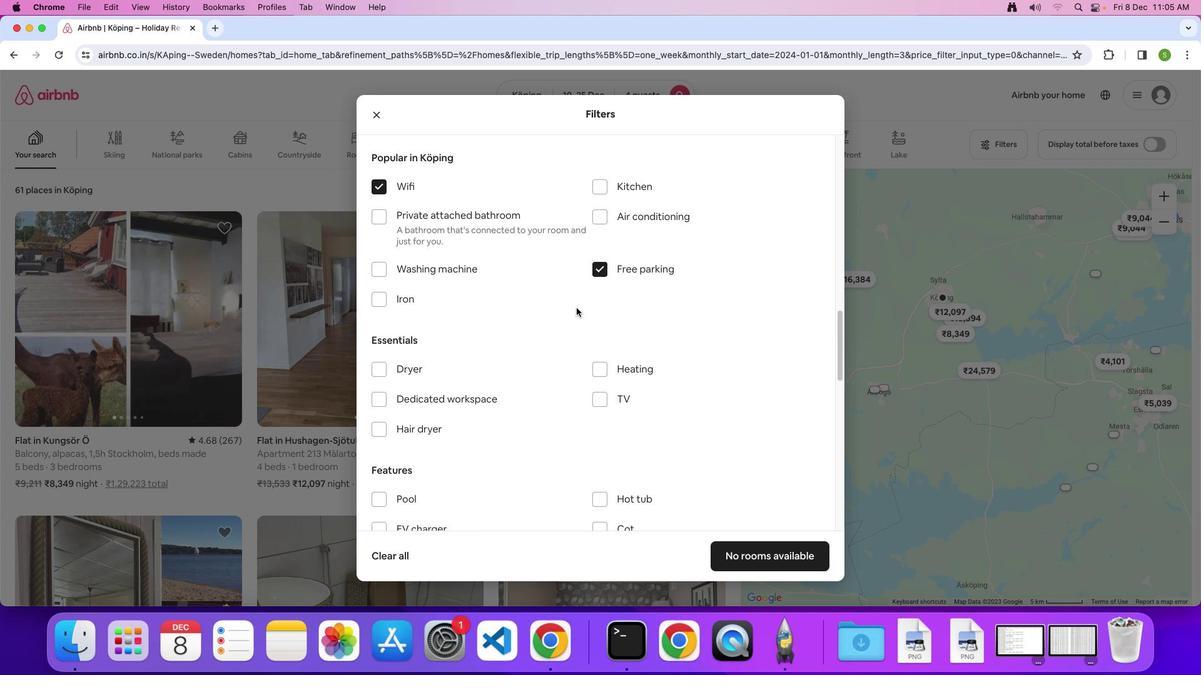 
Action: Mouse scrolled (576, 308) with delta (0, 0)
Screenshot: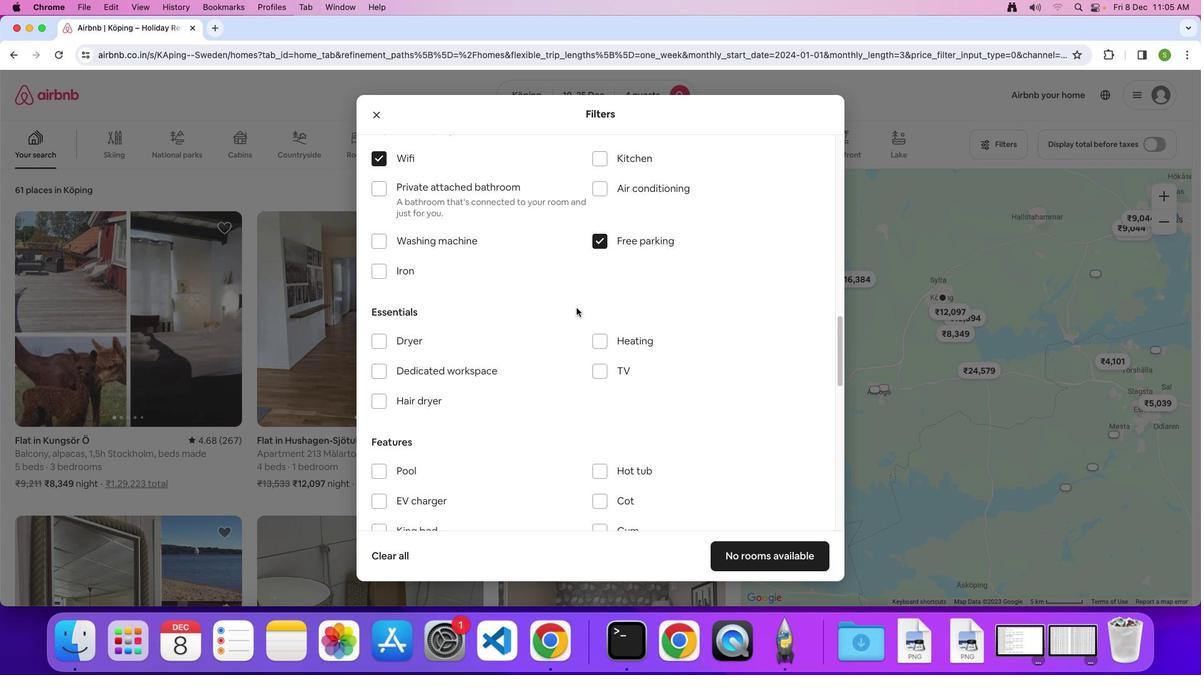 
Action: Mouse scrolled (576, 308) with delta (0, 0)
Screenshot: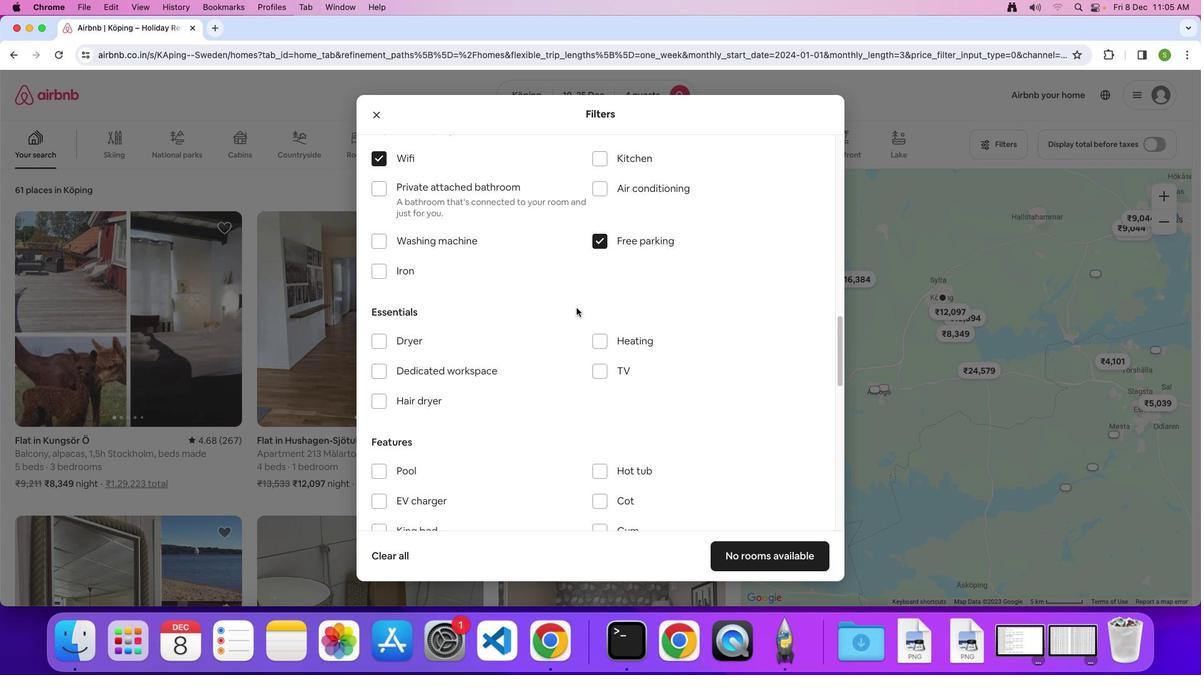 
Action: Mouse scrolled (576, 308) with delta (0, -1)
Screenshot: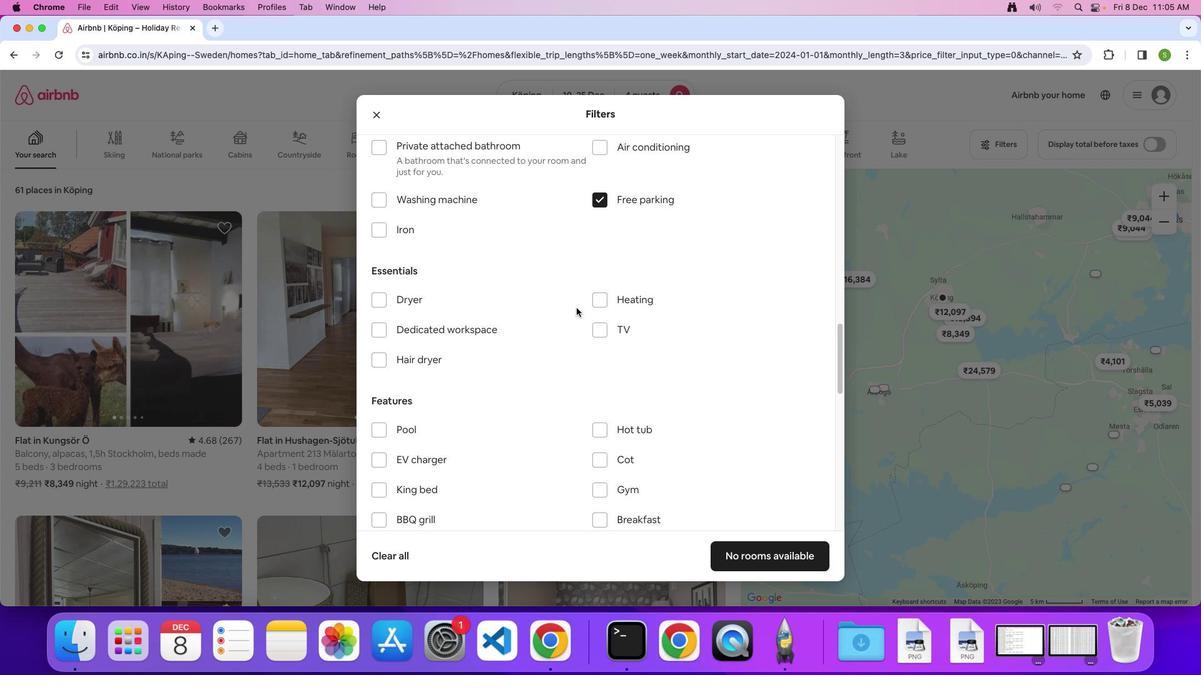 
Action: Mouse moved to (596, 282)
Screenshot: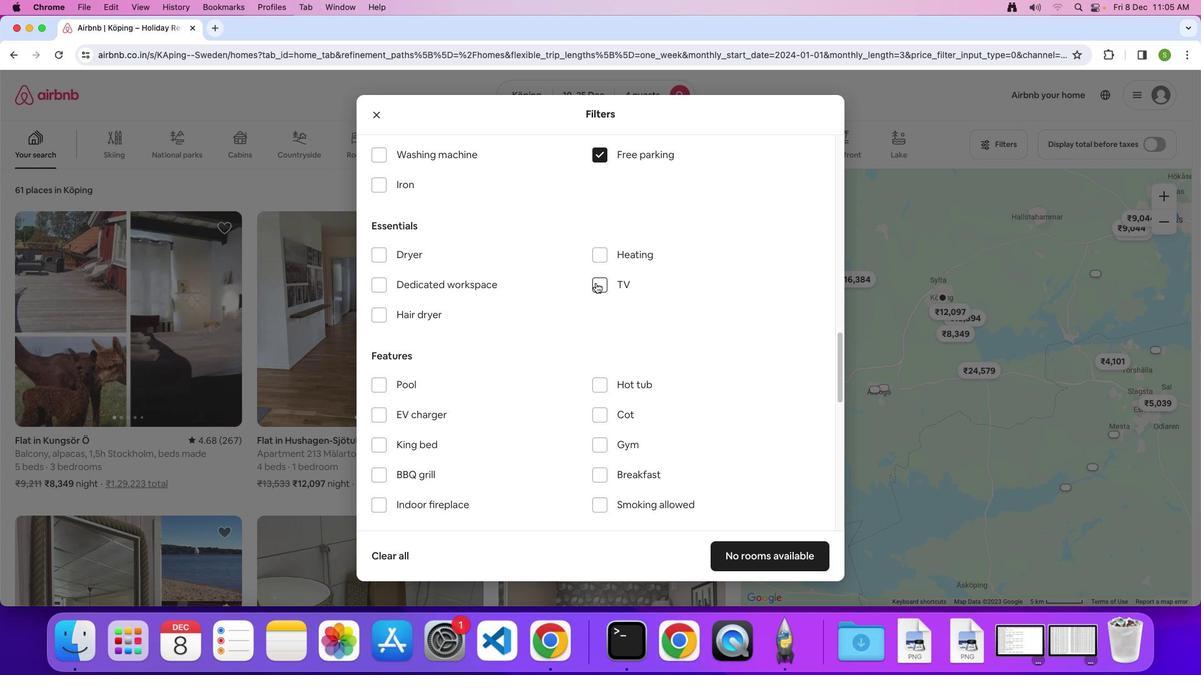 
Action: Mouse pressed left at (596, 282)
Screenshot: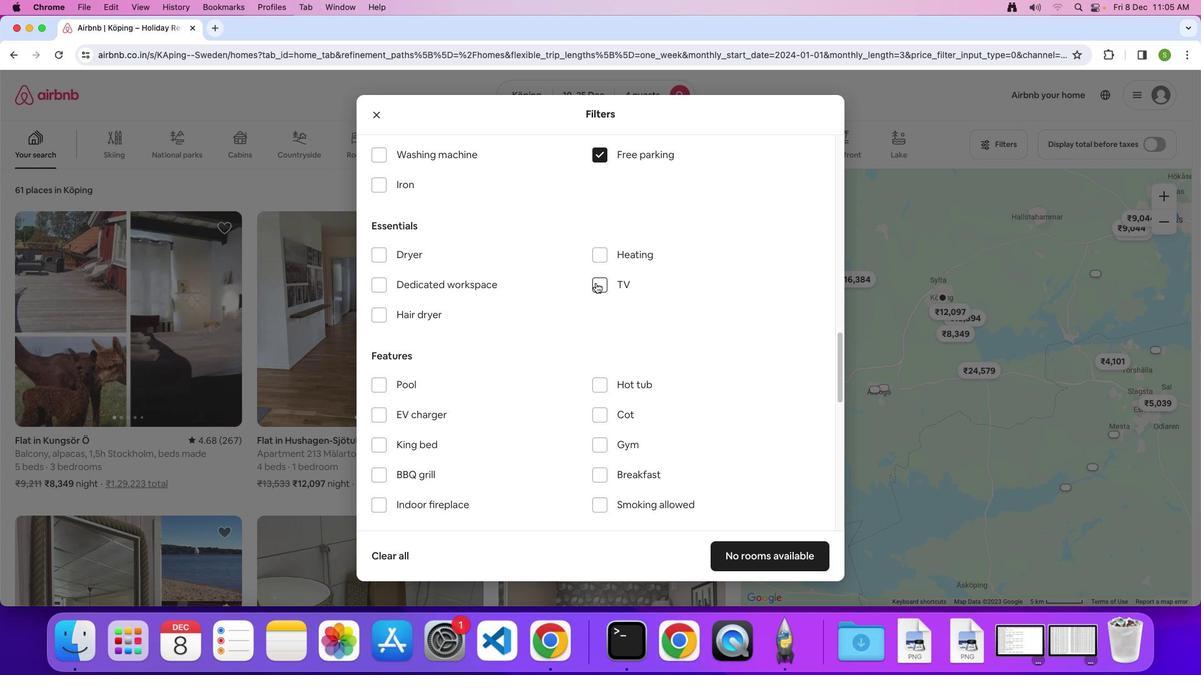 
Action: Mouse moved to (612, 305)
Screenshot: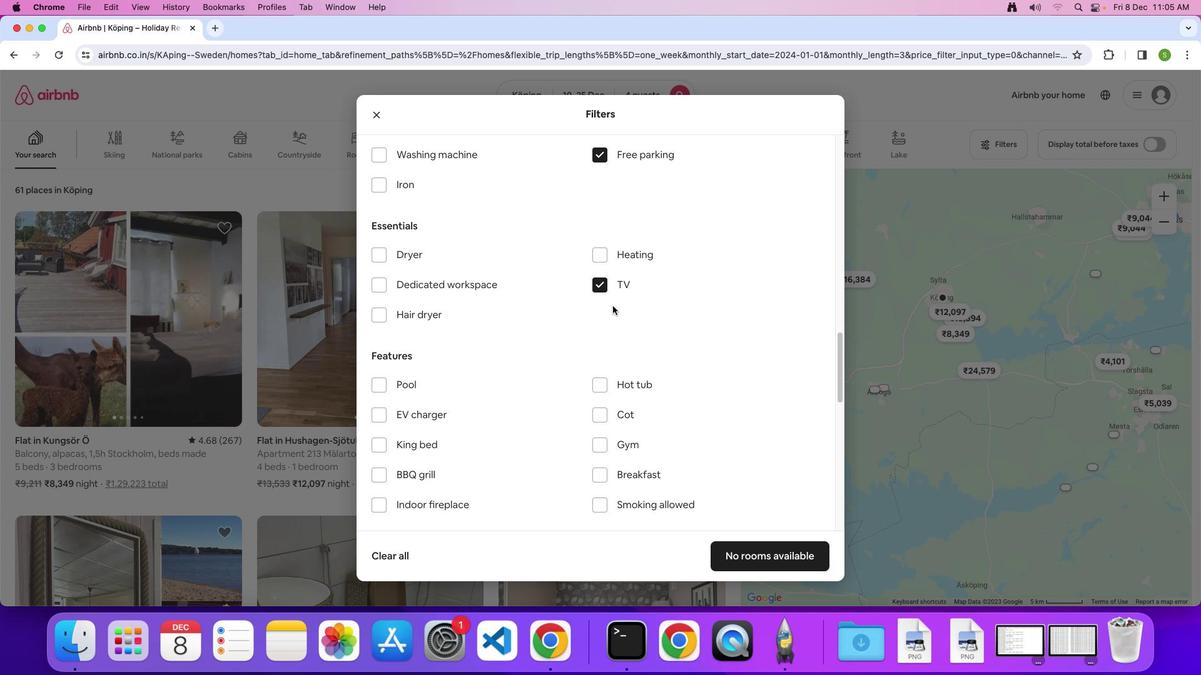 
Action: Mouse scrolled (612, 305) with delta (0, 0)
Screenshot: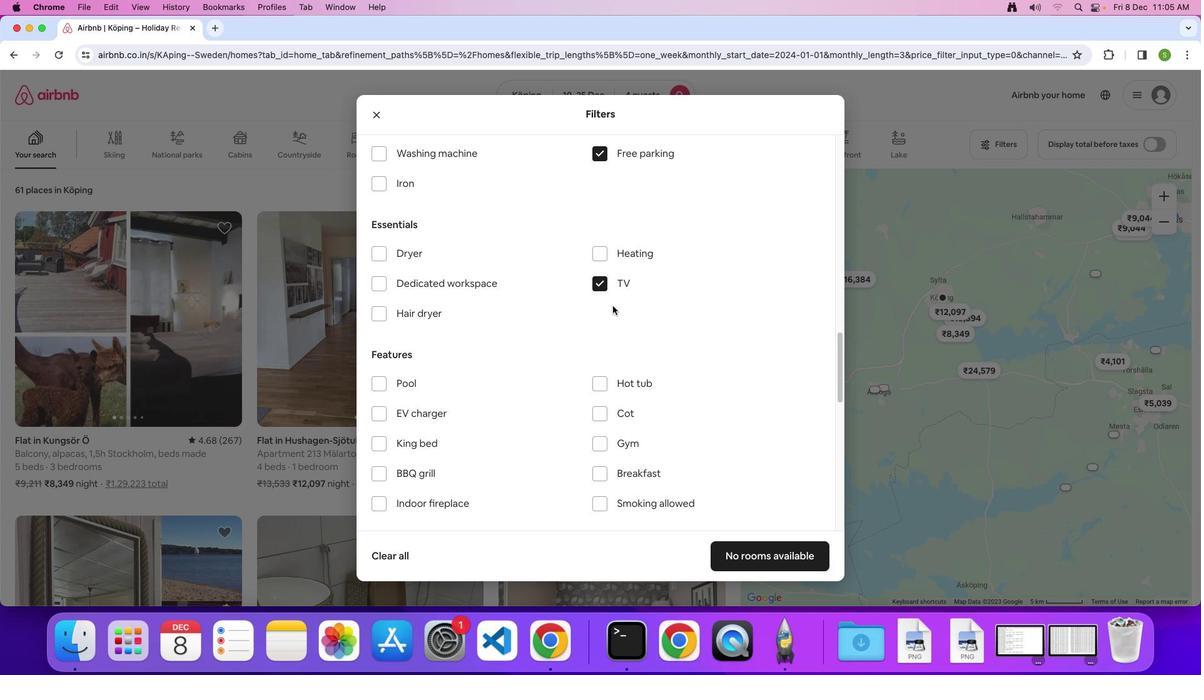 
Action: Mouse scrolled (612, 305) with delta (0, 0)
Screenshot: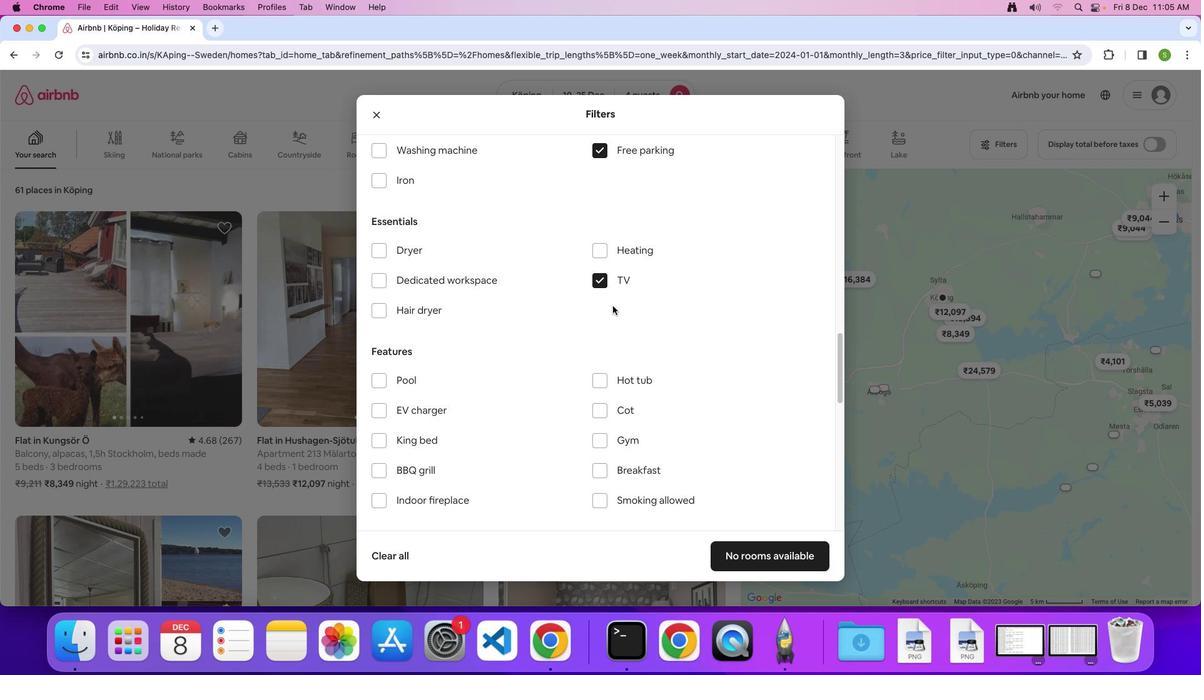 
Action: Mouse scrolled (612, 305) with delta (0, 0)
Screenshot: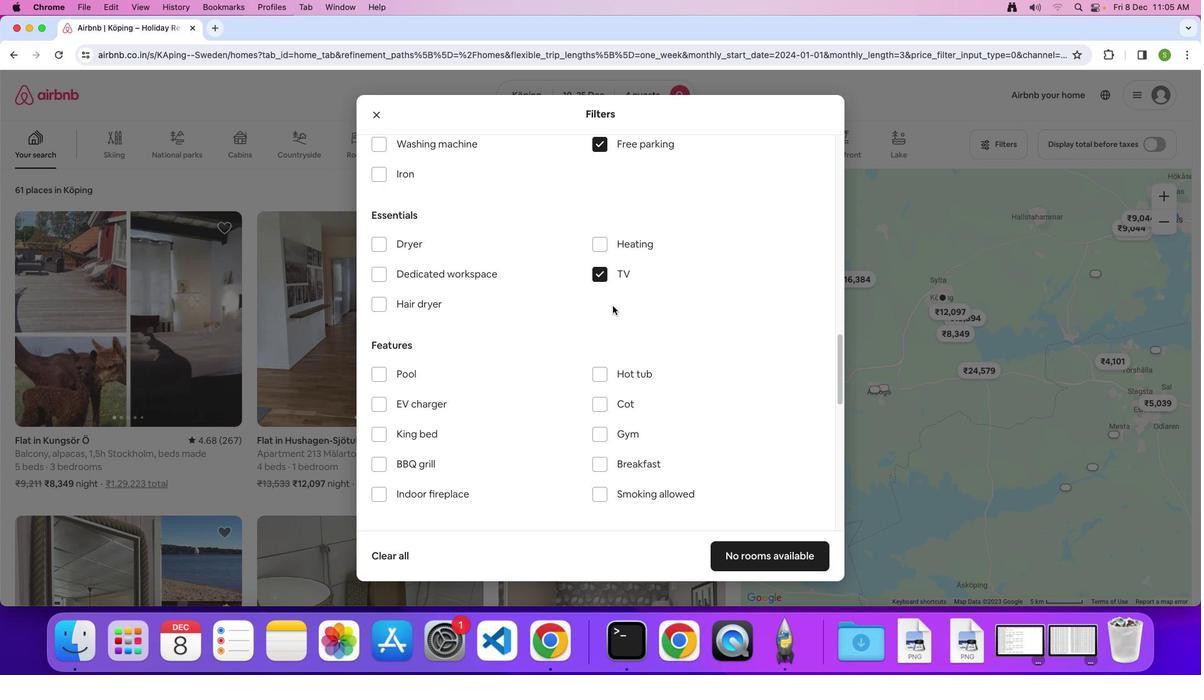 
Action: Mouse scrolled (612, 305) with delta (0, 0)
Screenshot: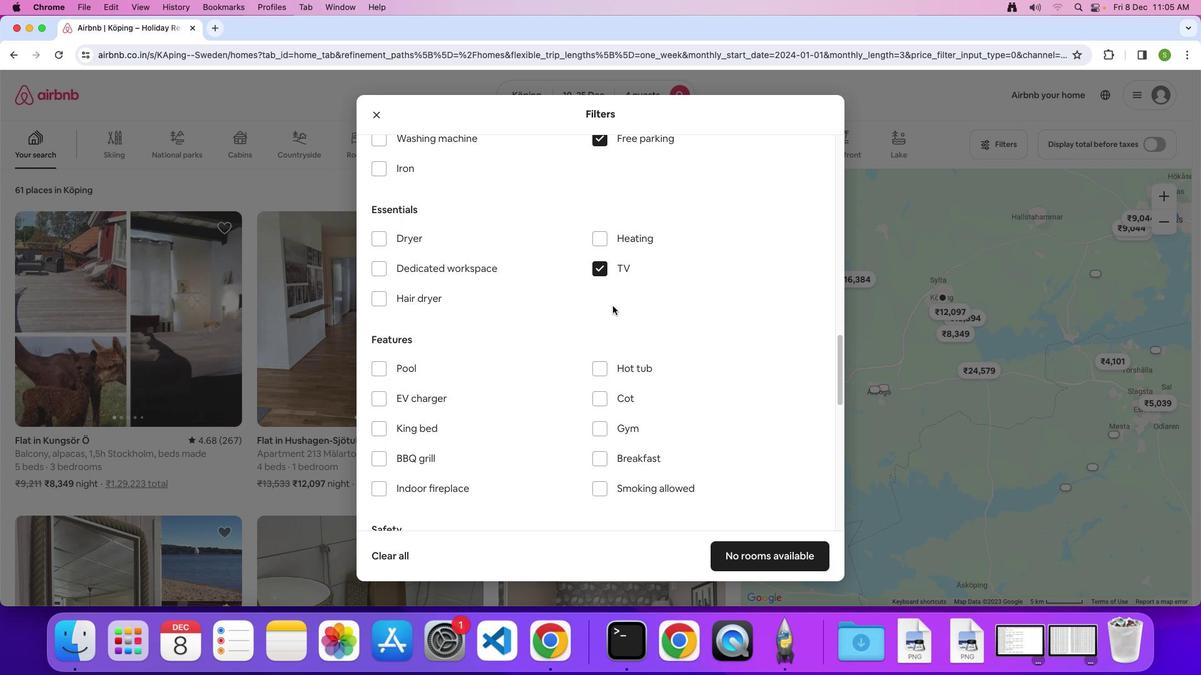 
Action: Mouse scrolled (612, 305) with delta (0, 0)
Screenshot: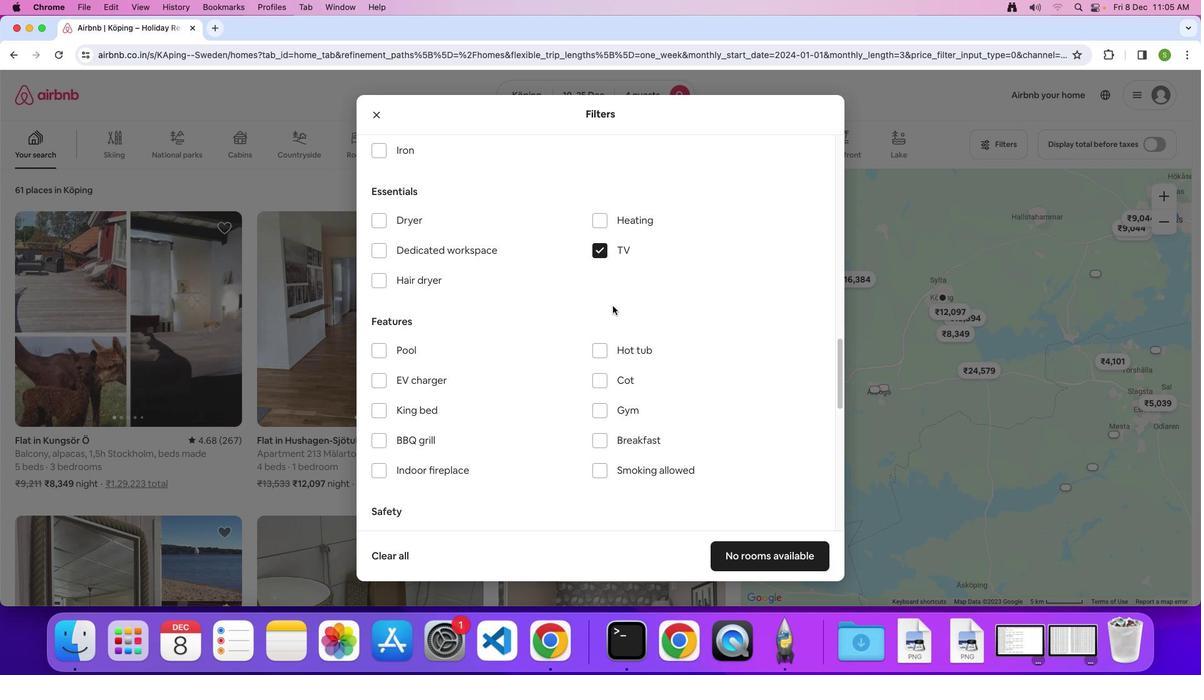 
Action: Mouse scrolled (612, 305) with delta (0, 0)
Screenshot: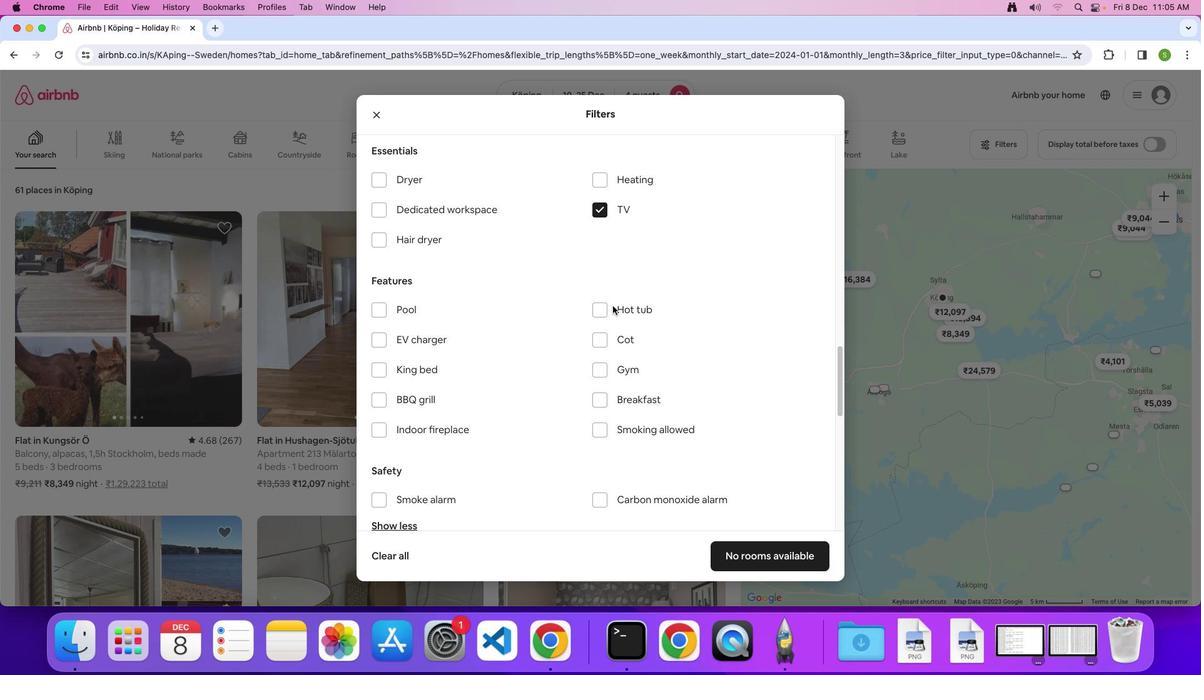 
Action: Mouse scrolled (612, 305) with delta (0, 0)
Screenshot: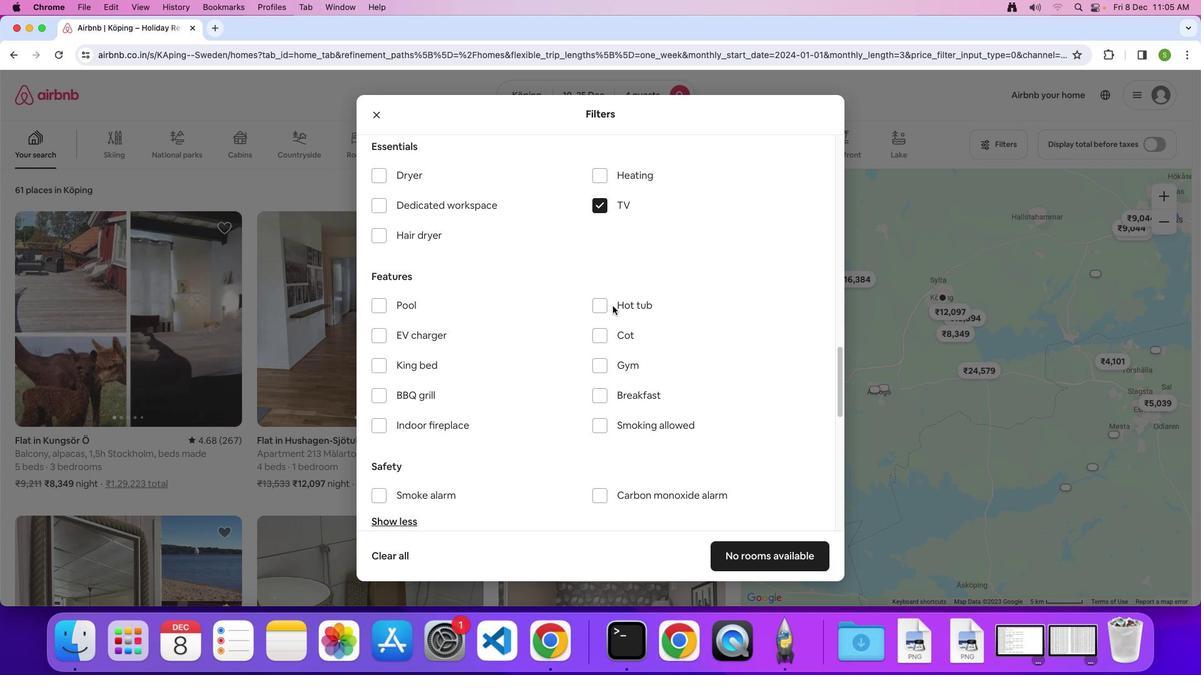 
Action: Mouse scrolled (612, 305) with delta (0, 0)
Screenshot: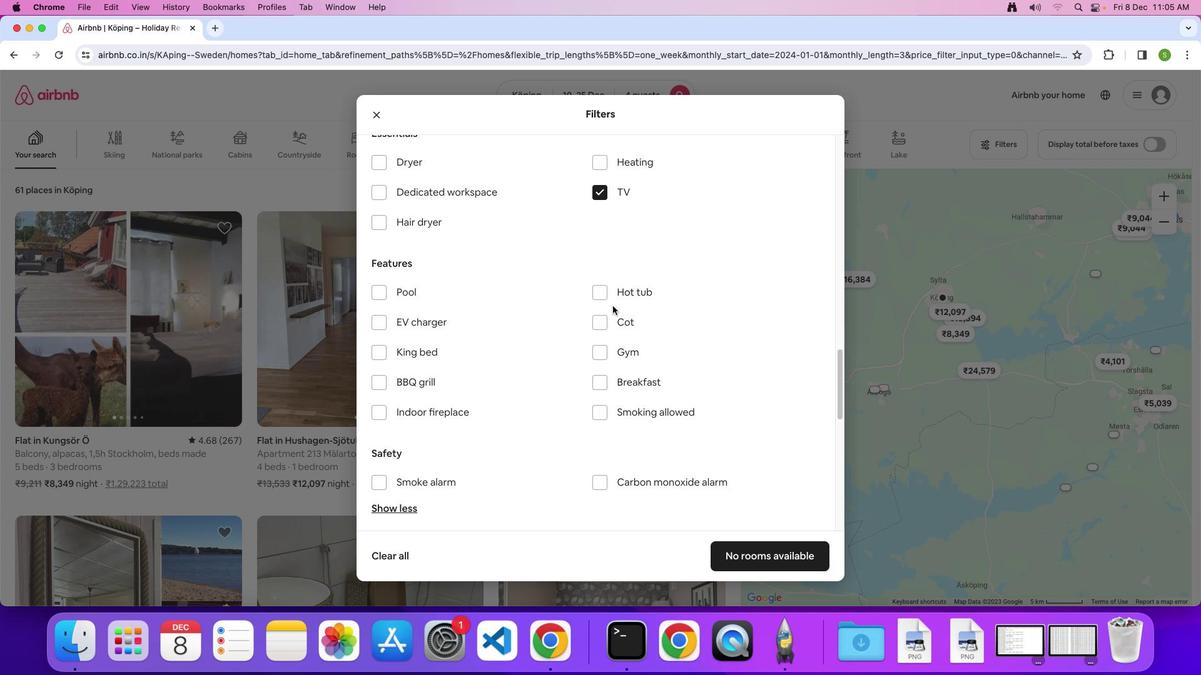 
Action: Mouse scrolled (612, 305) with delta (0, 0)
Screenshot: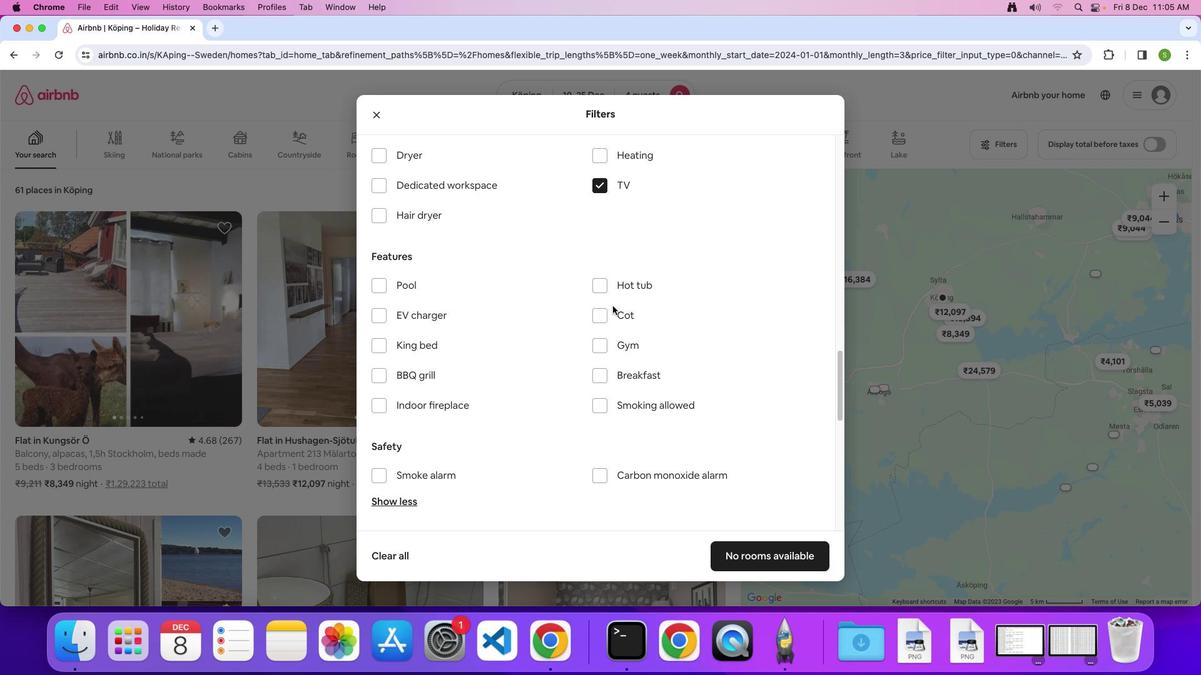 
Action: Mouse scrolled (612, 305) with delta (0, 0)
Screenshot: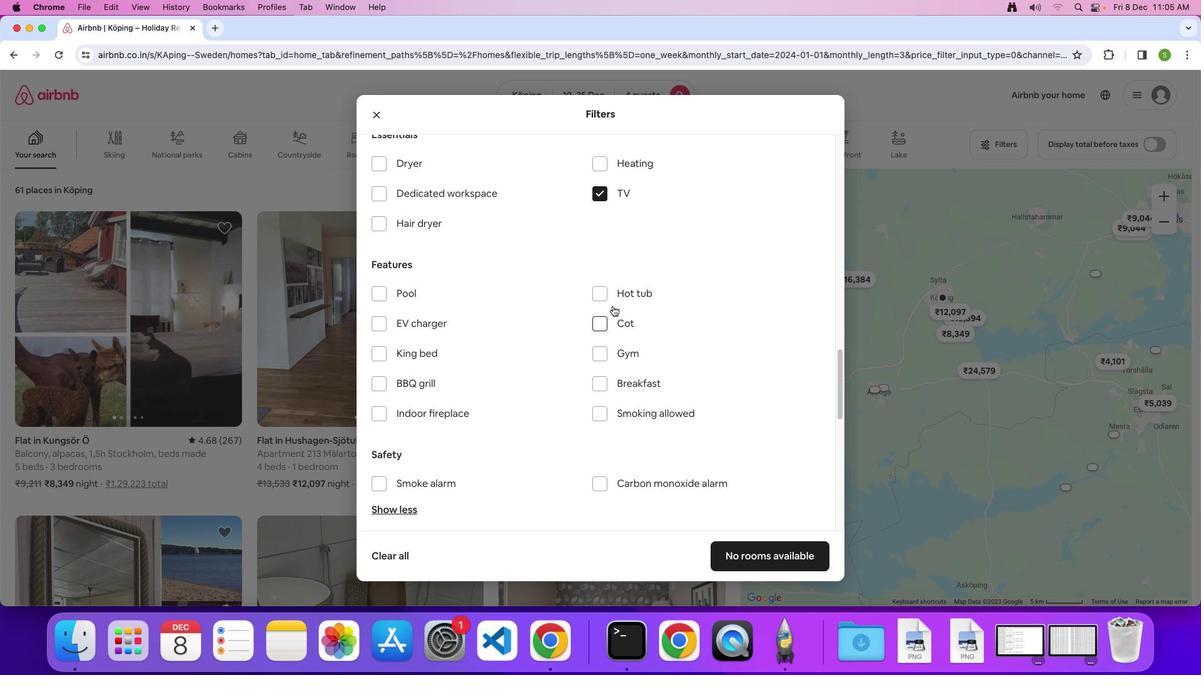 
Action: Mouse scrolled (612, 305) with delta (0, 0)
Screenshot: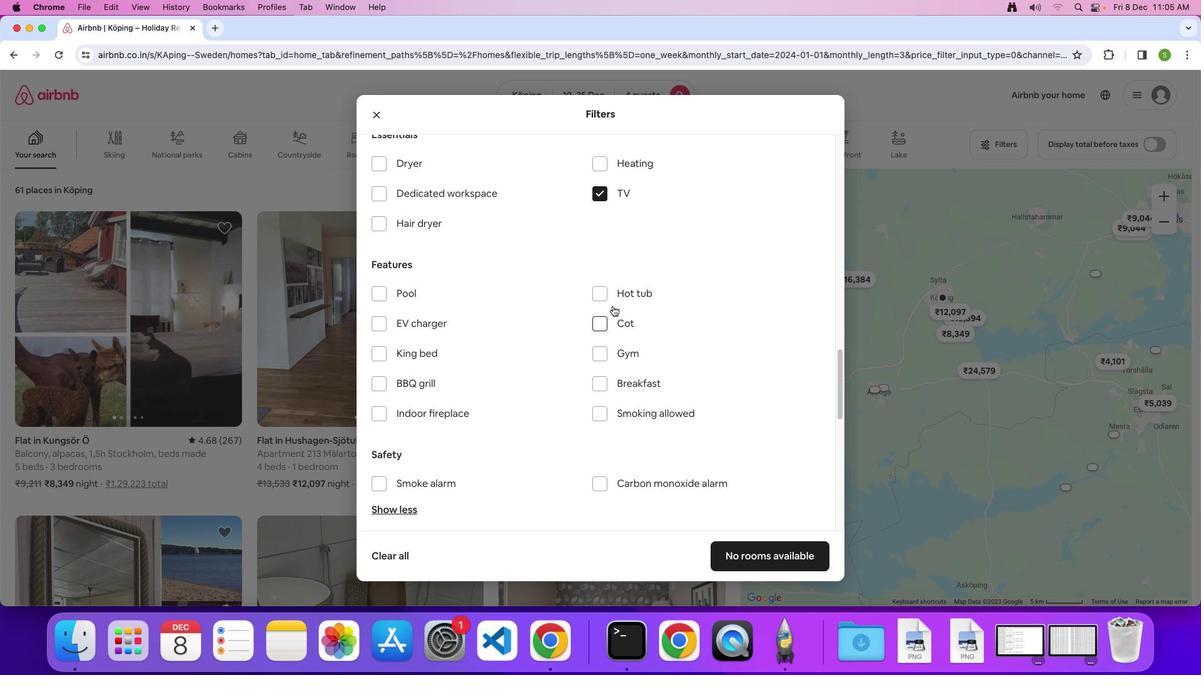
Action: Mouse scrolled (612, 305) with delta (0, 0)
Screenshot: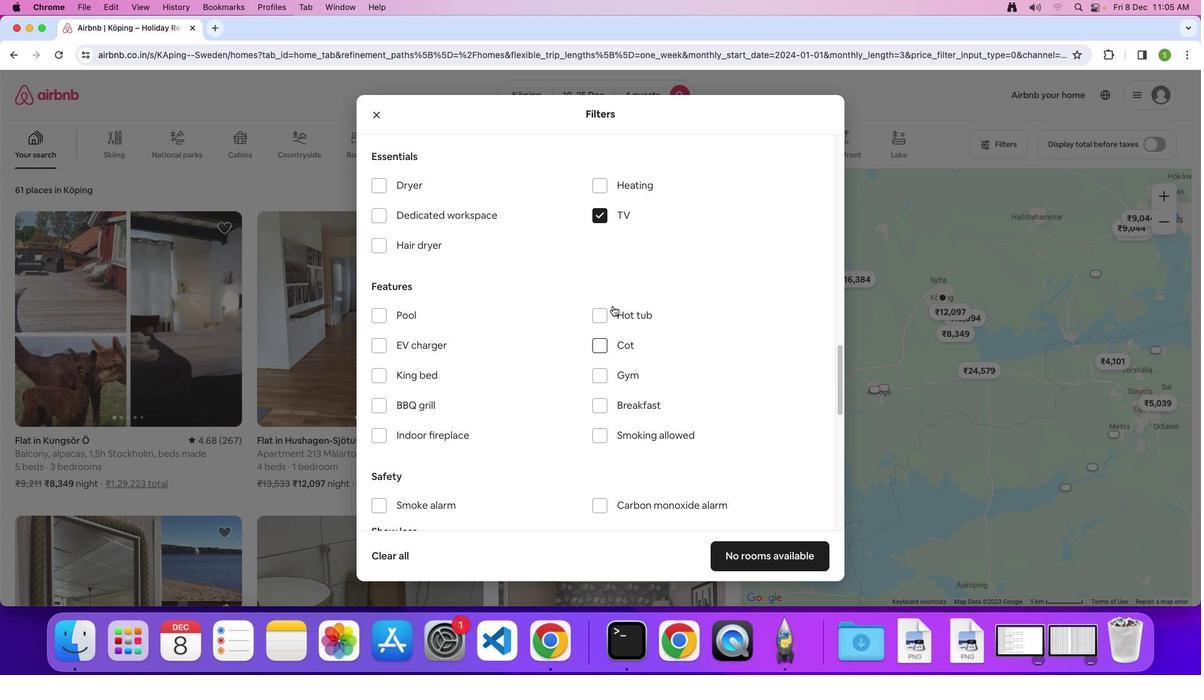 
Action: Mouse scrolled (612, 305) with delta (0, 0)
Screenshot: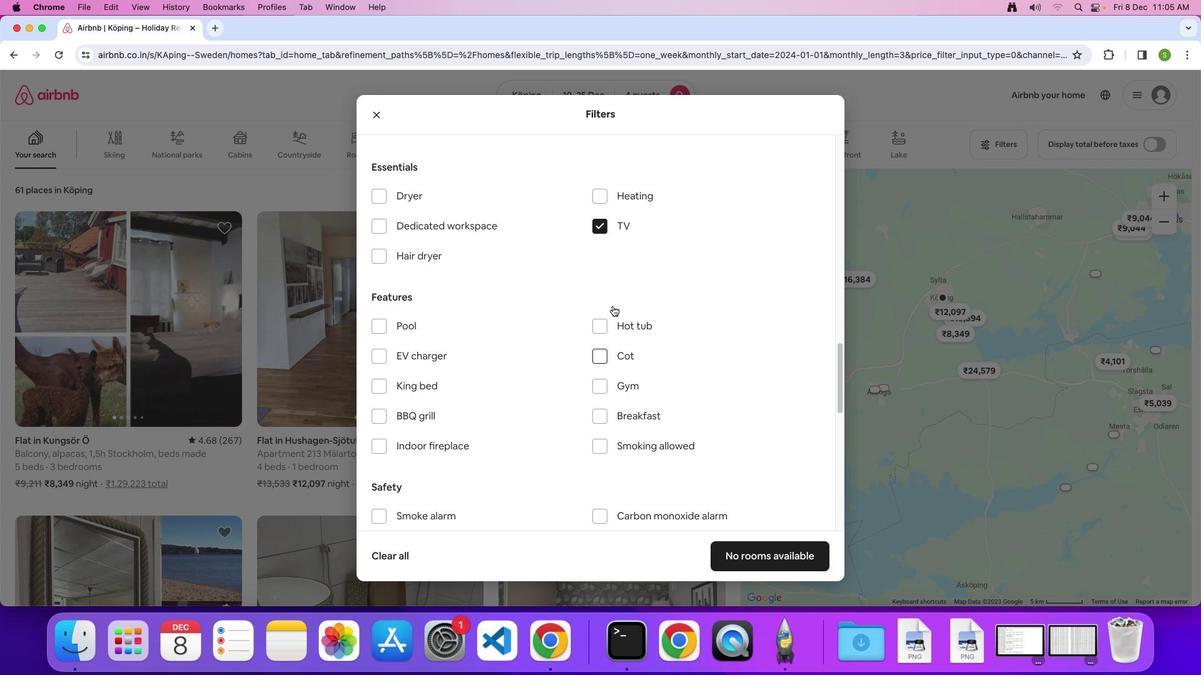 
Action: Mouse scrolled (612, 305) with delta (0, 1)
Screenshot: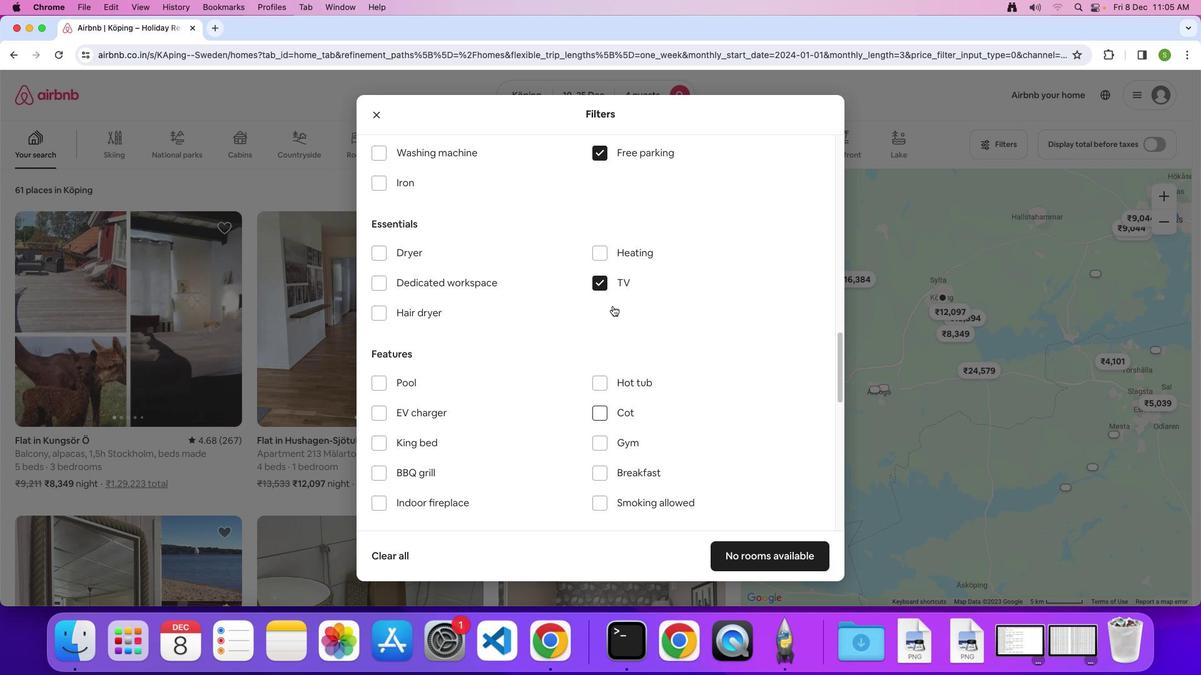 
Action: Mouse scrolled (612, 305) with delta (0, 0)
Screenshot: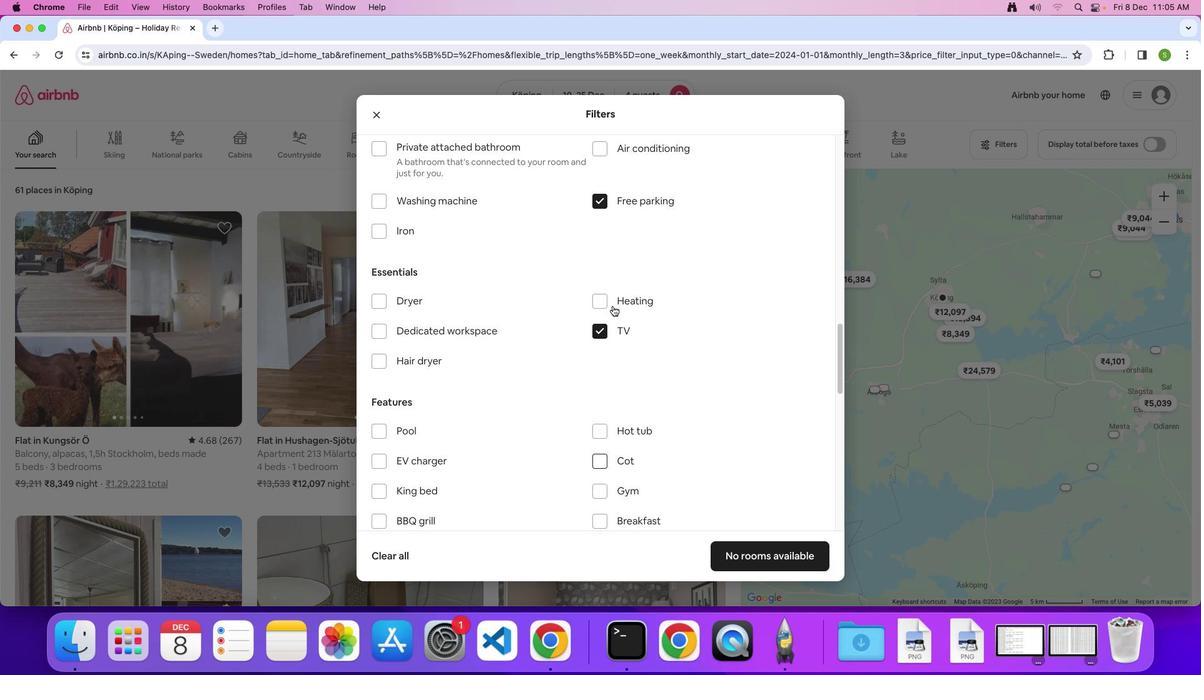 
Action: Mouse scrolled (612, 305) with delta (0, 0)
Screenshot: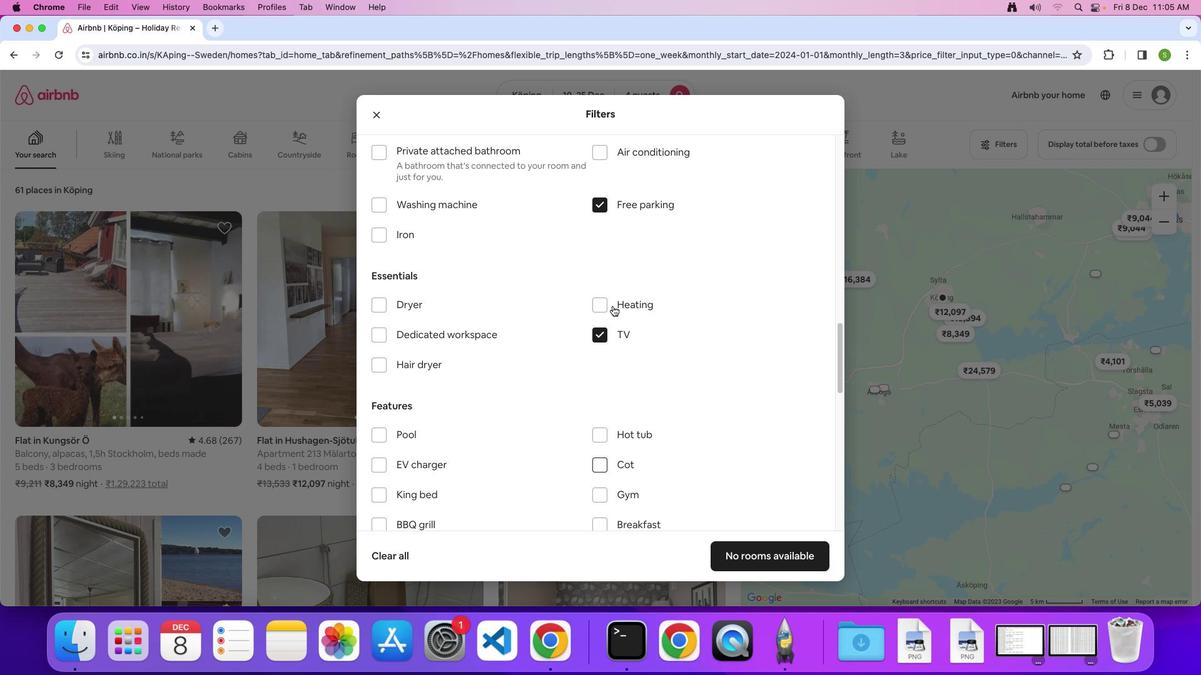 
Action: Mouse scrolled (612, 305) with delta (0, 0)
Screenshot: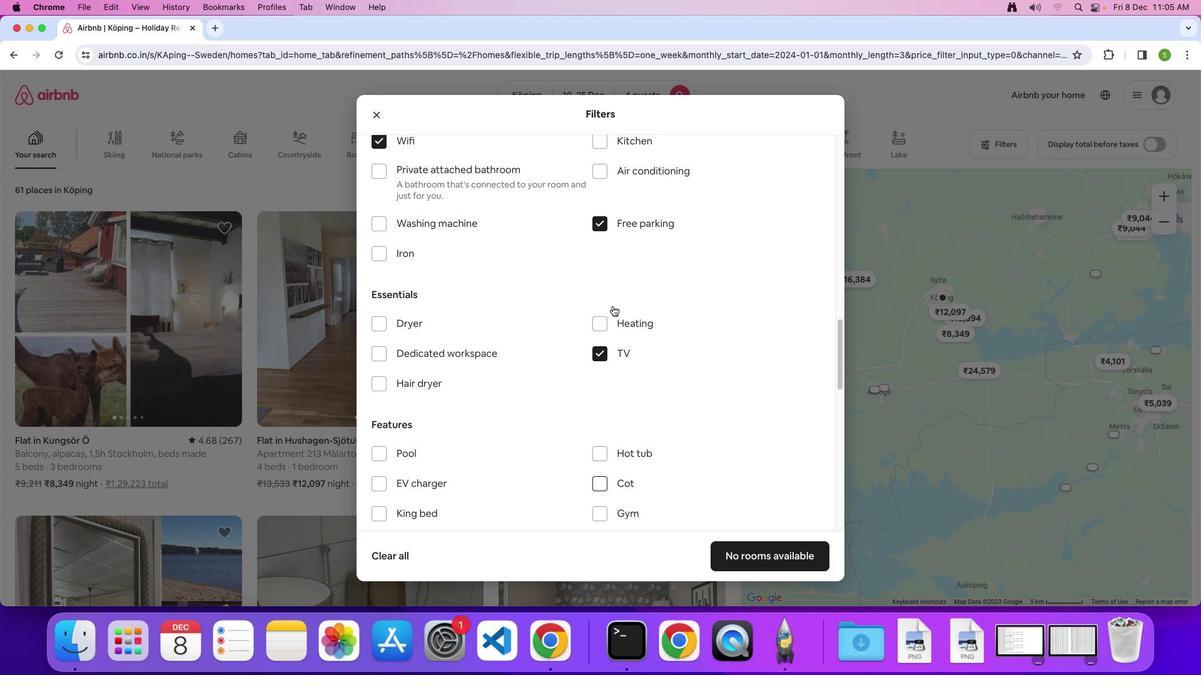 
Action: Mouse scrolled (612, 305) with delta (0, 0)
Screenshot: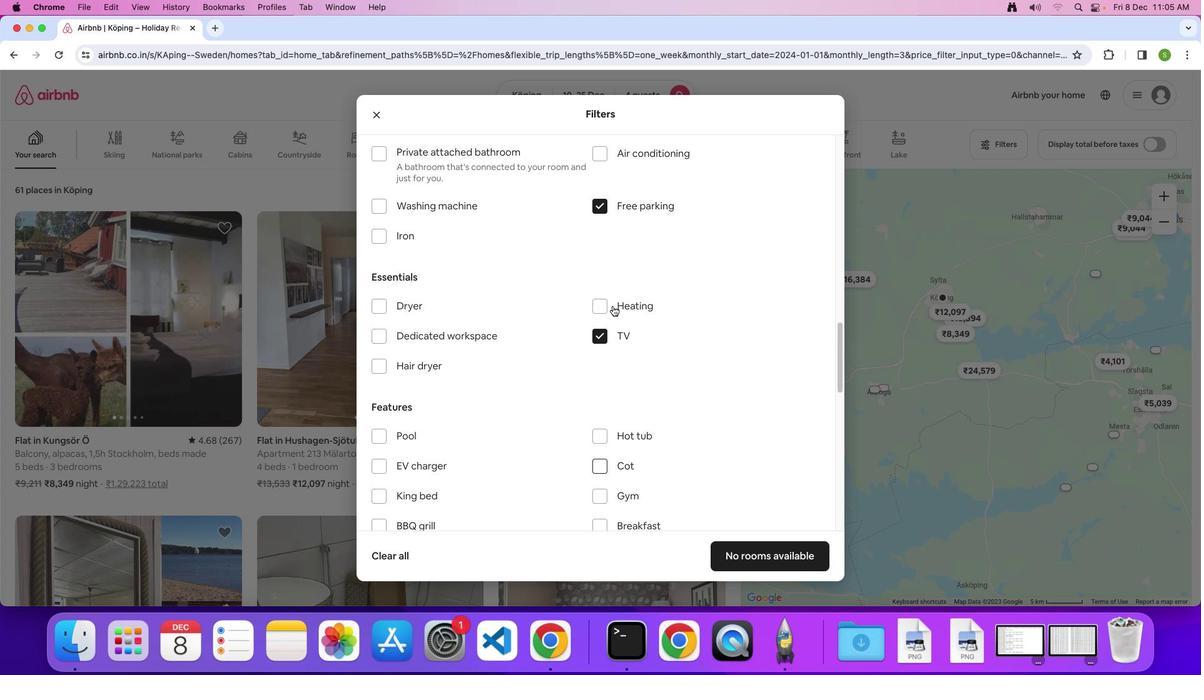 
Action: Mouse scrolled (612, 305) with delta (0, 0)
Screenshot: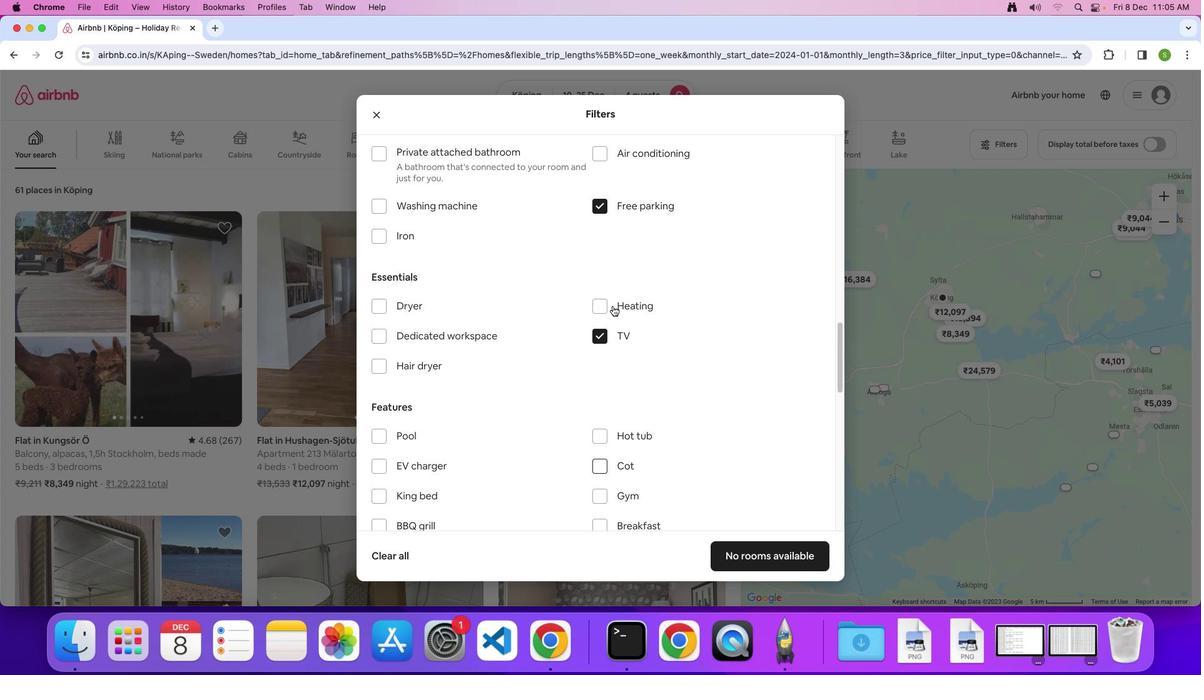 
Action: Mouse scrolled (612, 305) with delta (0, -2)
Screenshot: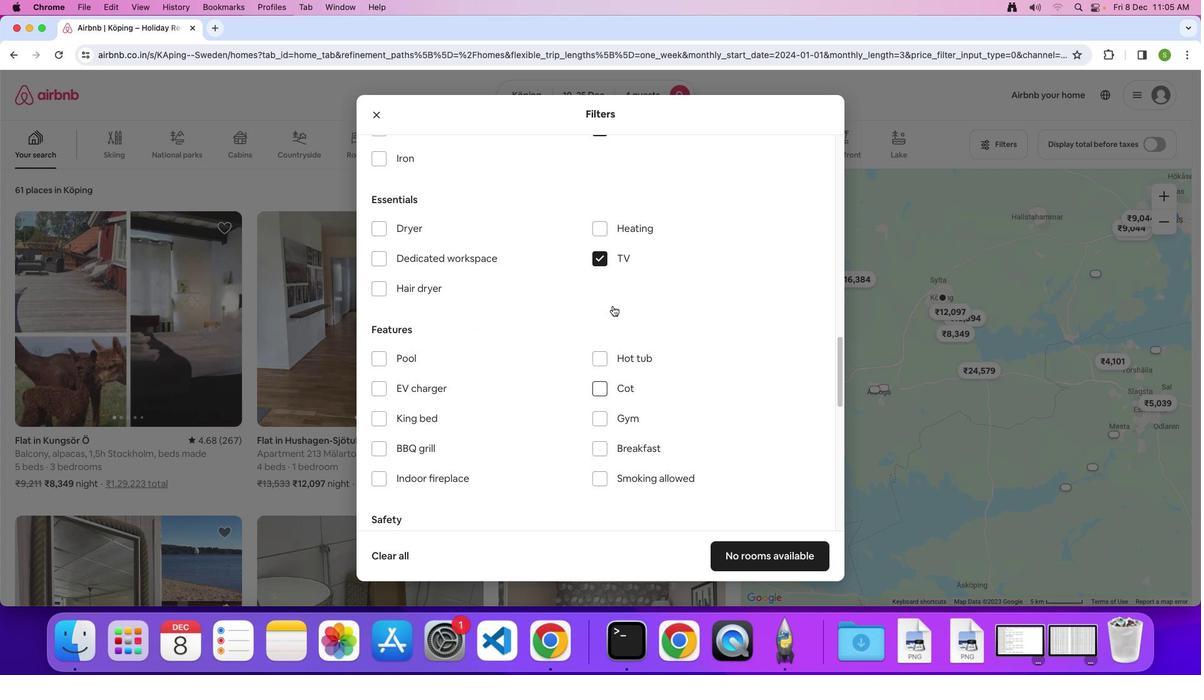 
Action: Mouse moved to (600, 365)
Screenshot: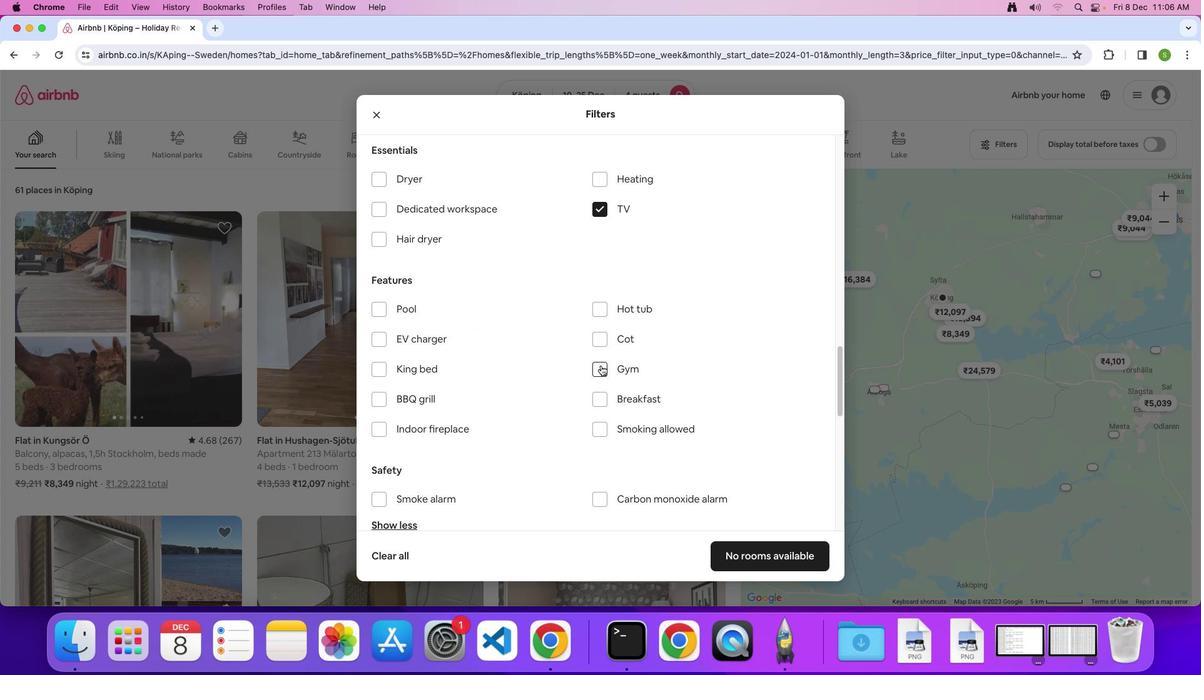 
Action: Mouse pressed left at (600, 365)
Screenshot: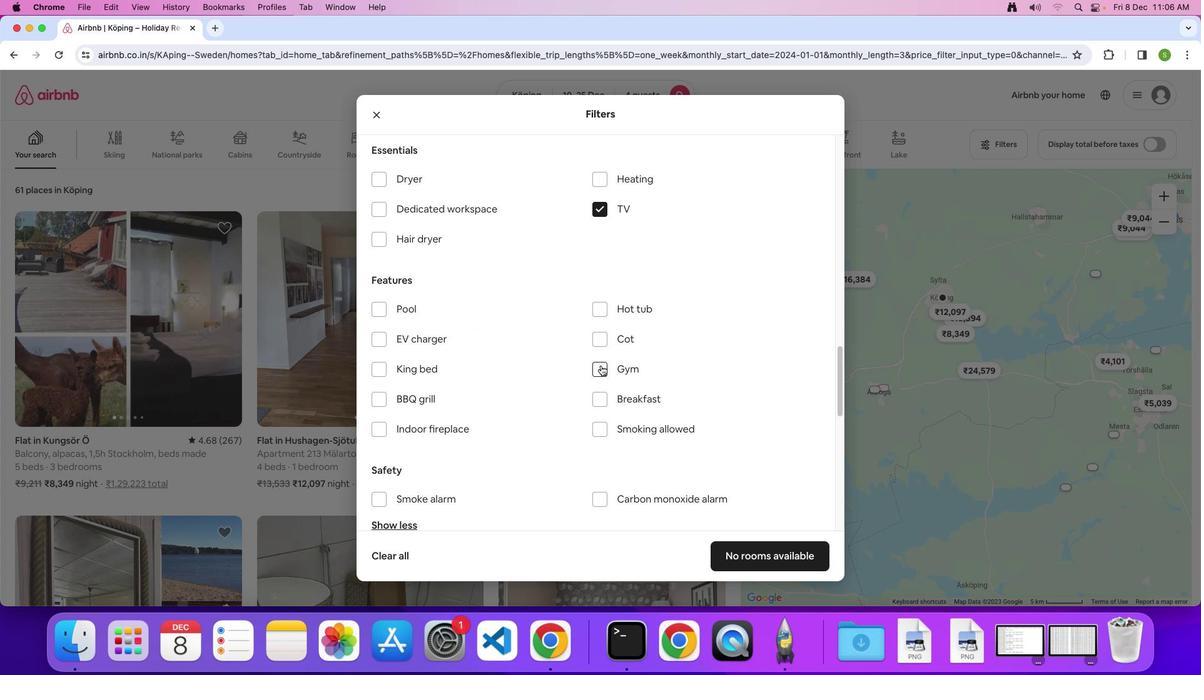 
Action: Mouse moved to (601, 399)
Screenshot: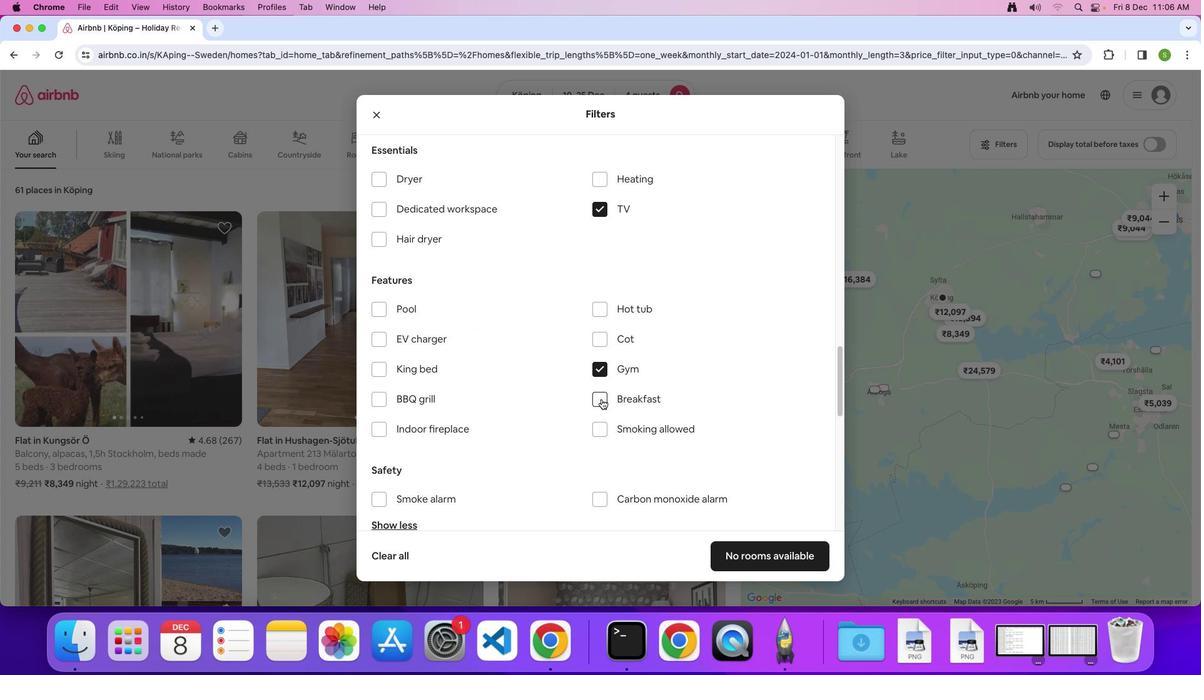 
Action: Mouse pressed left at (601, 399)
Screenshot: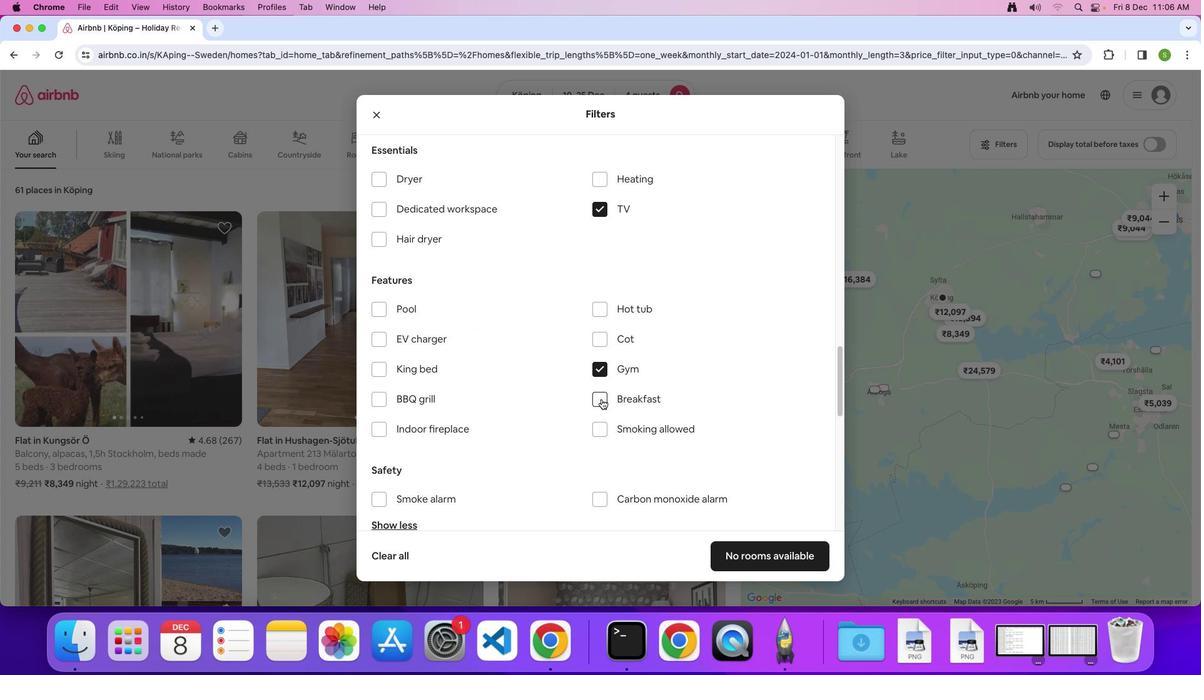 
Action: Mouse moved to (651, 383)
Screenshot: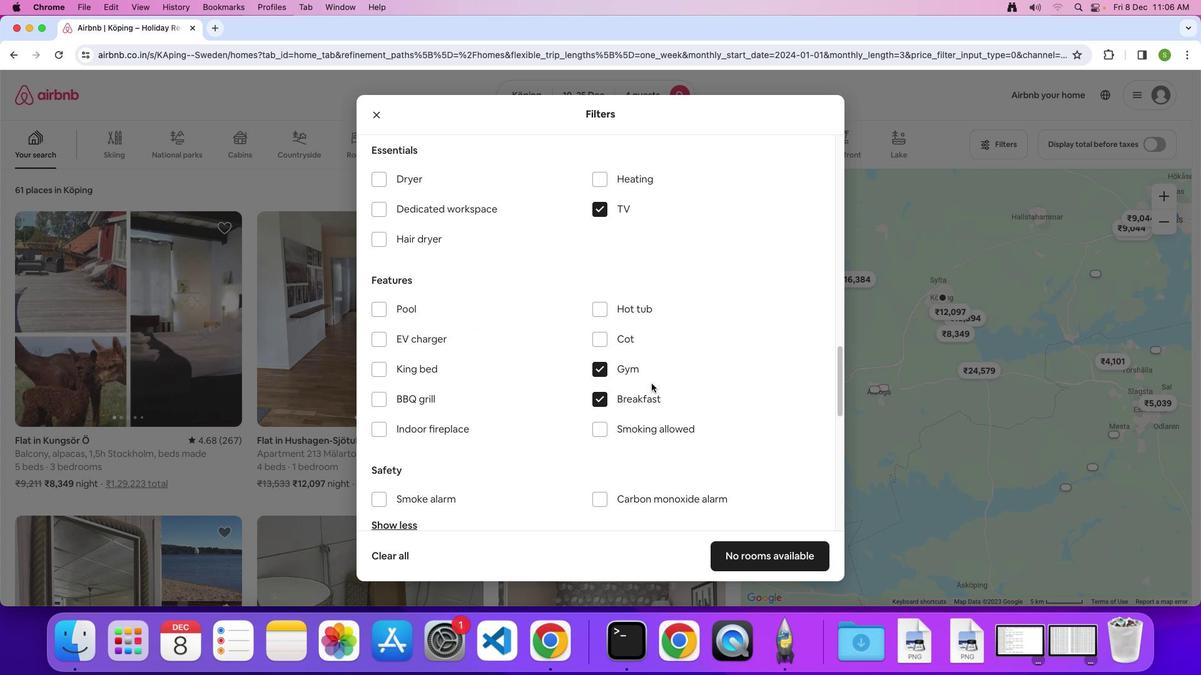 
Action: Mouse scrolled (651, 383) with delta (0, 0)
Screenshot: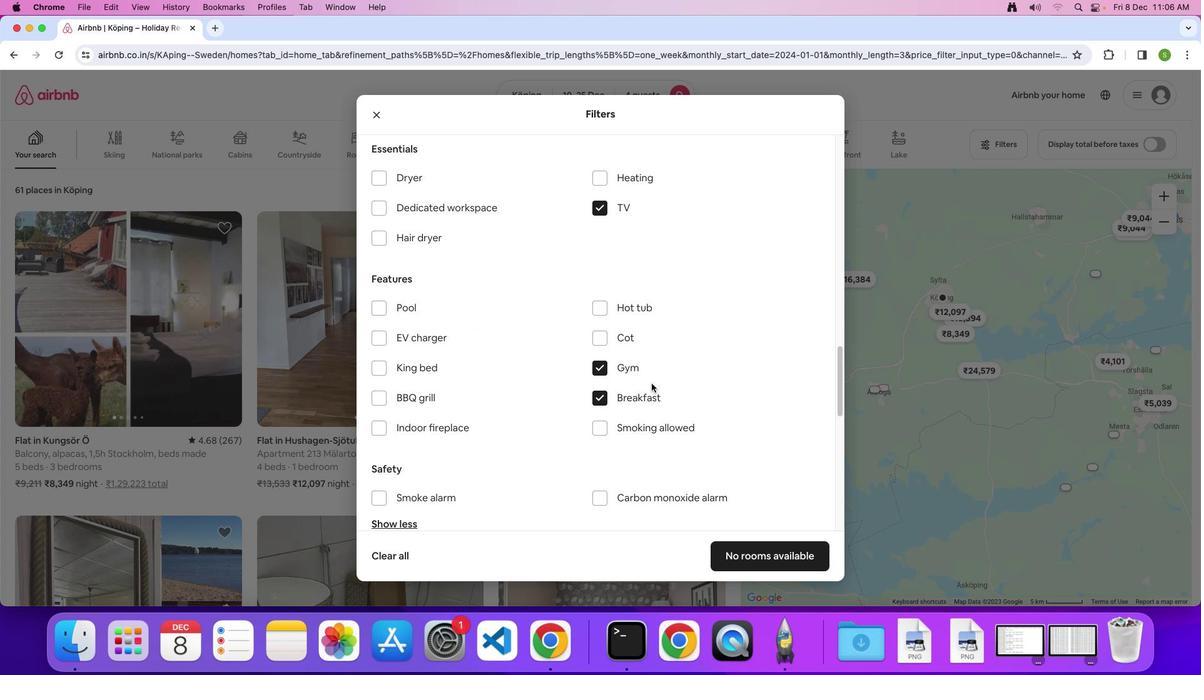 
Action: Mouse scrolled (651, 383) with delta (0, 0)
Screenshot: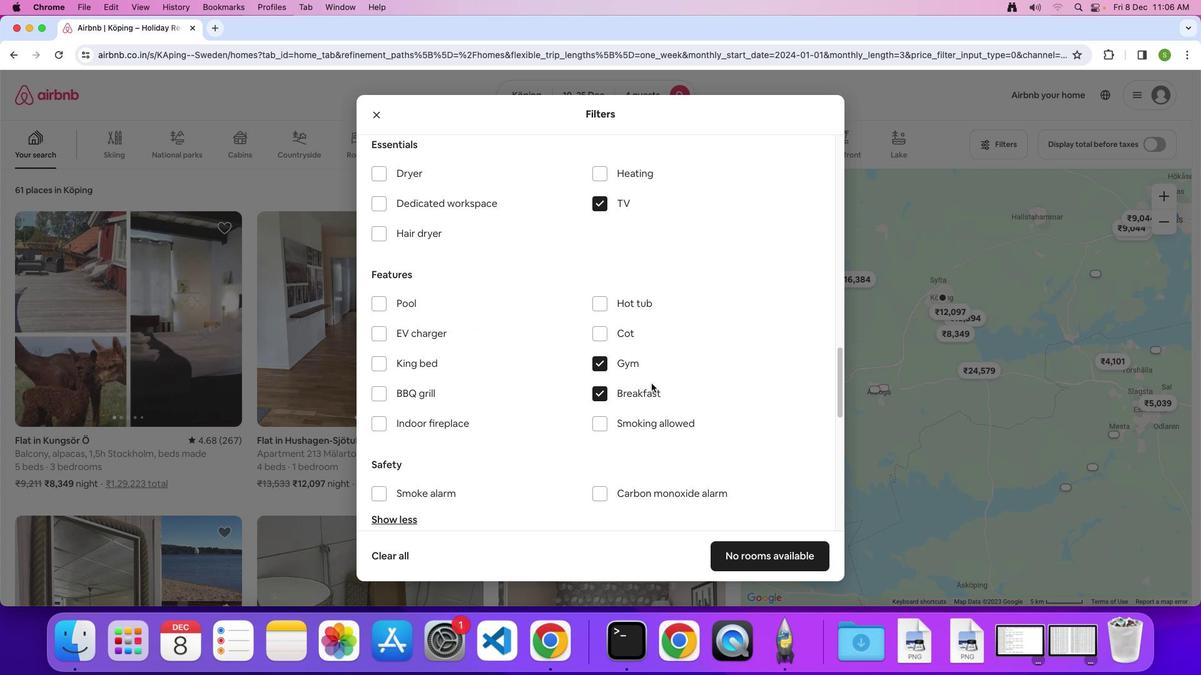 
Action: Mouse scrolled (651, 383) with delta (0, 0)
Screenshot: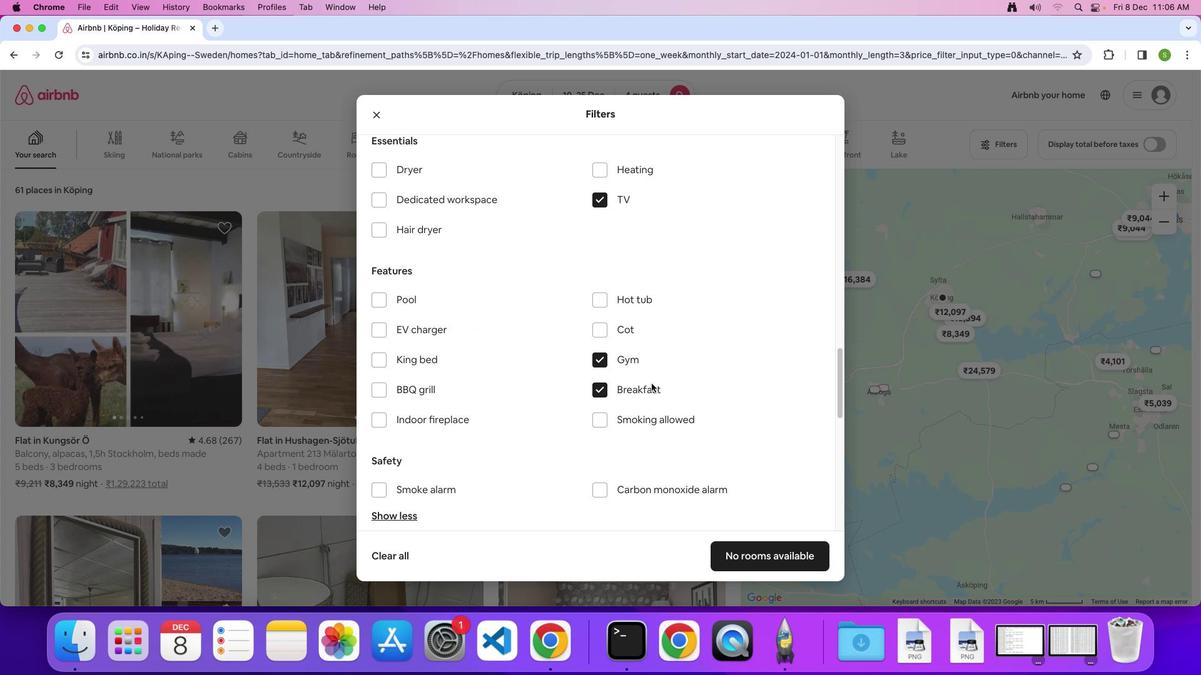 
Action: Mouse scrolled (651, 383) with delta (0, -1)
Screenshot: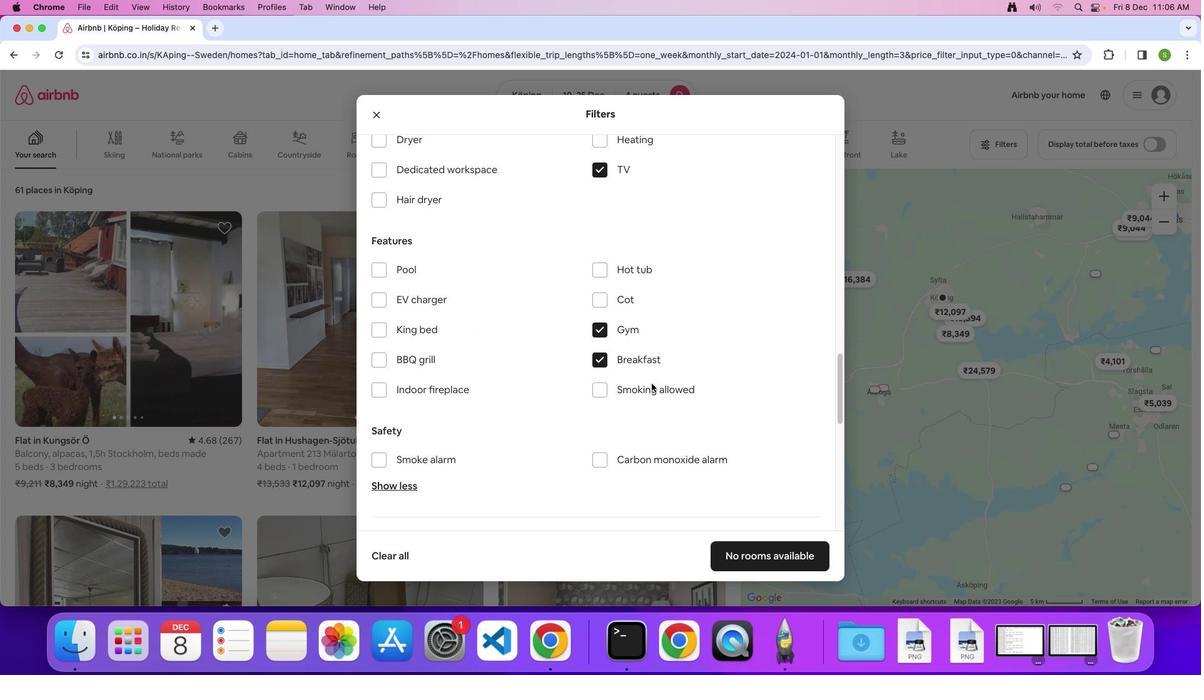 
Action: Mouse scrolled (651, 383) with delta (0, 0)
Screenshot: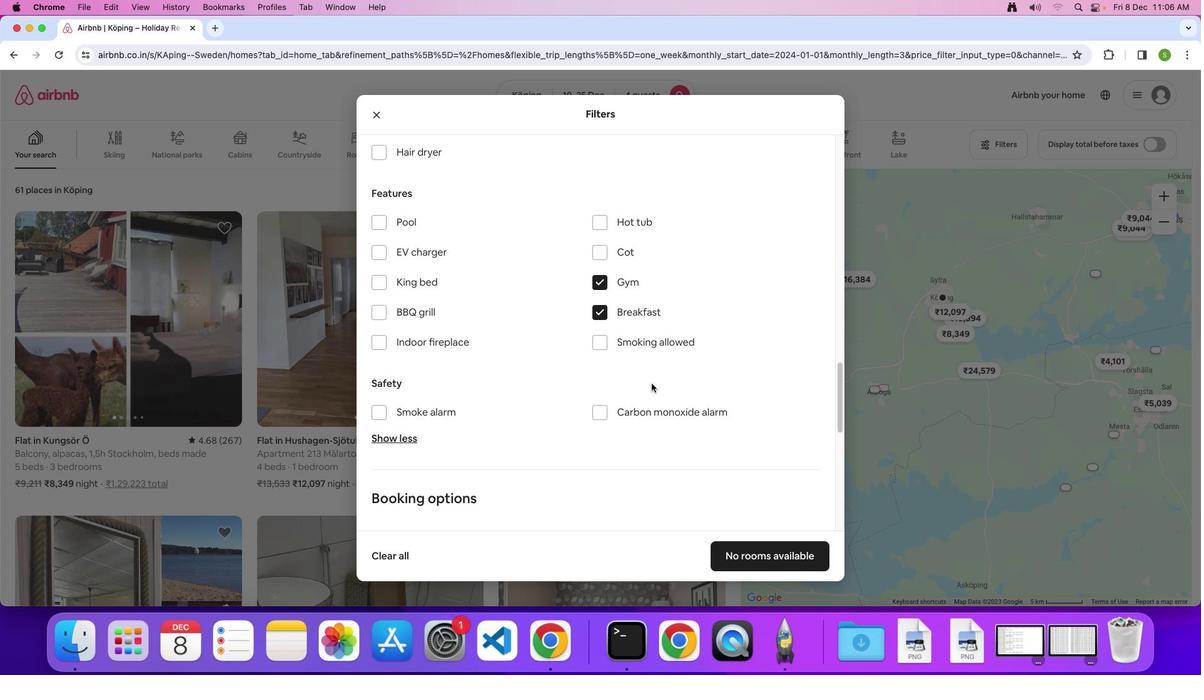 
Action: Mouse scrolled (651, 383) with delta (0, 0)
Screenshot: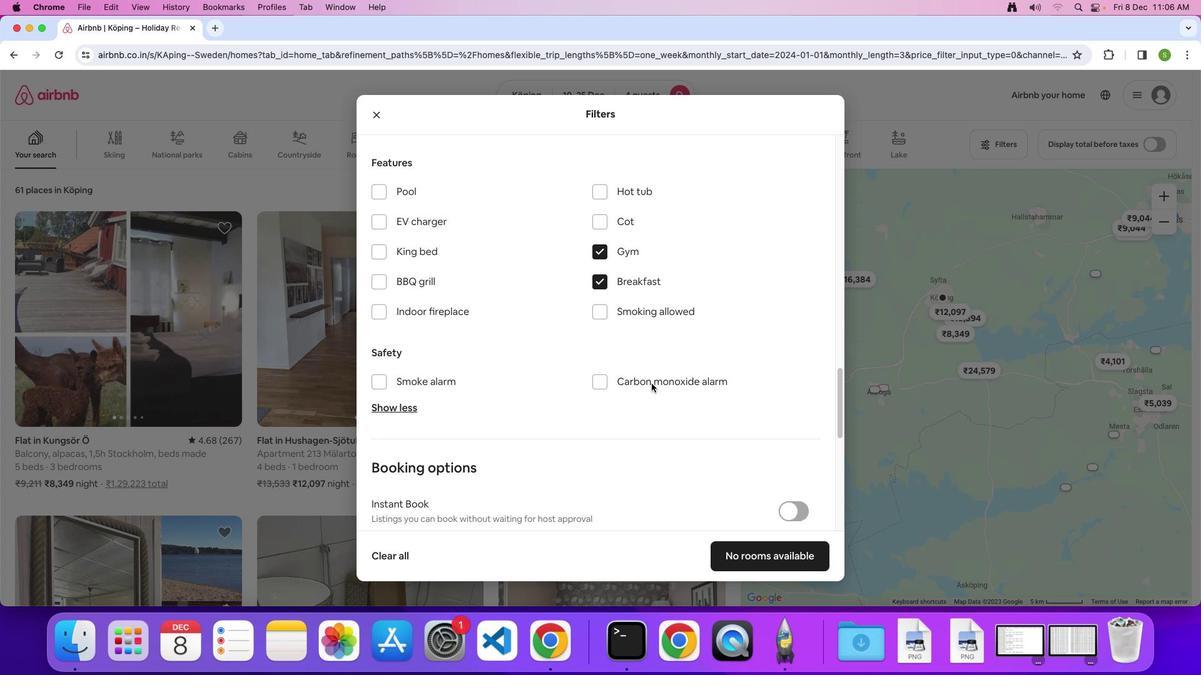 
Action: Mouse scrolled (651, 383) with delta (0, -2)
Screenshot: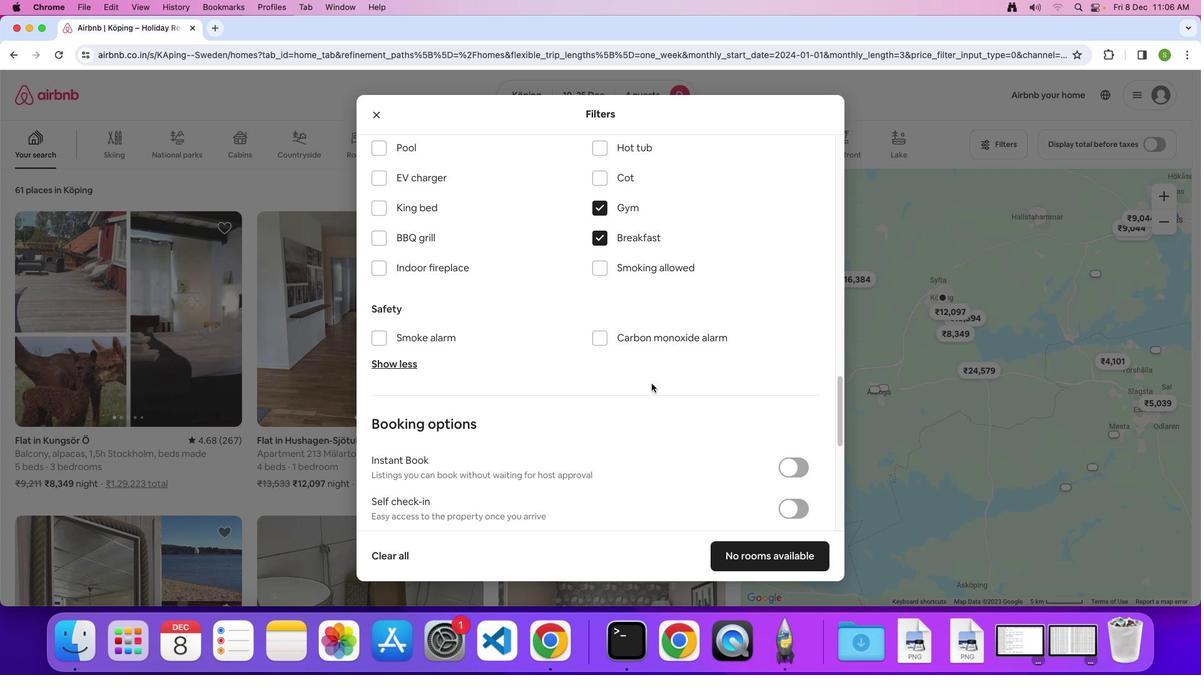 
Action: Mouse scrolled (651, 383) with delta (0, 0)
Screenshot: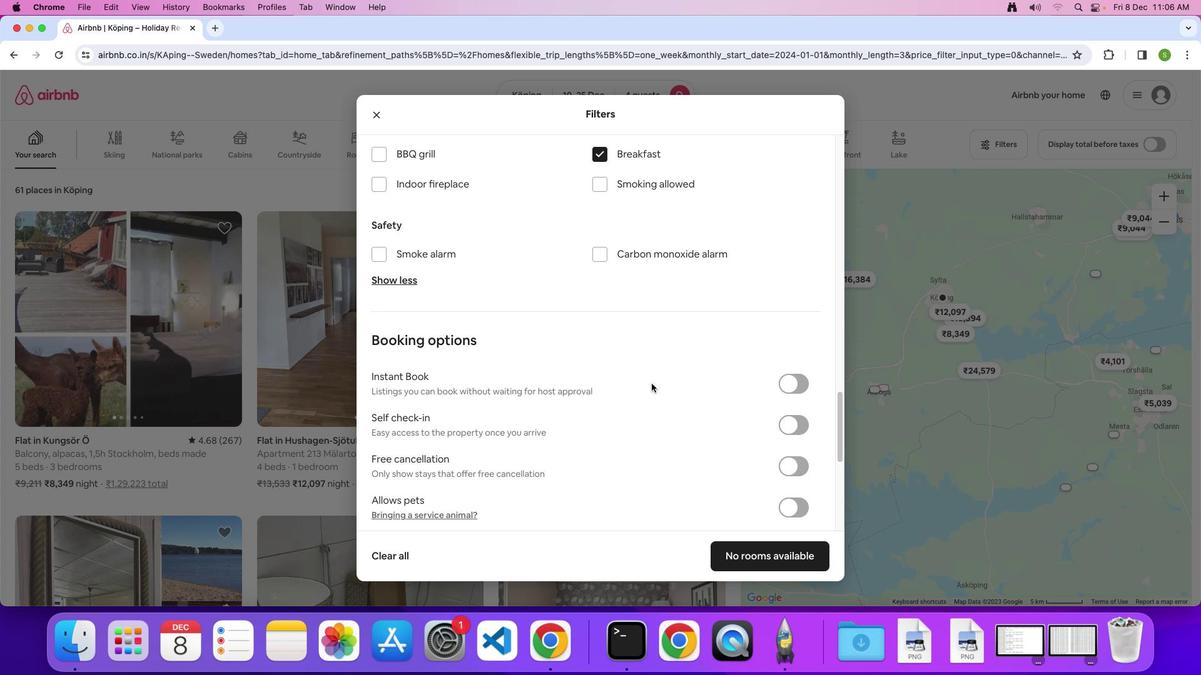 
Action: Mouse scrolled (651, 383) with delta (0, 0)
Screenshot: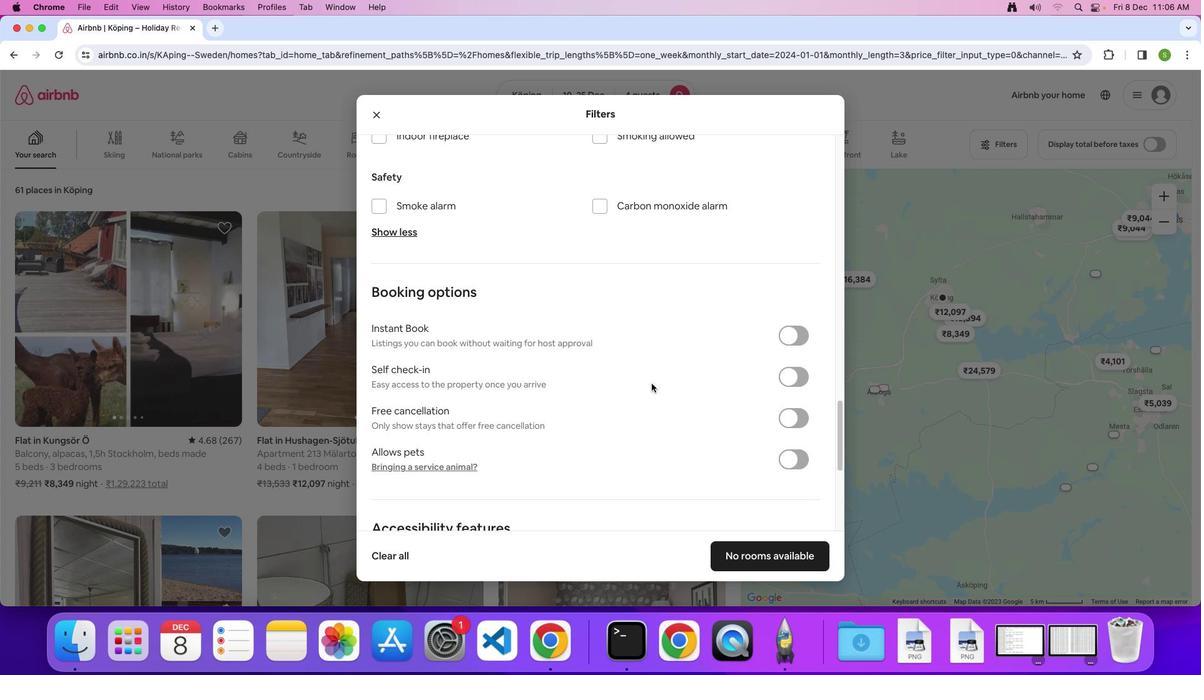 
Action: Mouse scrolled (651, 383) with delta (0, -2)
Screenshot: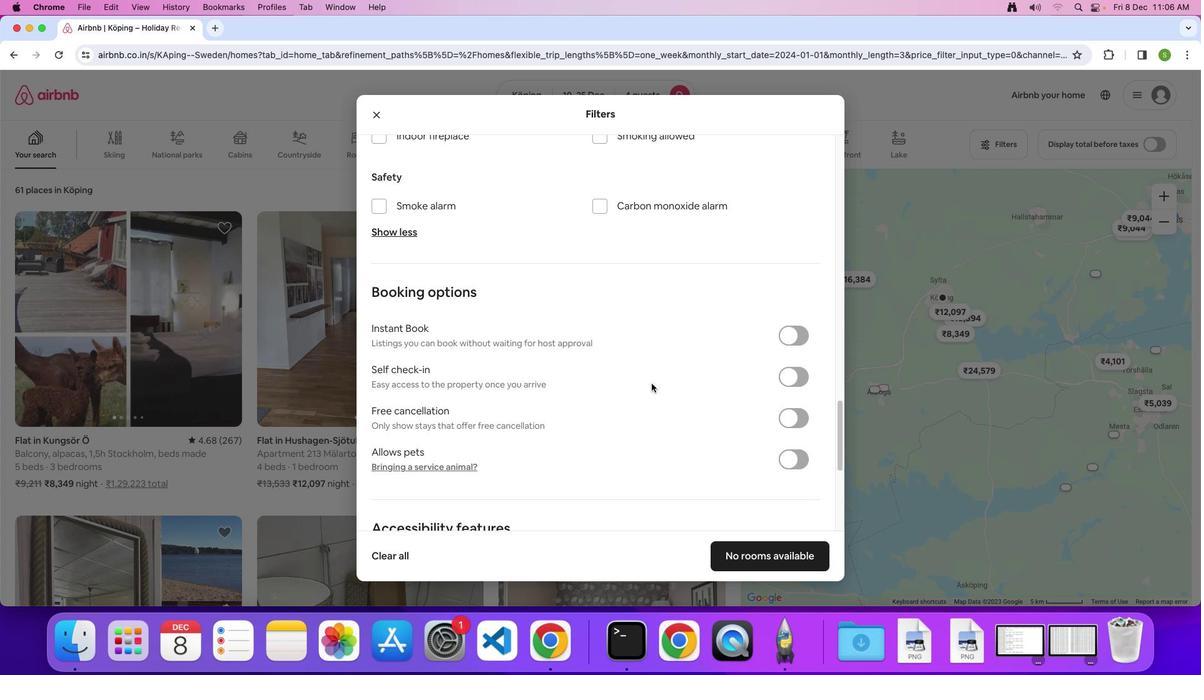 
Action: Mouse scrolled (651, 383) with delta (0, 0)
Screenshot: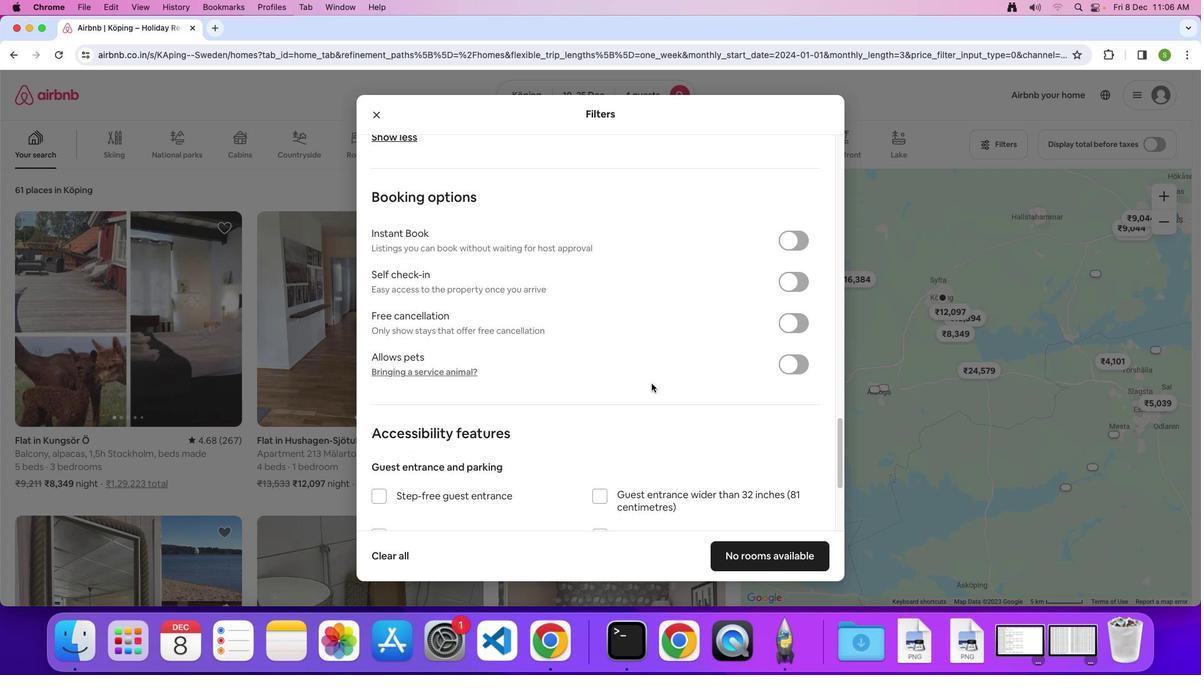
Action: Mouse scrolled (651, 383) with delta (0, 0)
Screenshot: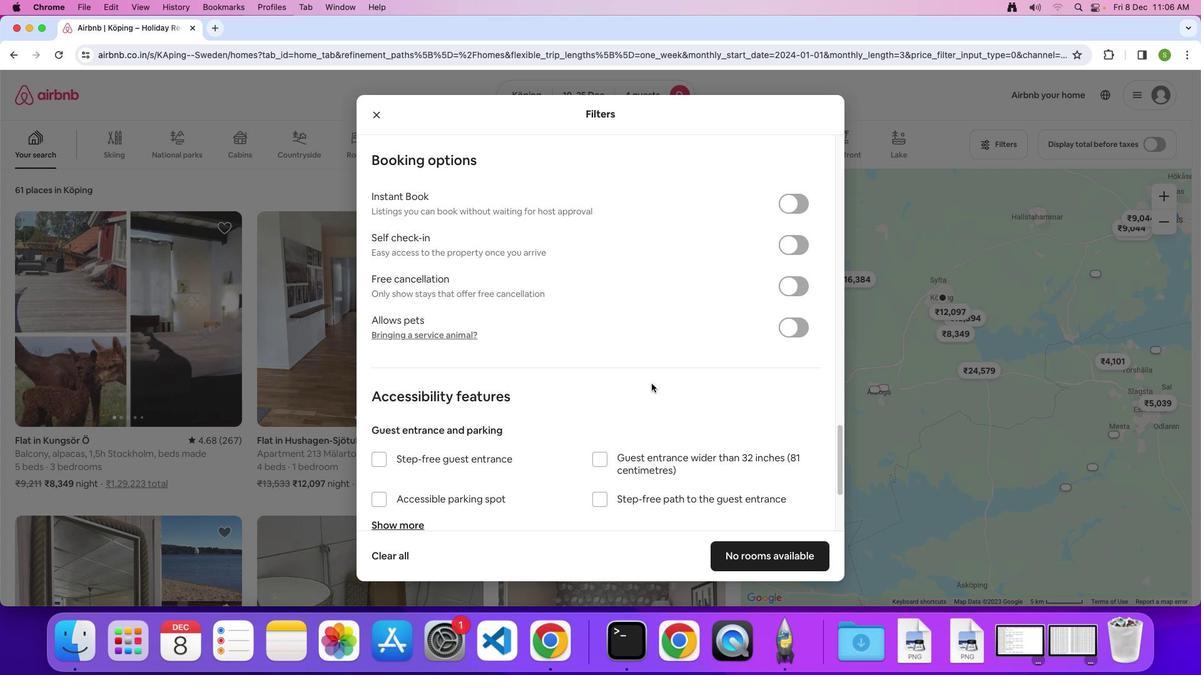 
Action: Mouse scrolled (651, 383) with delta (0, -2)
Screenshot: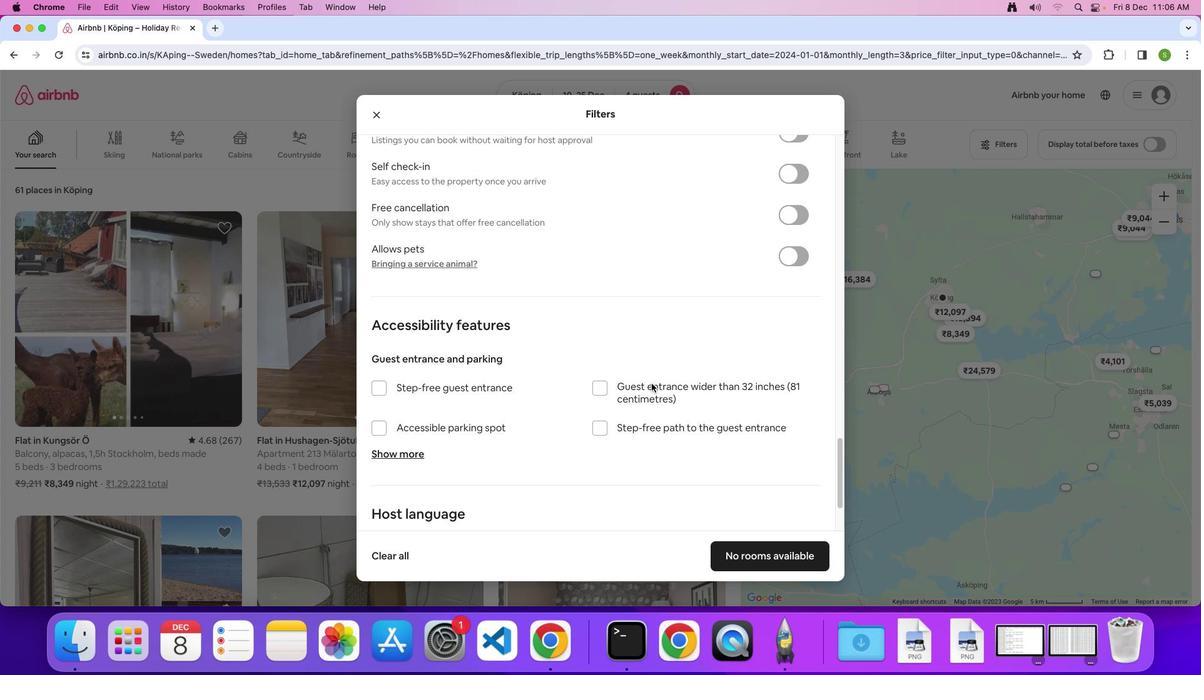 
Action: Mouse scrolled (651, 383) with delta (0, -3)
Screenshot: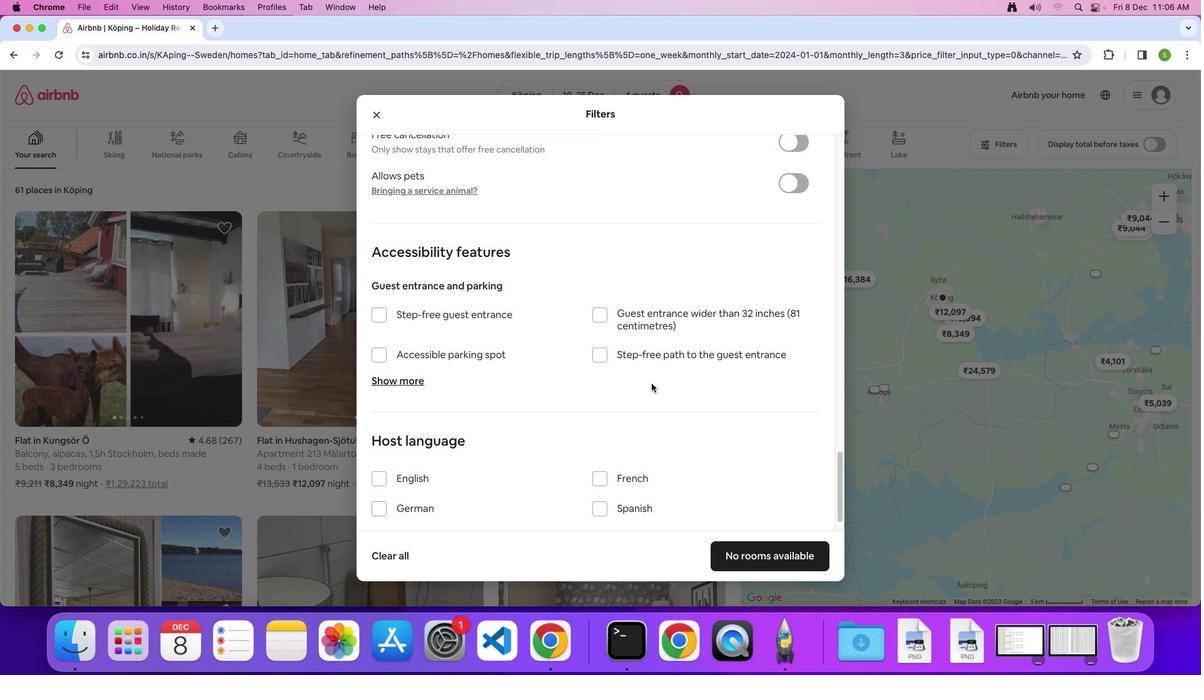 
Action: Mouse scrolled (651, 383) with delta (0, 0)
Screenshot: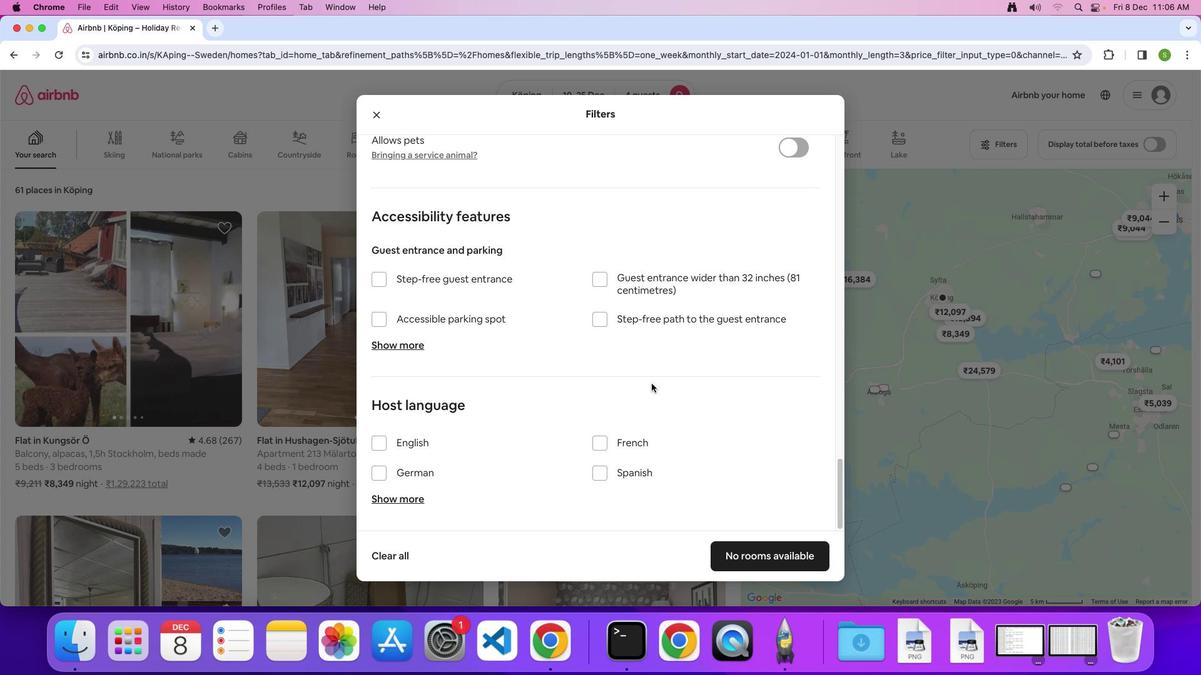 
Action: Mouse scrolled (651, 383) with delta (0, 0)
Screenshot: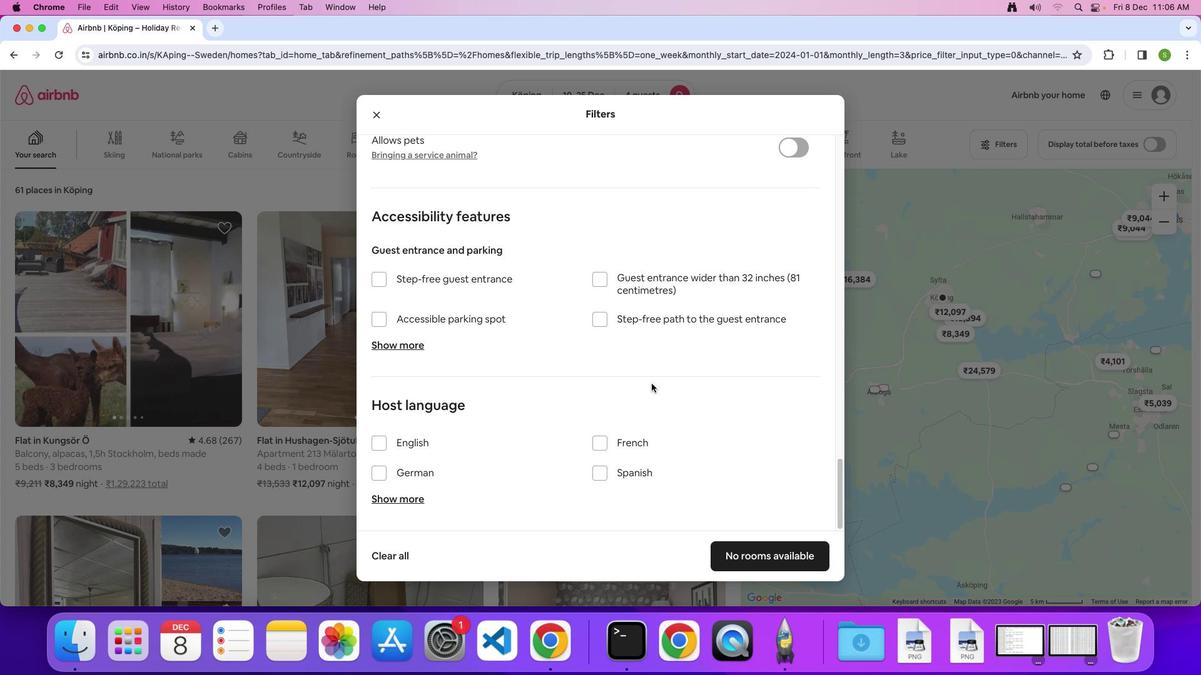 
Action: Mouse scrolled (651, 383) with delta (0, -2)
Screenshot: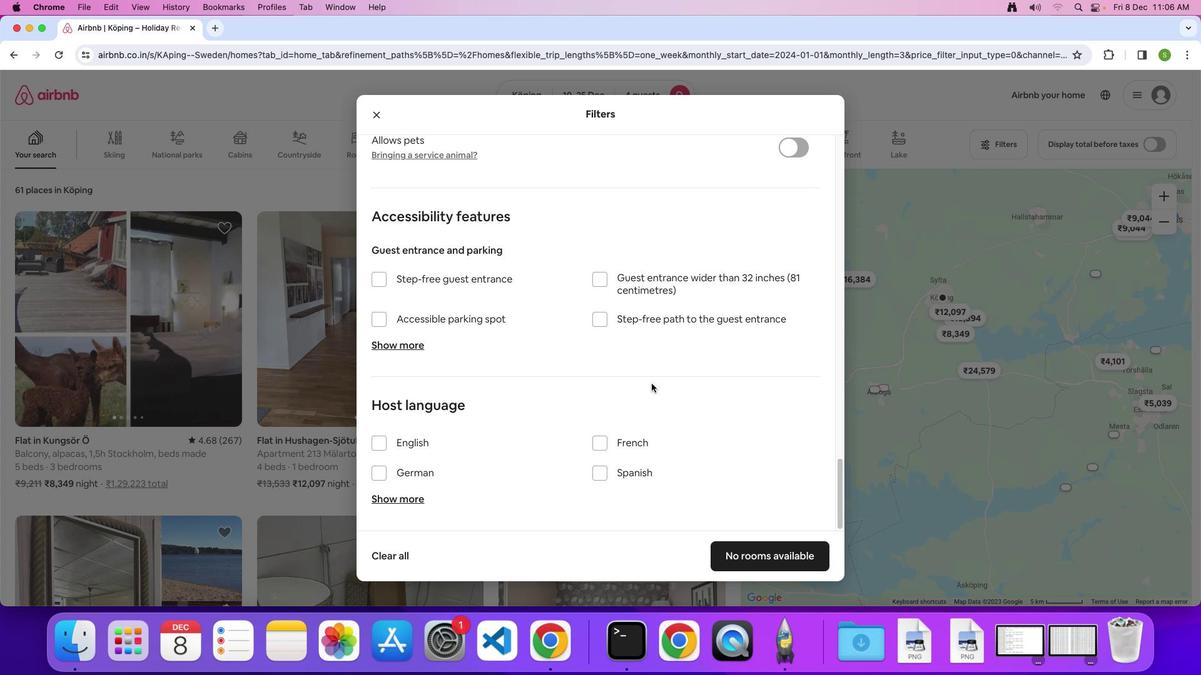 
Action: Mouse scrolled (651, 383) with delta (0, 0)
Screenshot: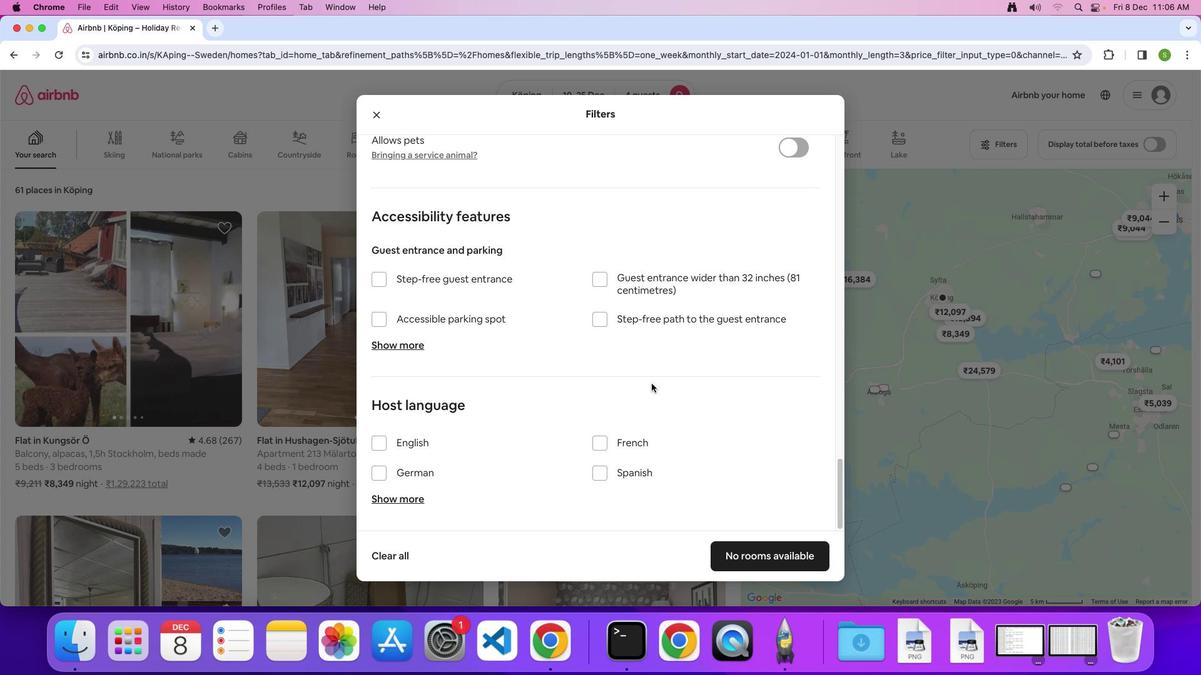 
Action: Mouse scrolled (651, 383) with delta (0, 0)
Screenshot: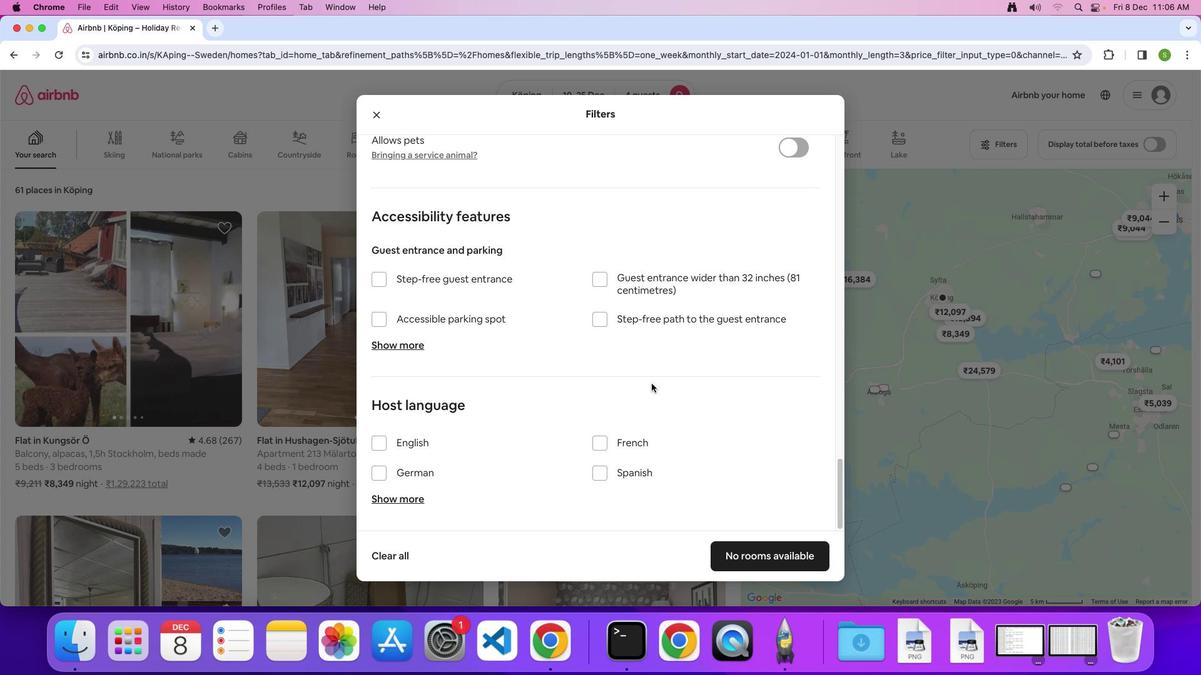 
Action: Mouse scrolled (651, 383) with delta (0, -1)
Screenshot: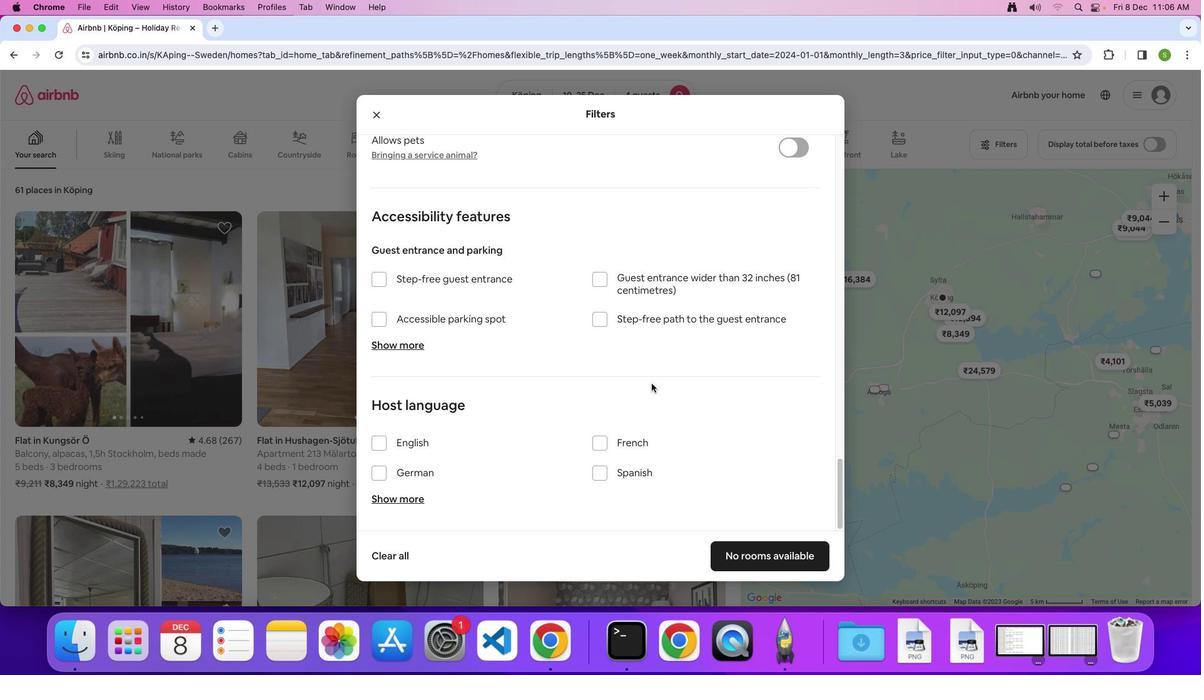 
Action: Mouse moved to (745, 557)
Screenshot: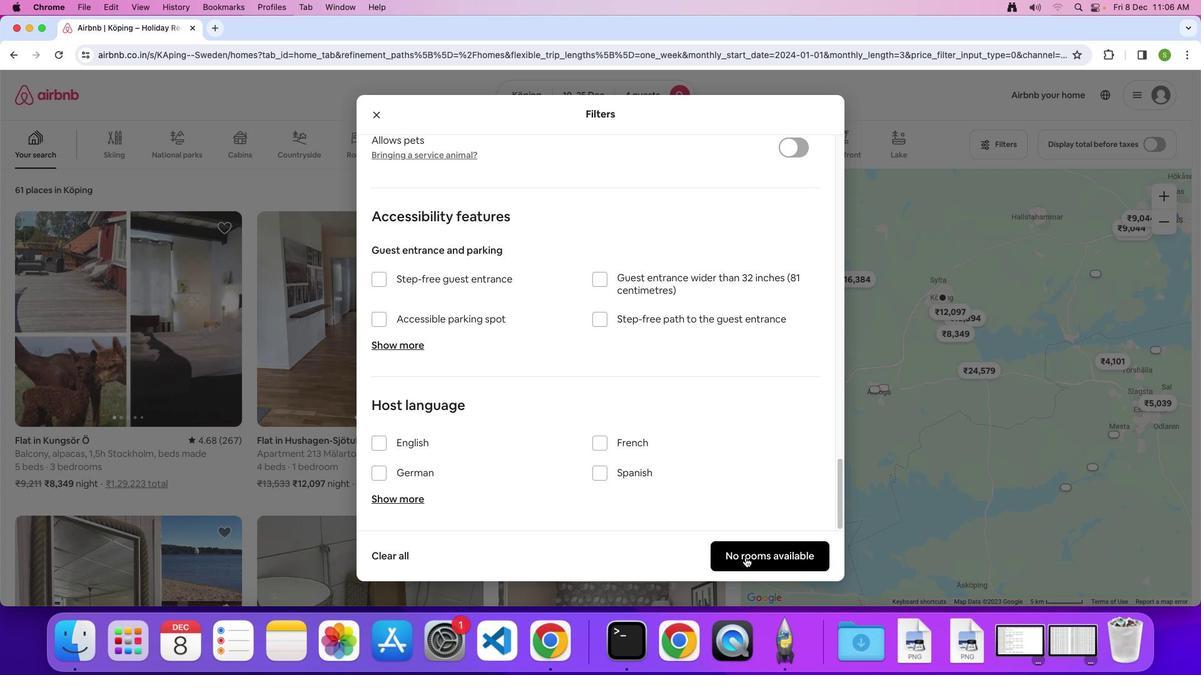 
Action: Mouse pressed left at (745, 557)
Screenshot: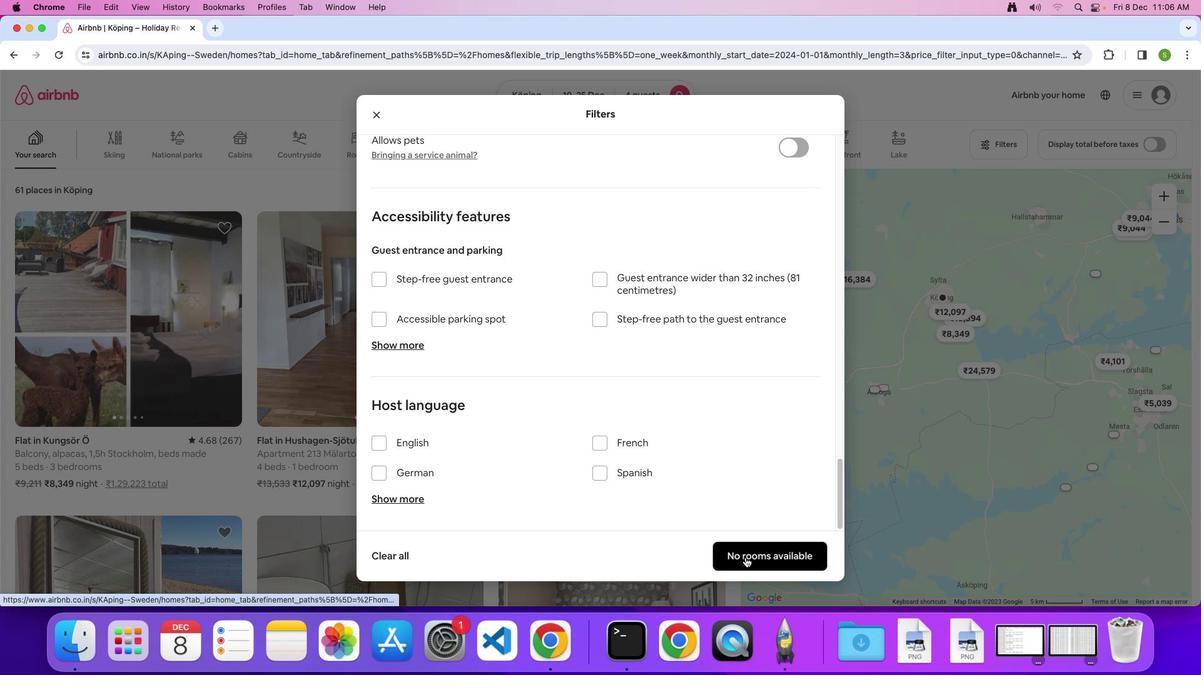 
Action: Mouse moved to (628, 369)
Screenshot: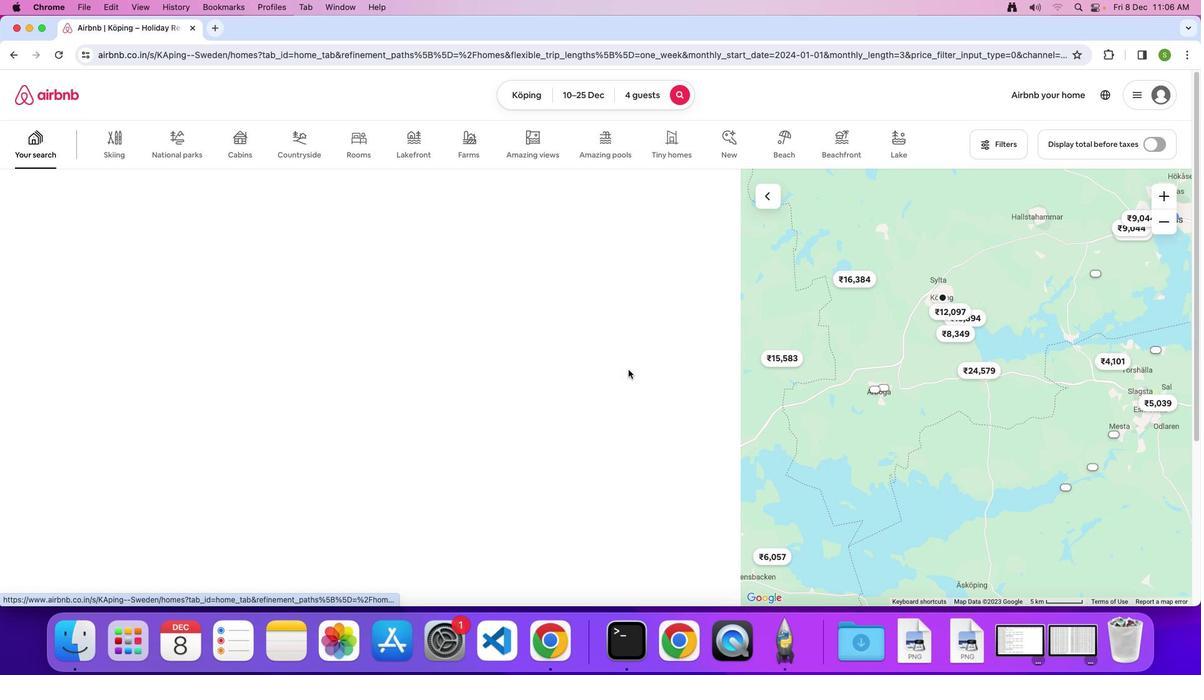 
